 Task: Find connections with filter location Goribidnūr with filter topic #Affiliationwith filter profile language Potuguese with filter current company MathWorks with filter school Bharati Vidyapeeth University College Of Engineering, Pune with filter industry Trusts and Estates with filter service category Immigration Law with filter keywords title Foreman
Action: Mouse moved to (634, 105)
Screenshot: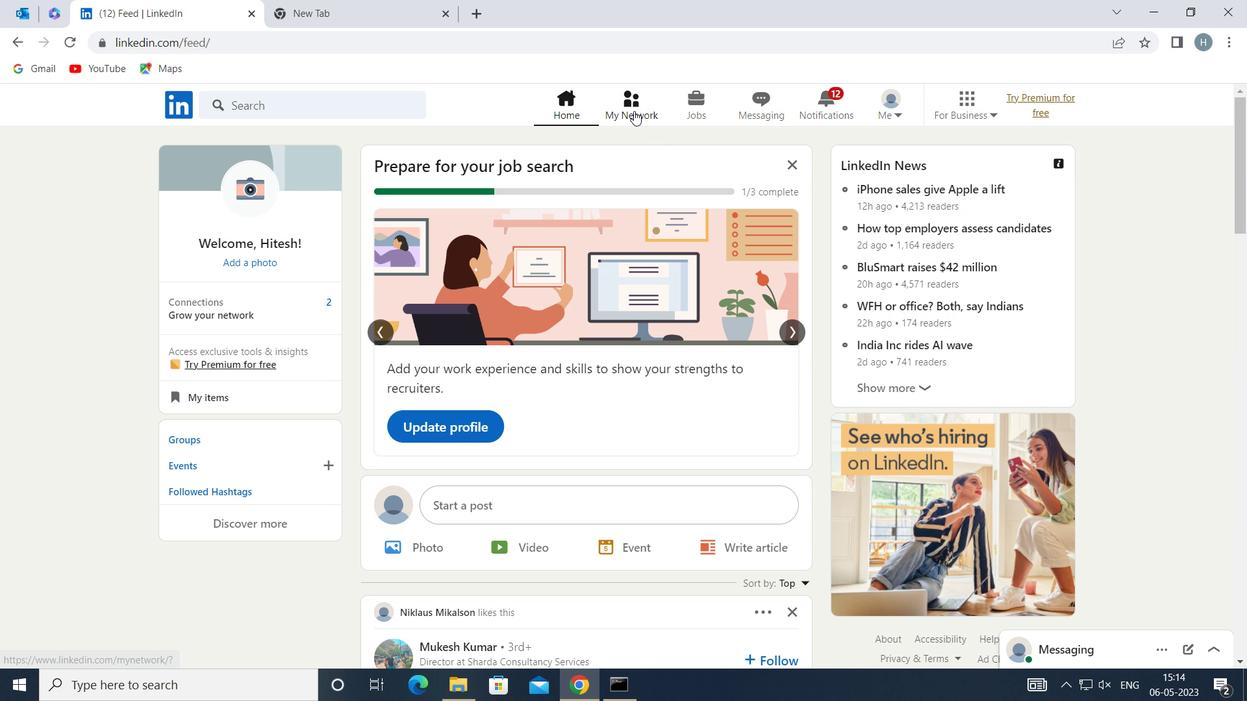 
Action: Mouse pressed left at (634, 105)
Screenshot: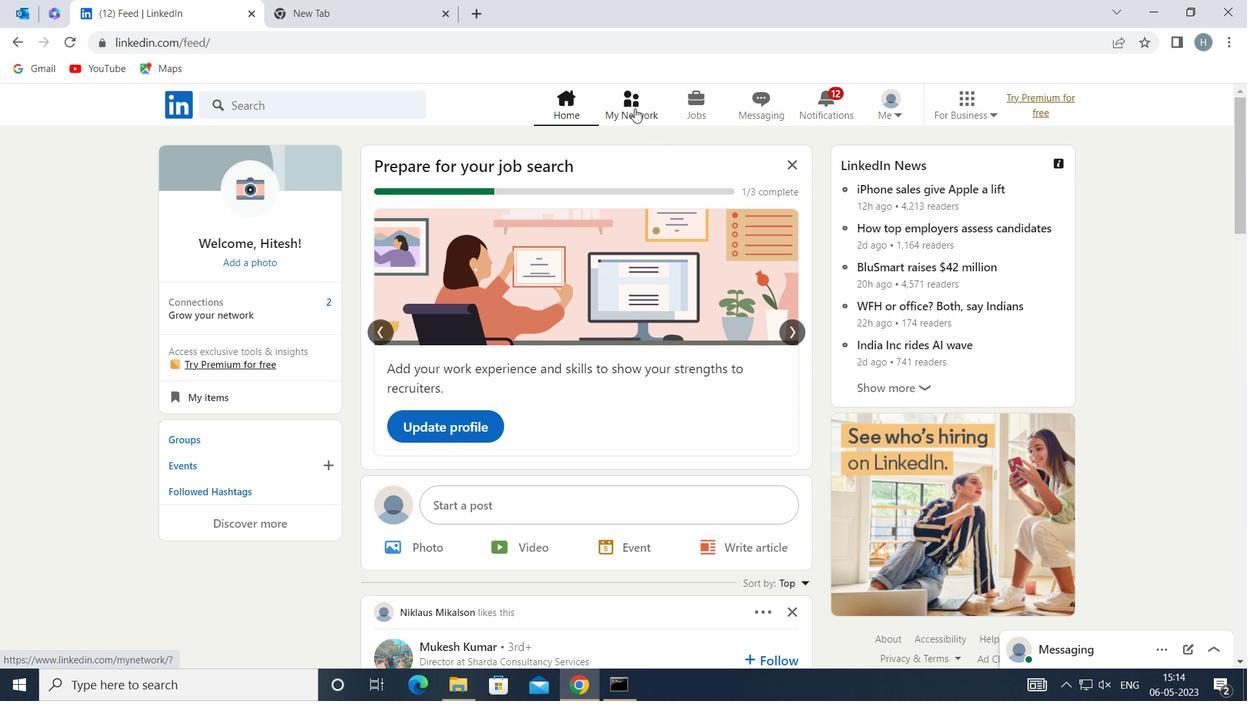 
Action: Mouse moved to (336, 187)
Screenshot: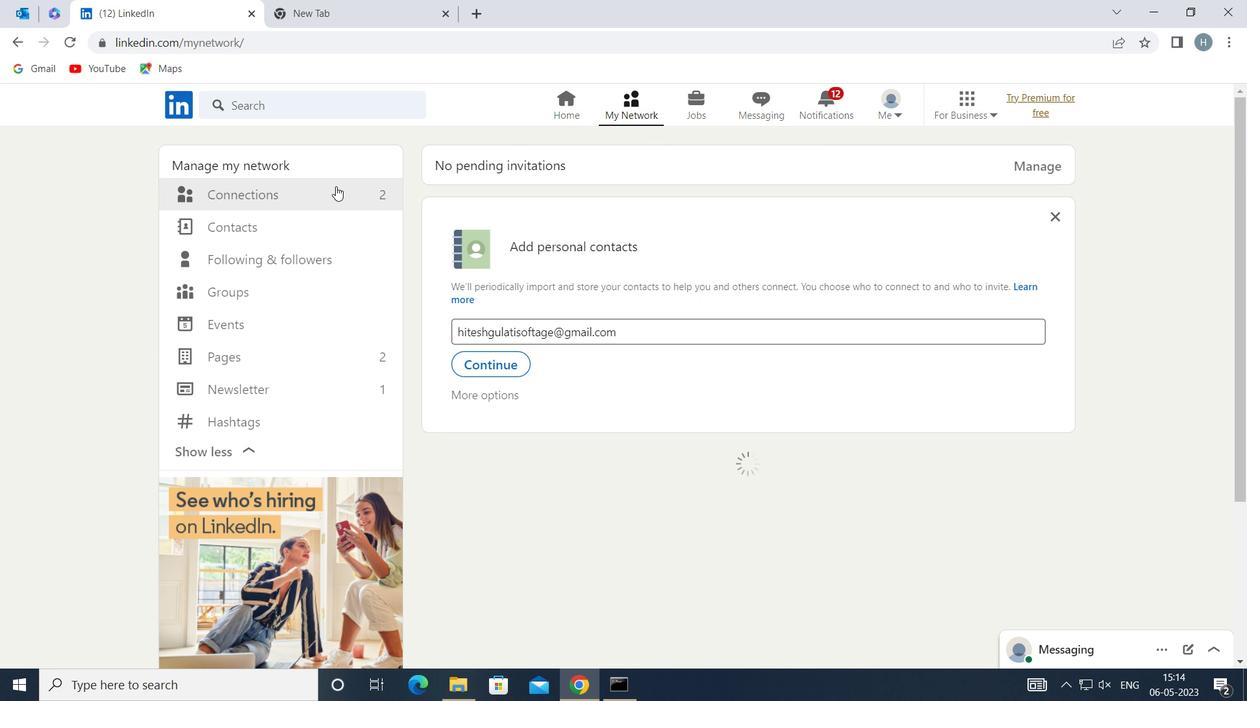 
Action: Mouse pressed left at (336, 187)
Screenshot: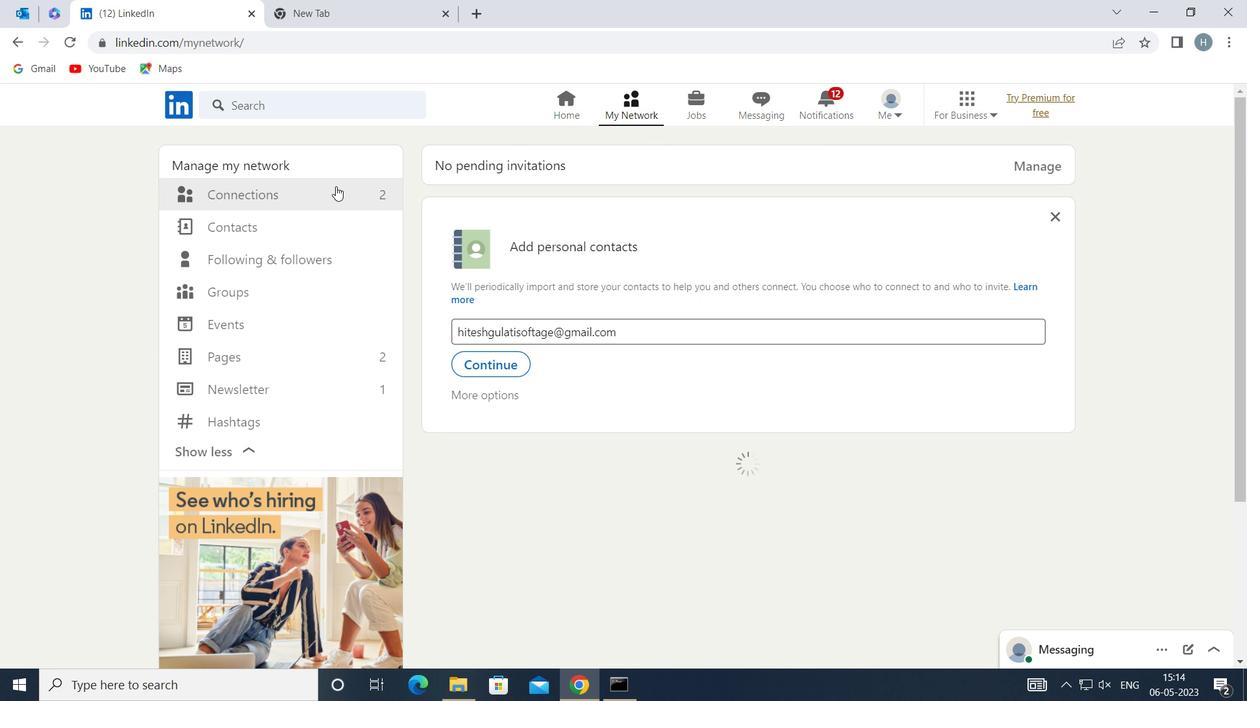 
Action: Mouse moved to (762, 195)
Screenshot: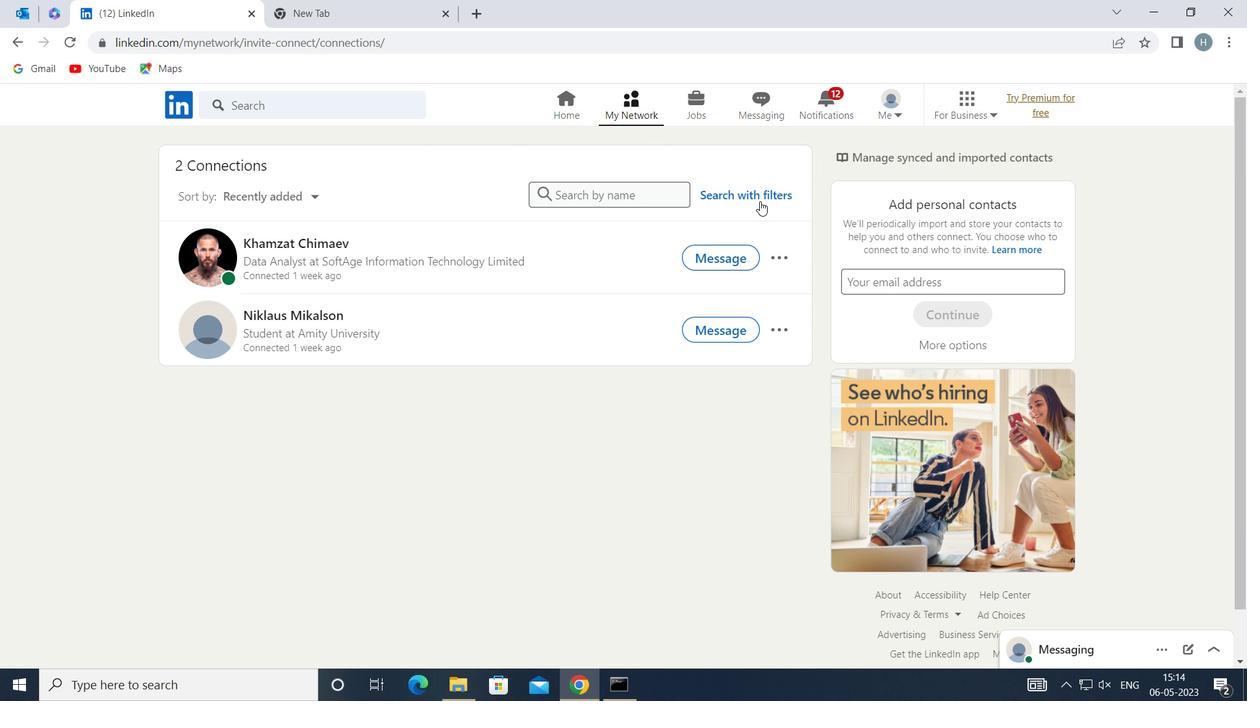 
Action: Mouse pressed left at (762, 195)
Screenshot: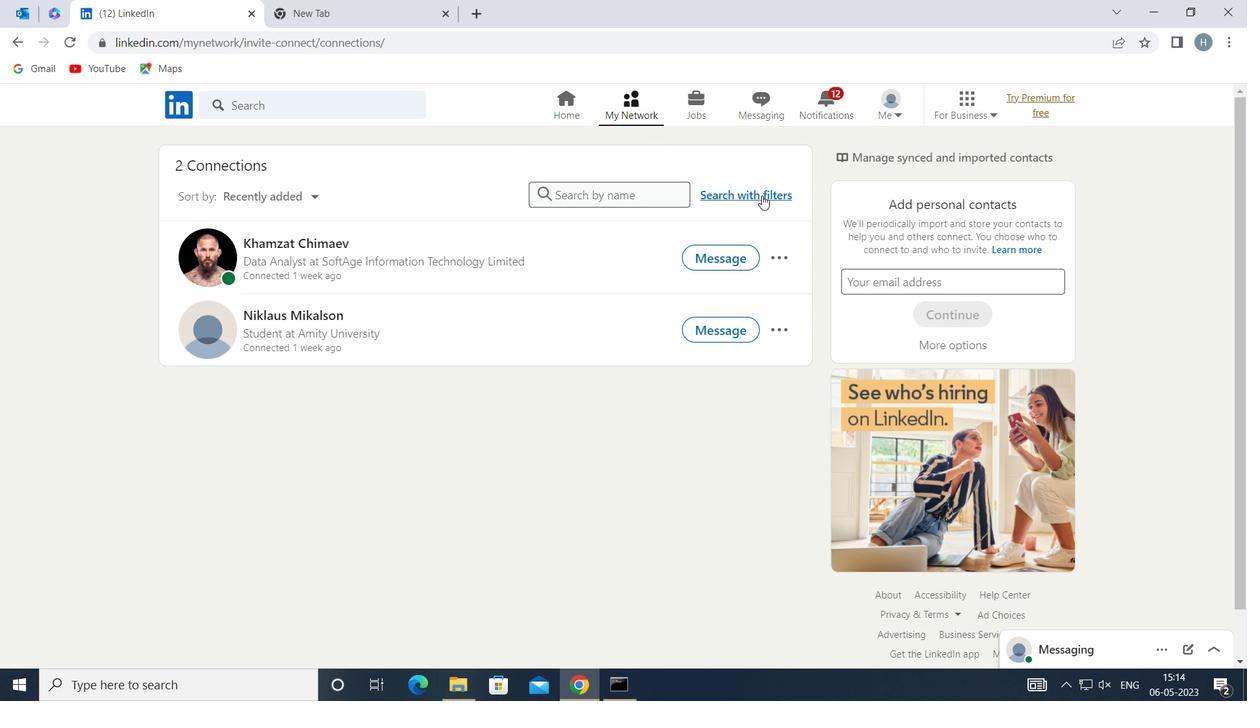 
Action: Mouse moved to (681, 146)
Screenshot: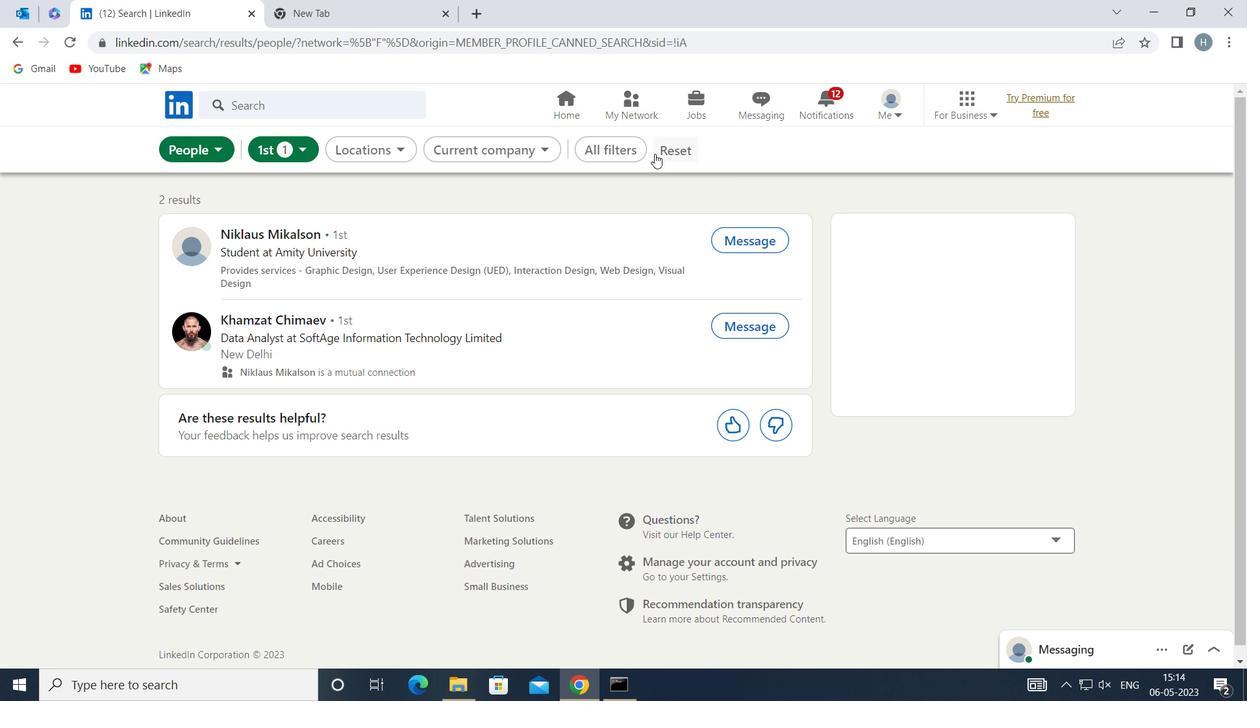 
Action: Mouse pressed left at (681, 146)
Screenshot: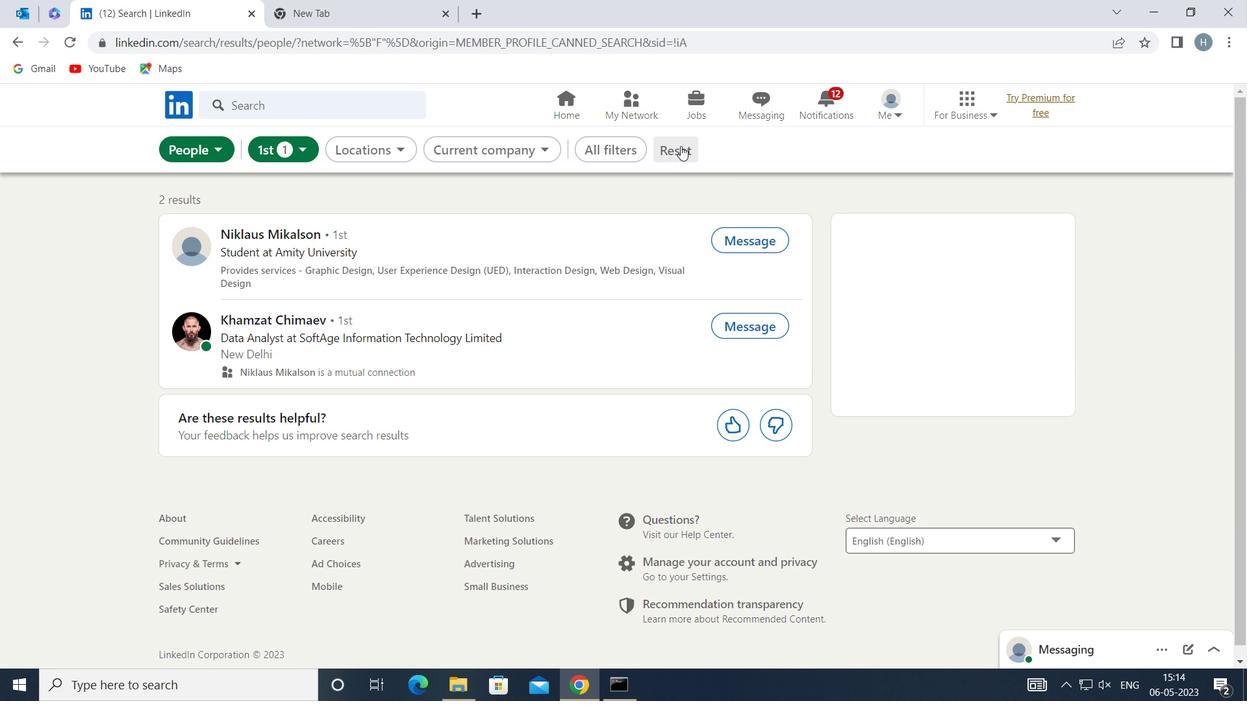 
Action: Mouse moved to (666, 147)
Screenshot: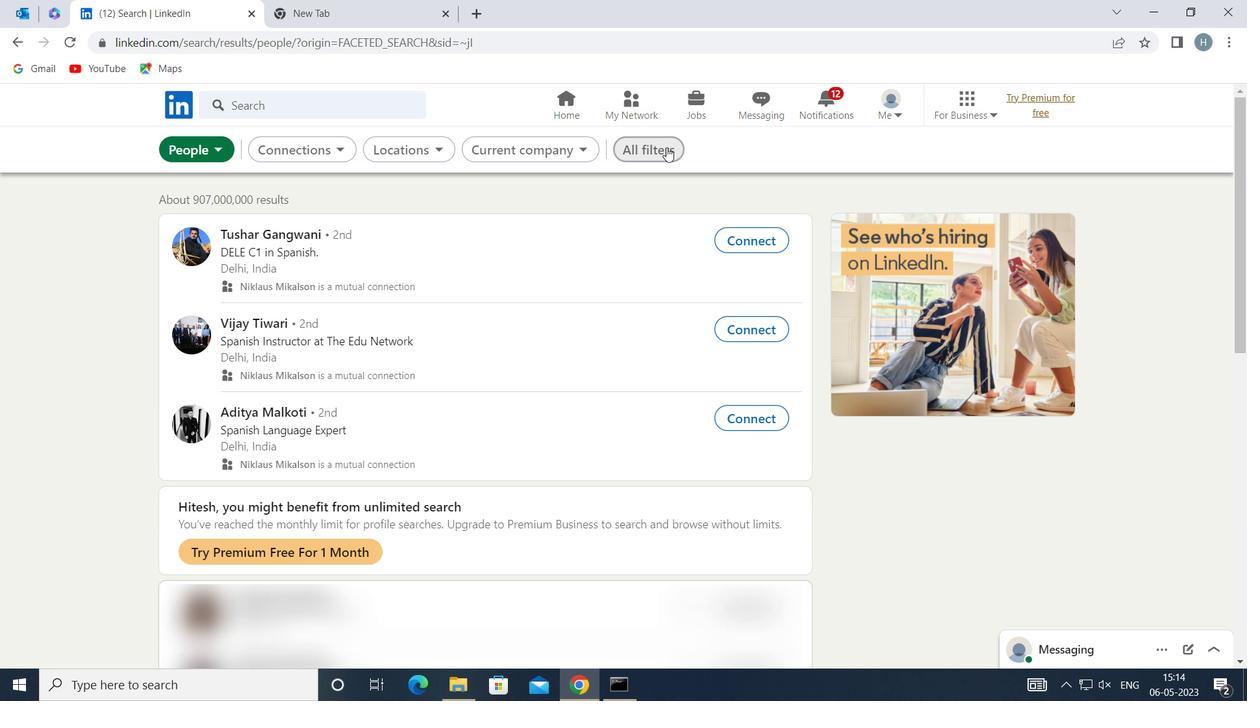
Action: Mouse pressed left at (666, 147)
Screenshot: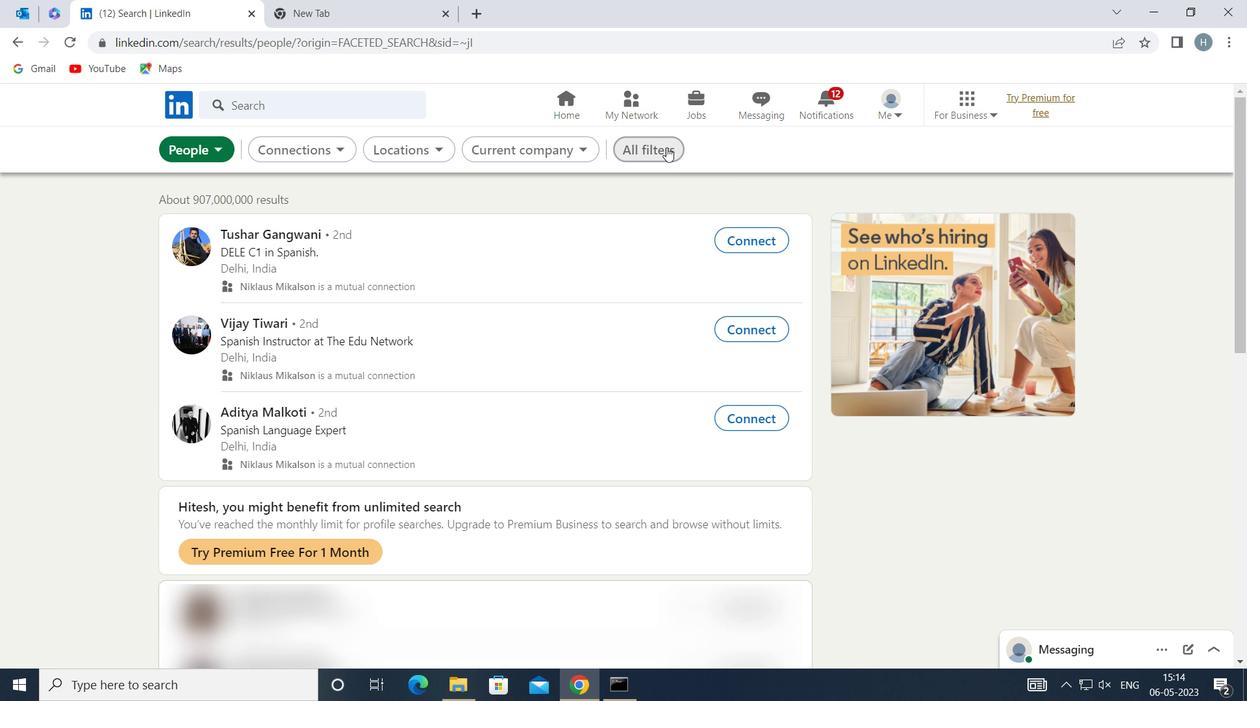 
Action: Mouse moved to (1026, 362)
Screenshot: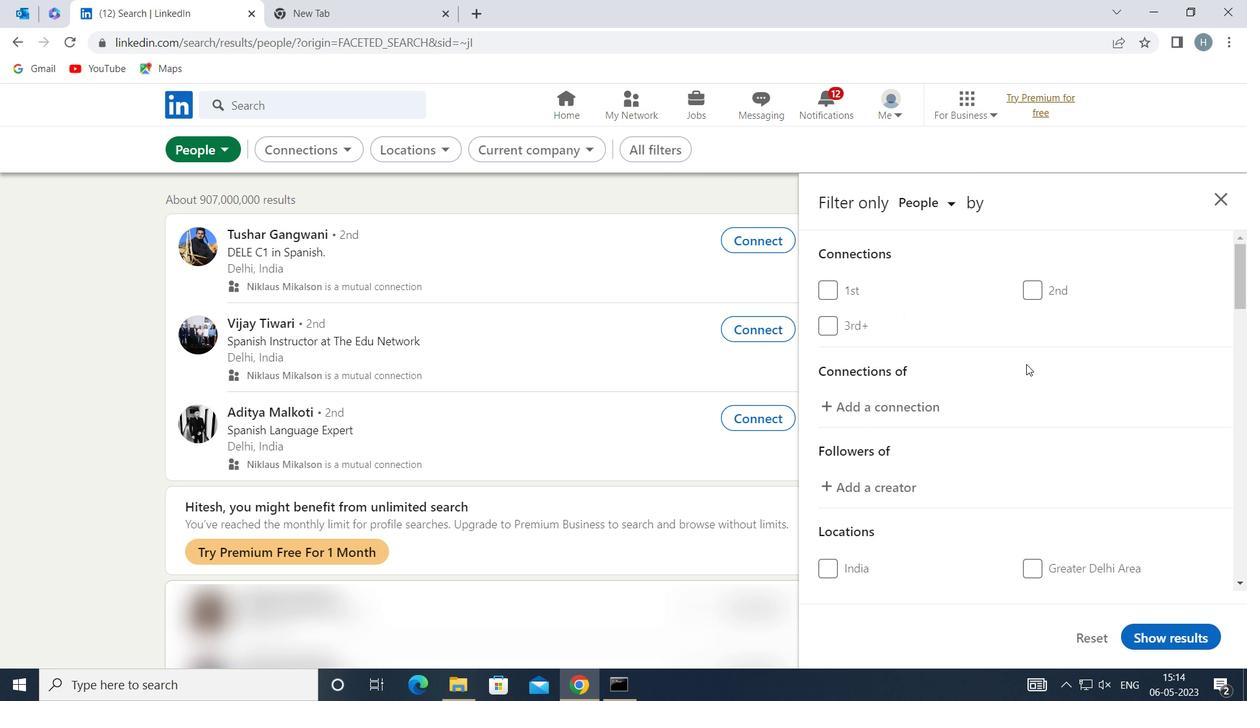 
Action: Mouse scrolled (1026, 361) with delta (0, 0)
Screenshot: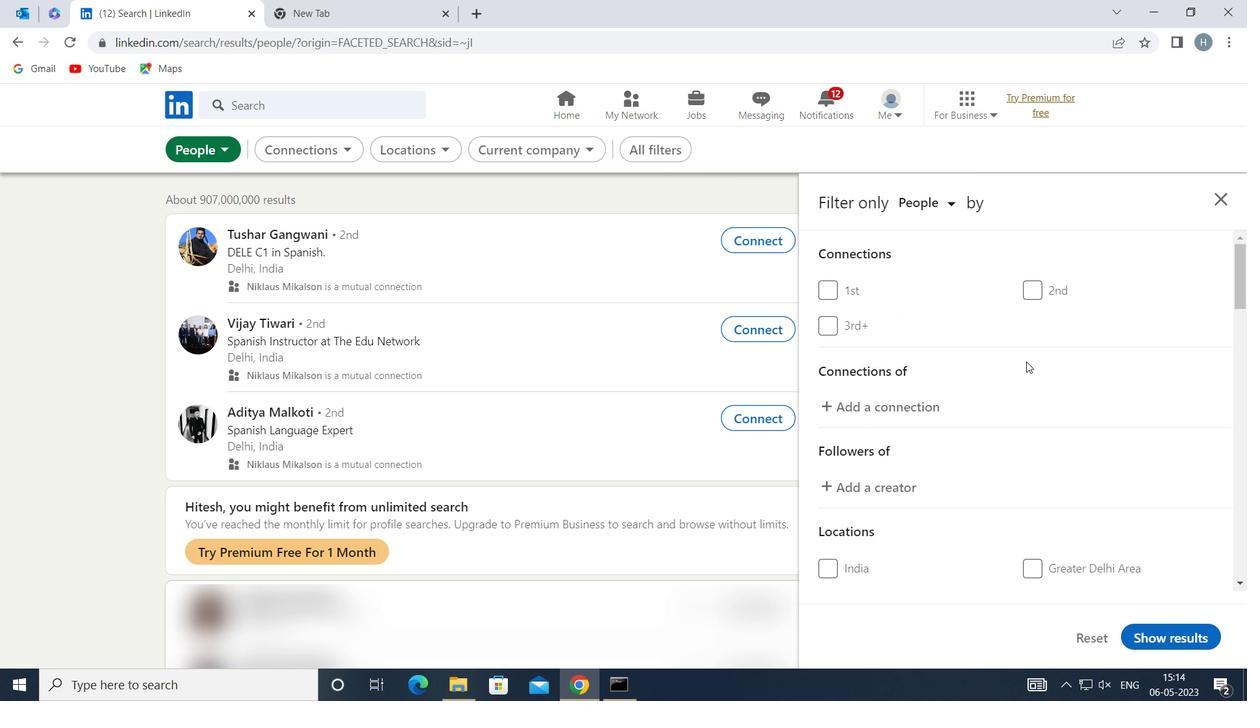 
Action: Mouse moved to (1028, 362)
Screenshot: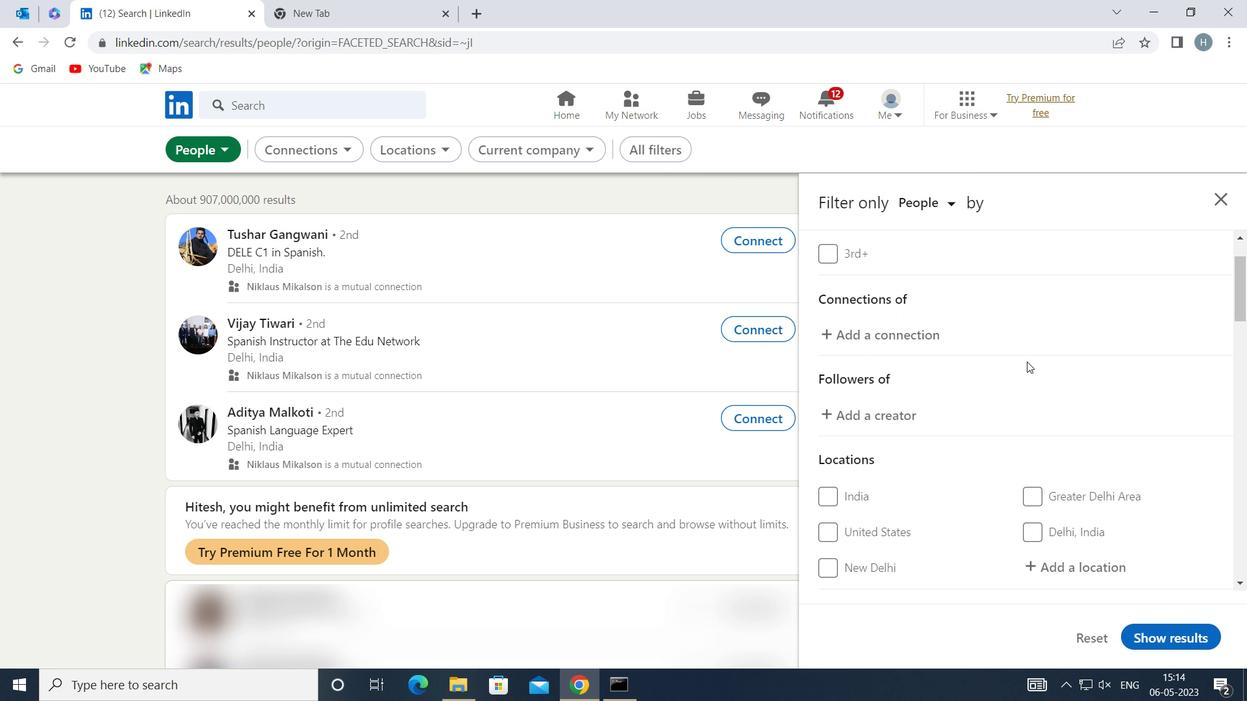 
Action: Mouse scrolled (1028, 361) with delta (0, 0)
Screenshot: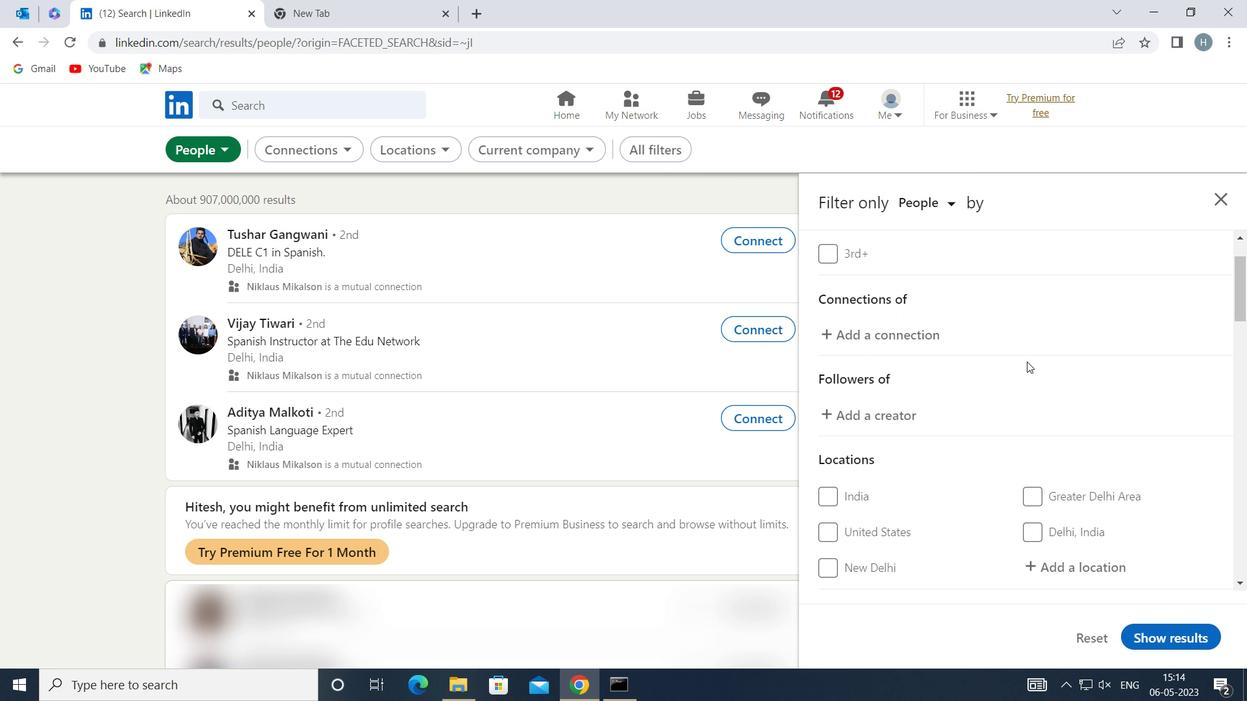 
Action: Mouse moved to (1064, 469)
Screenshot: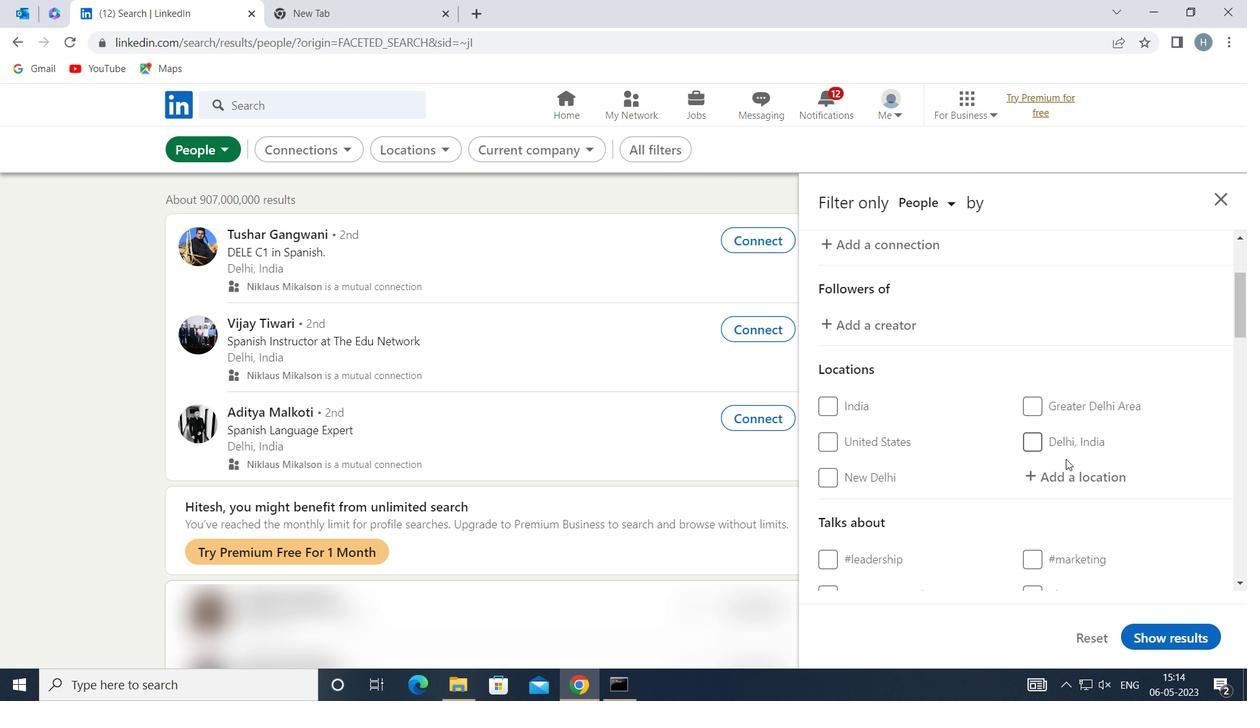 
Action: Mouse pressed left at (1064, 469)
Screenshot: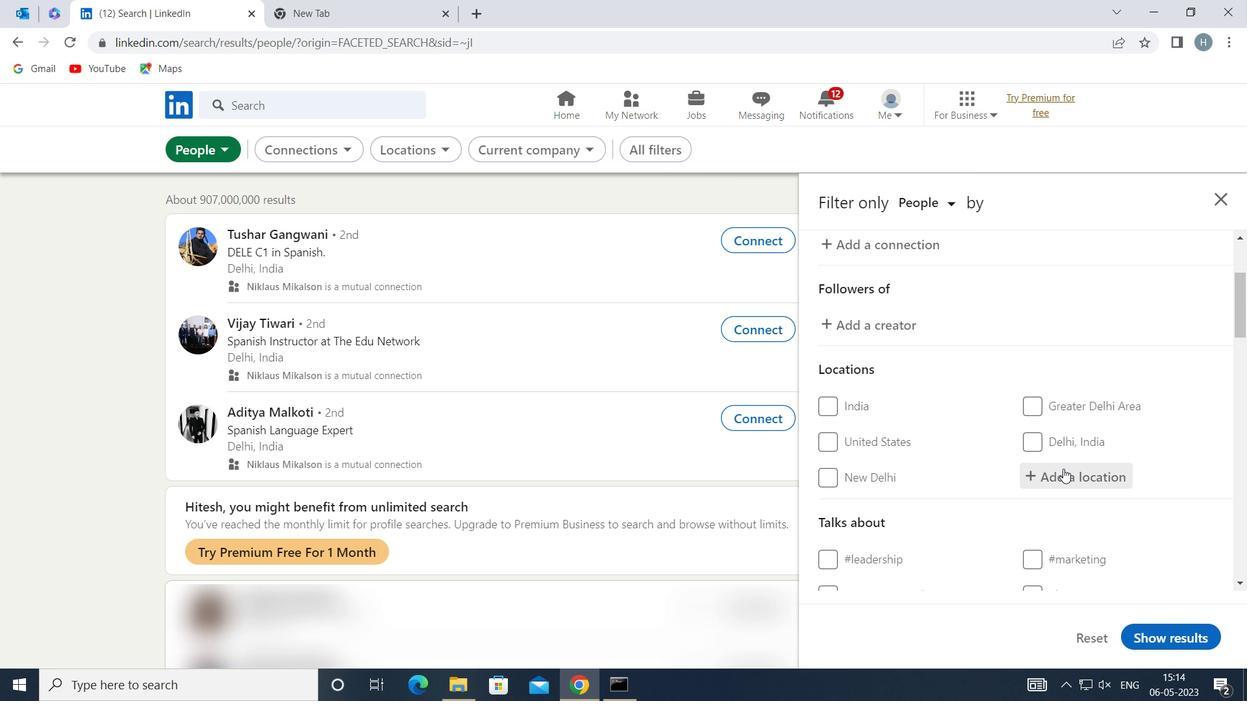 
Action: Mouse moved to (1037, 433)
Screenshot: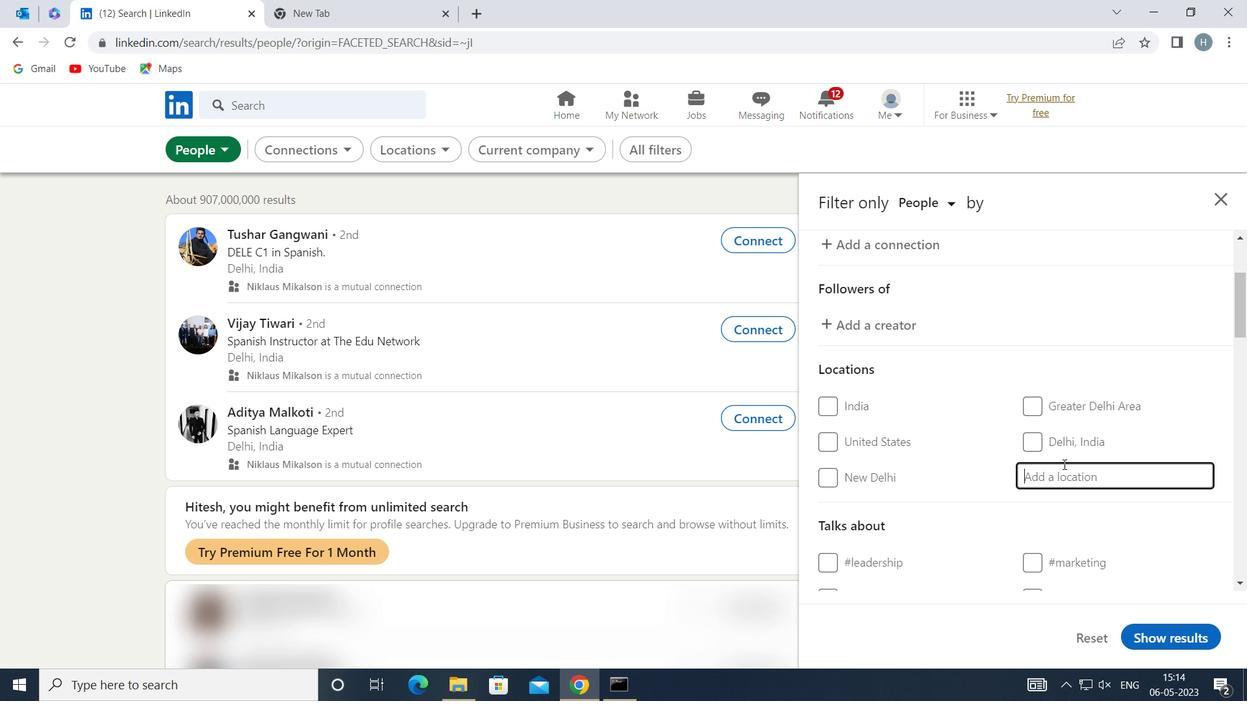 
Action: Key pressed <Key.shift><Key.shift><Key.shift><Key.shift><Key.shift><Key.shift><Key.shift><Key.shift><Key.shift><Key.shift><Key.shift><Key.shift>GORIBIDNUR
Screenshot: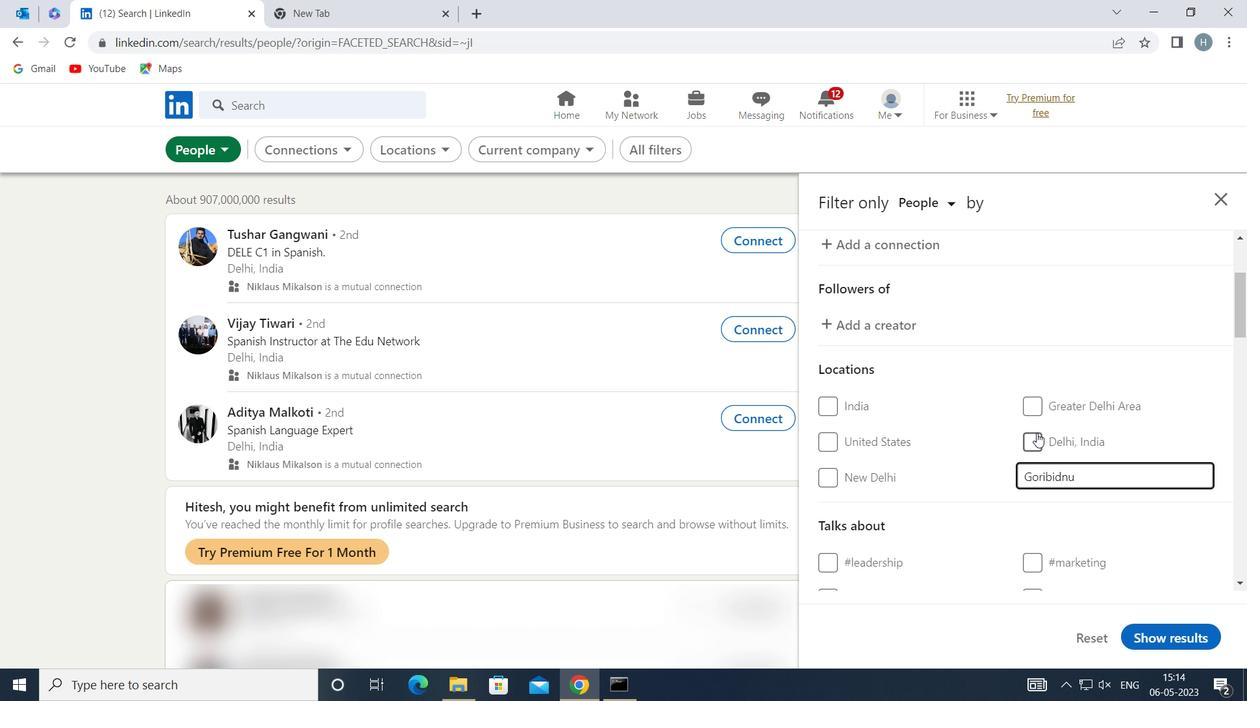 
Action: Mouse moved to (1100, 518)
Screenshot: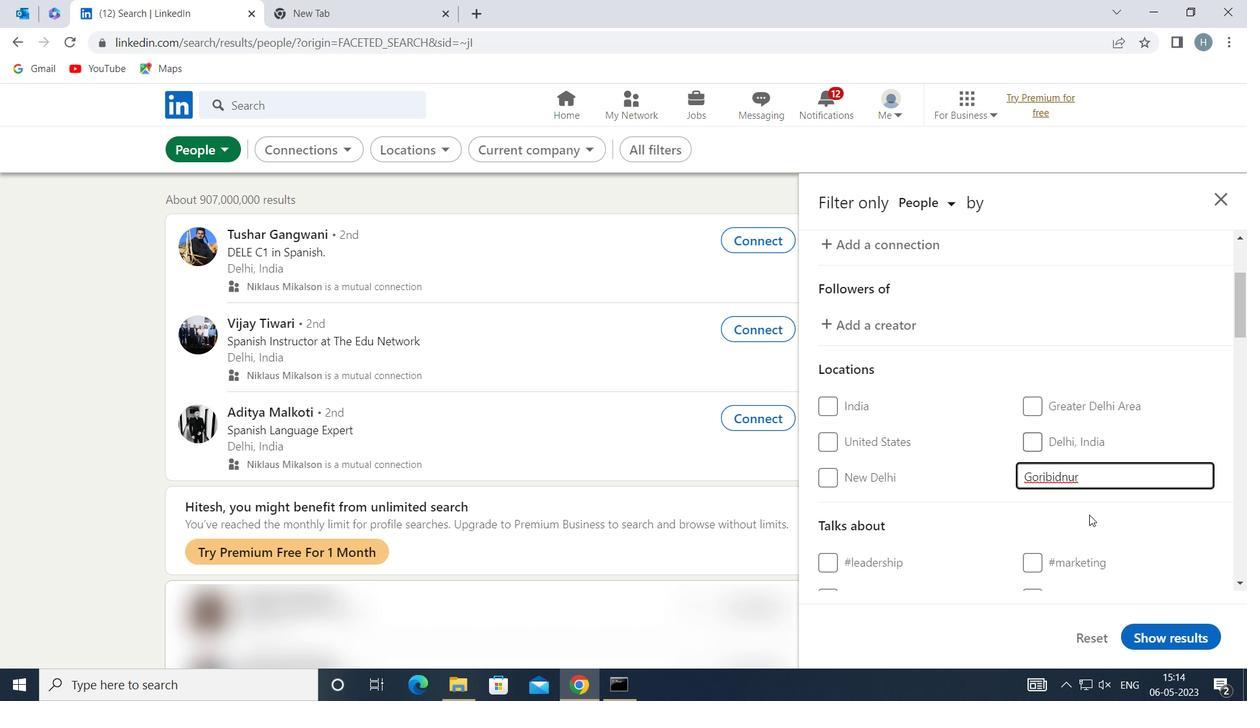 
Action: Mouse pressed left at (1100, 518)
Screenshot: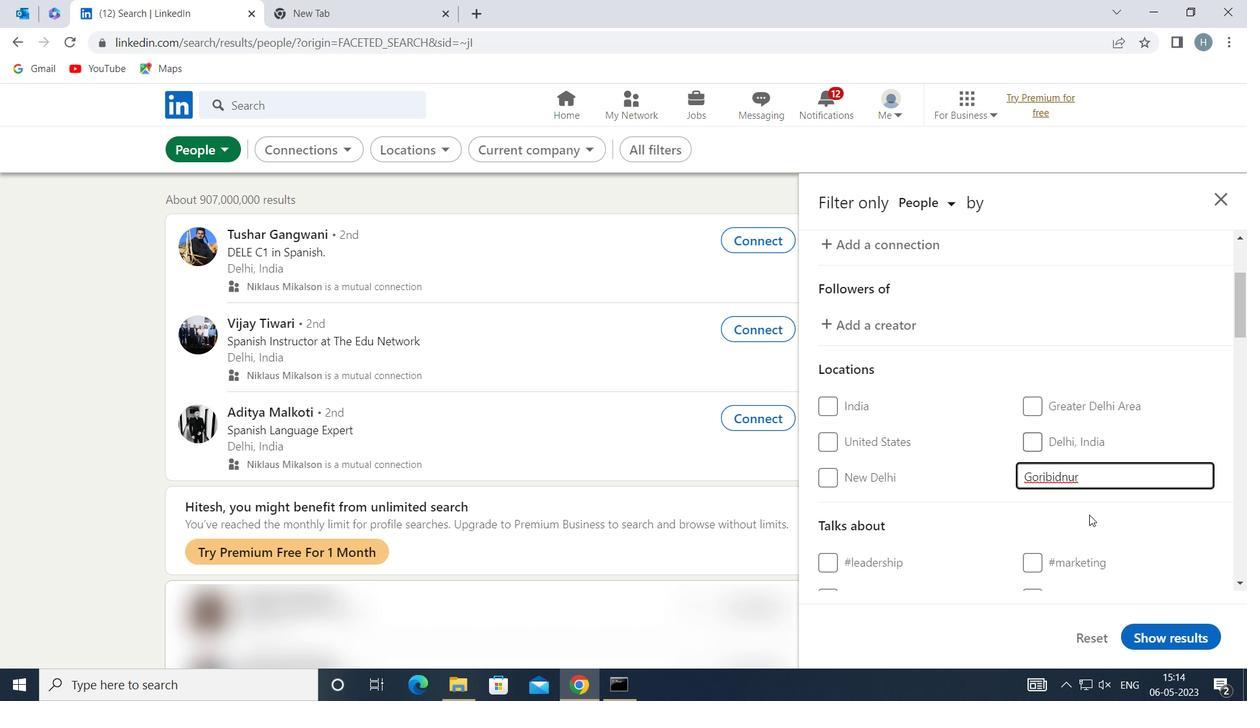 
Action: Mouse moved to (1106, 487)
Screenshot: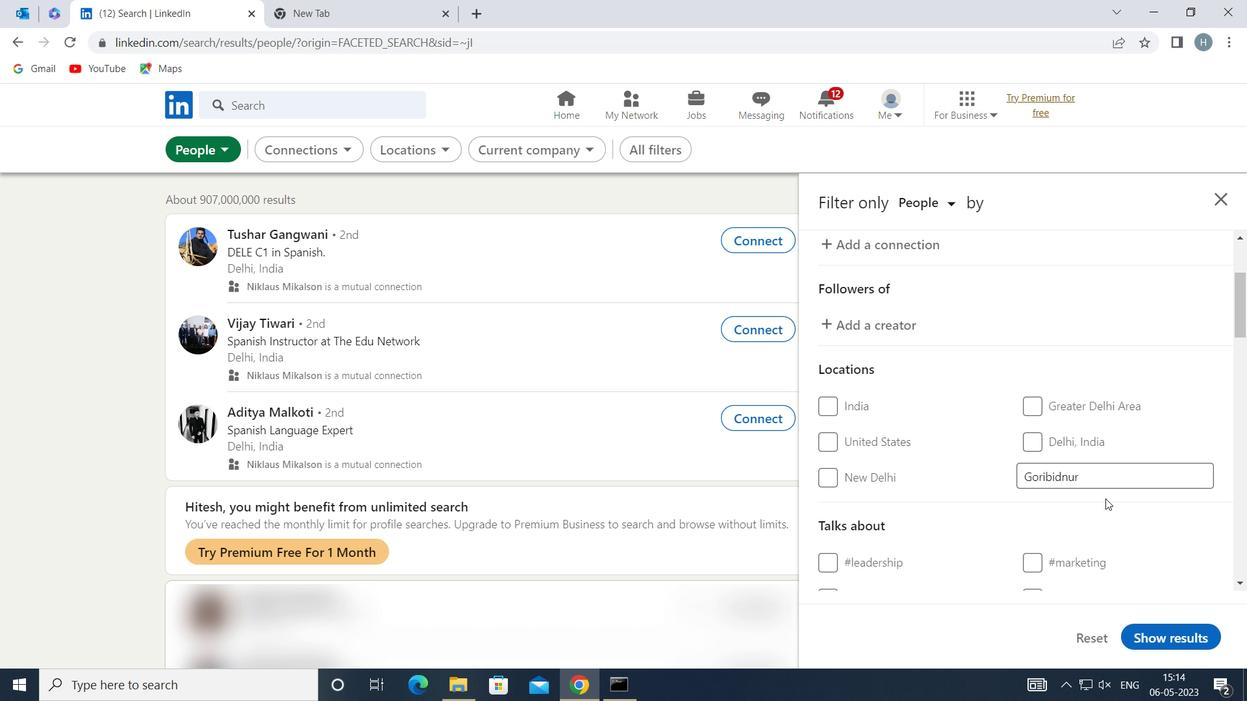 
Action: Mouse scrolled (1106, 486) with delta (0, 0)
Screenshot: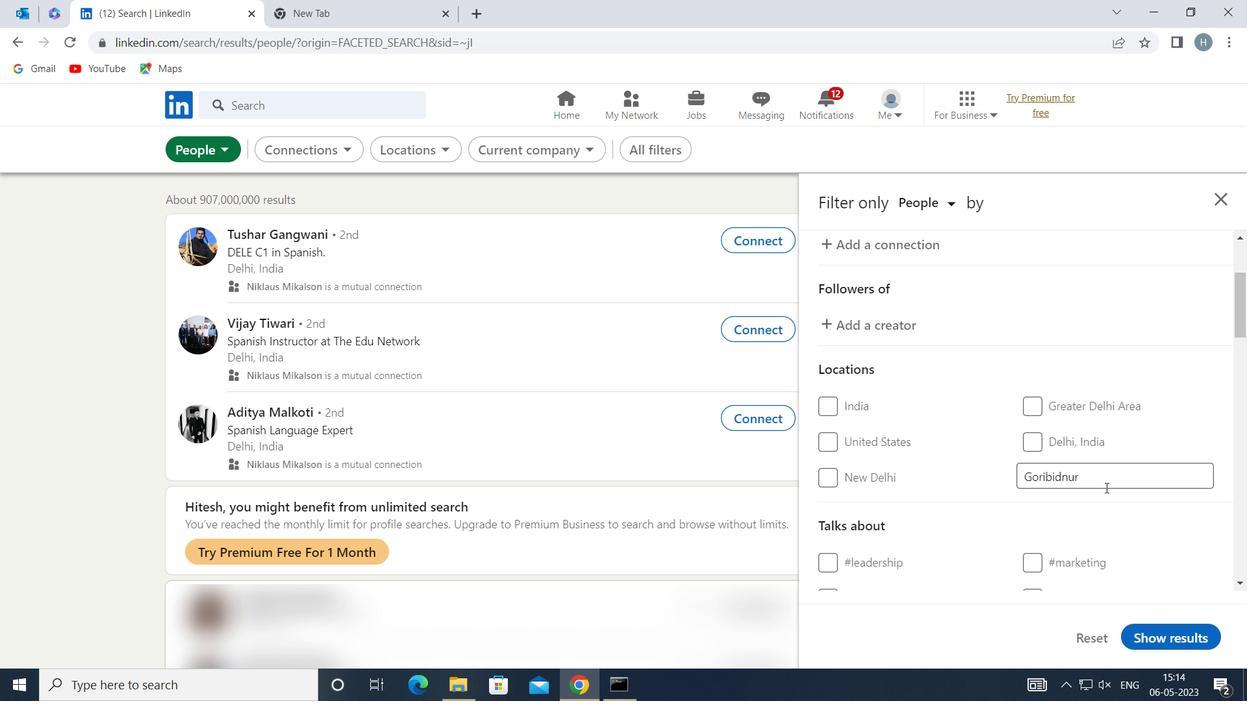 
Action: Mouse moved to (1104, 486)
Screenshot: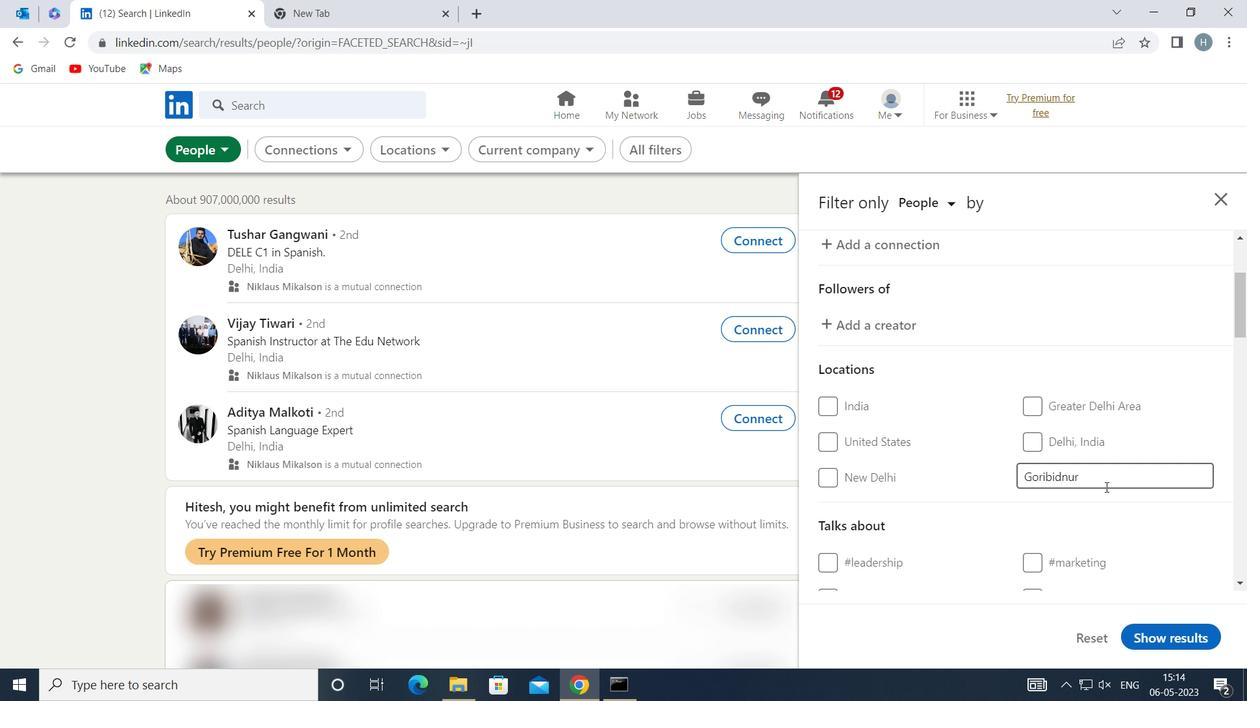 
Action: Mouse scrolled (1104, 485) with delta (0, 0)
Screenshot: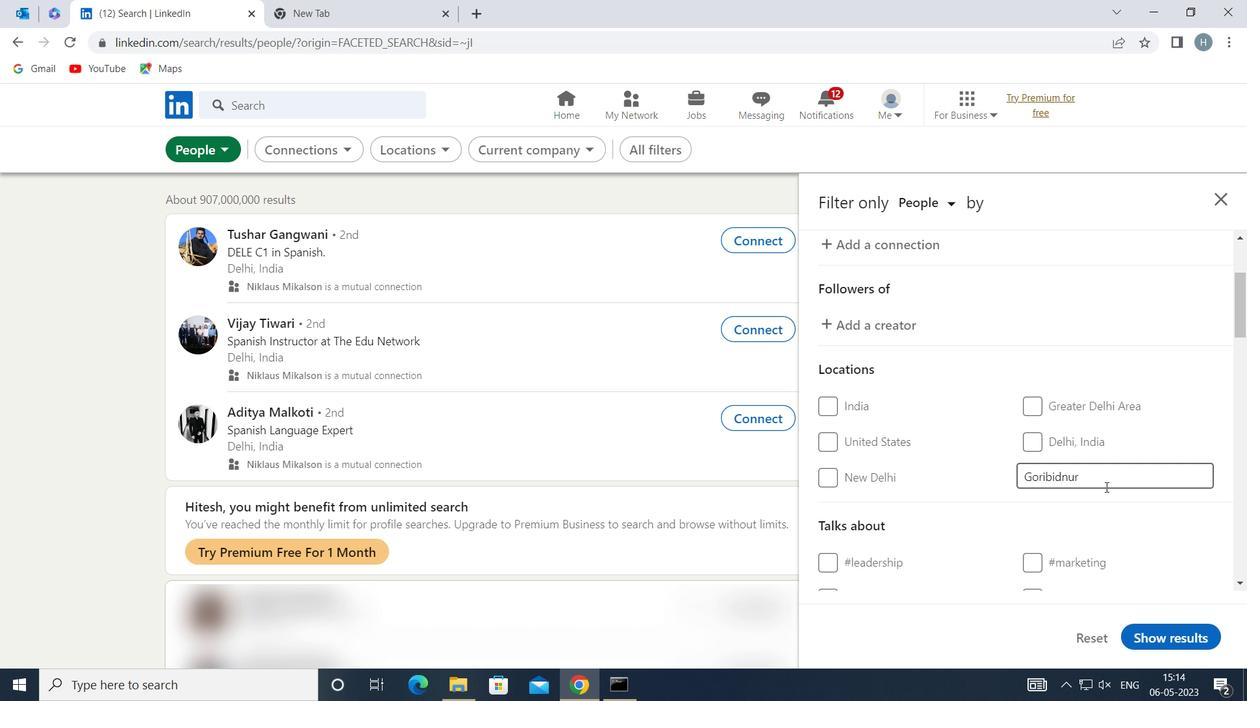 
Action: Mouse moved to (1100, 474)
Screenshot: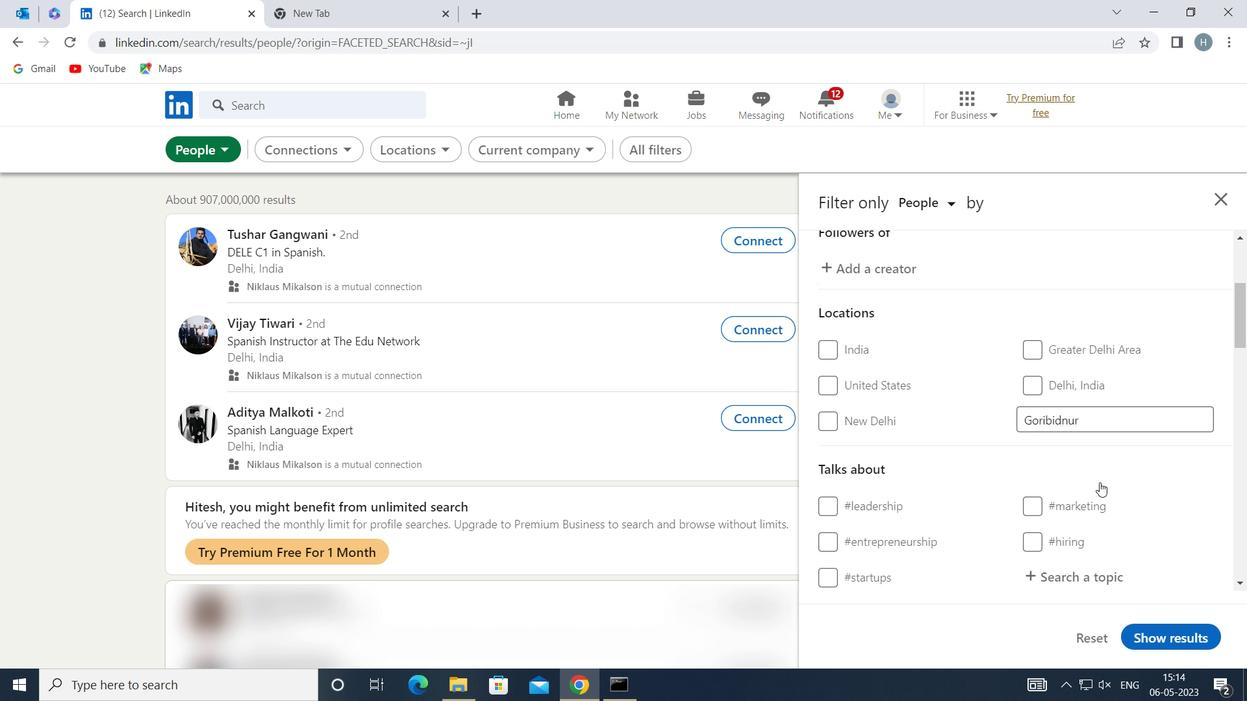 
Action: Mouse scrolled (1100, 473) with delta (0, 0)
Screenshot: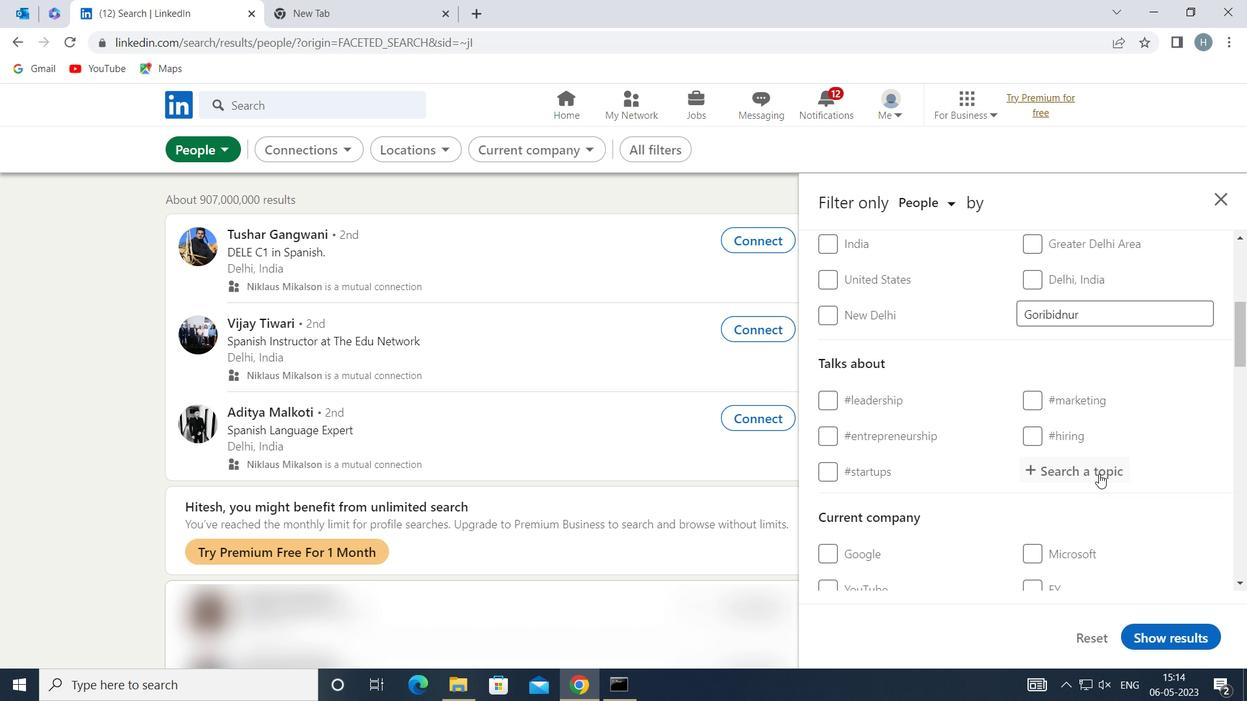 
Action: Mouse moved to (1103, 384)
Screenshot: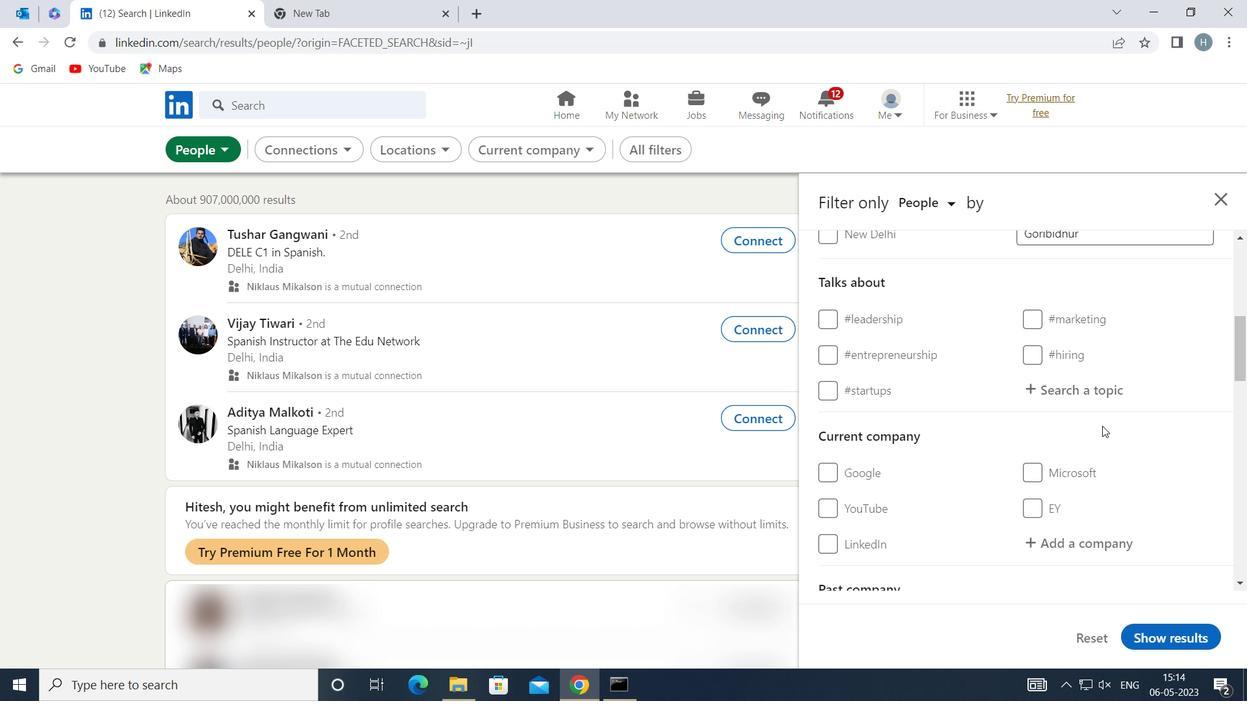 
Action: Mouse pressed left at (1103, 384)
Screenshot: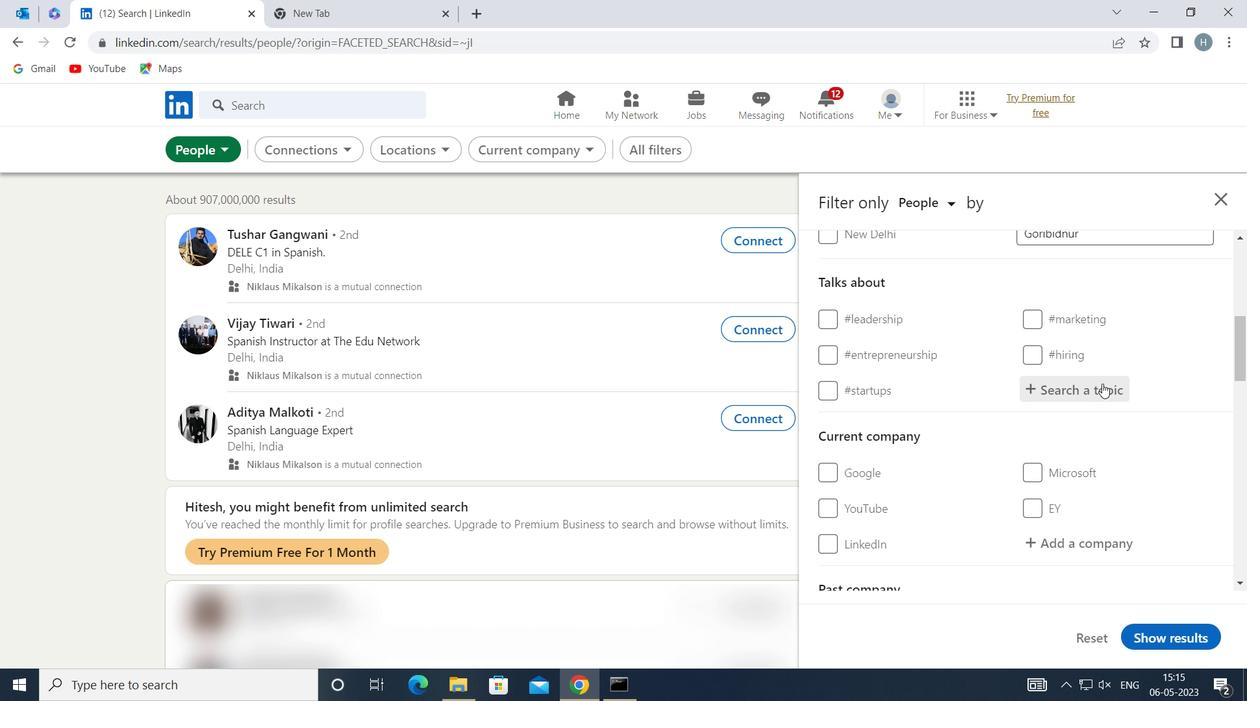
Action: Mouse moved to (1103, 384)
Screenshot: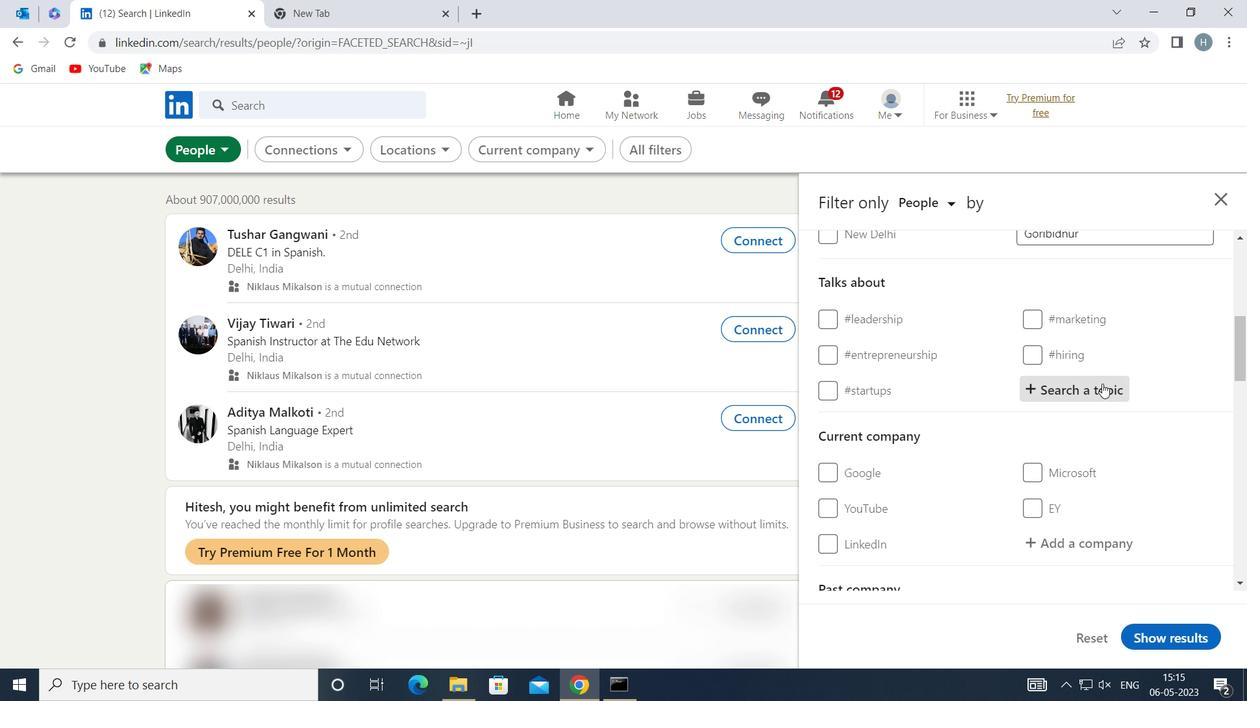 
Action: Key pressed <Key.shift>AFFILIA
Screenshot: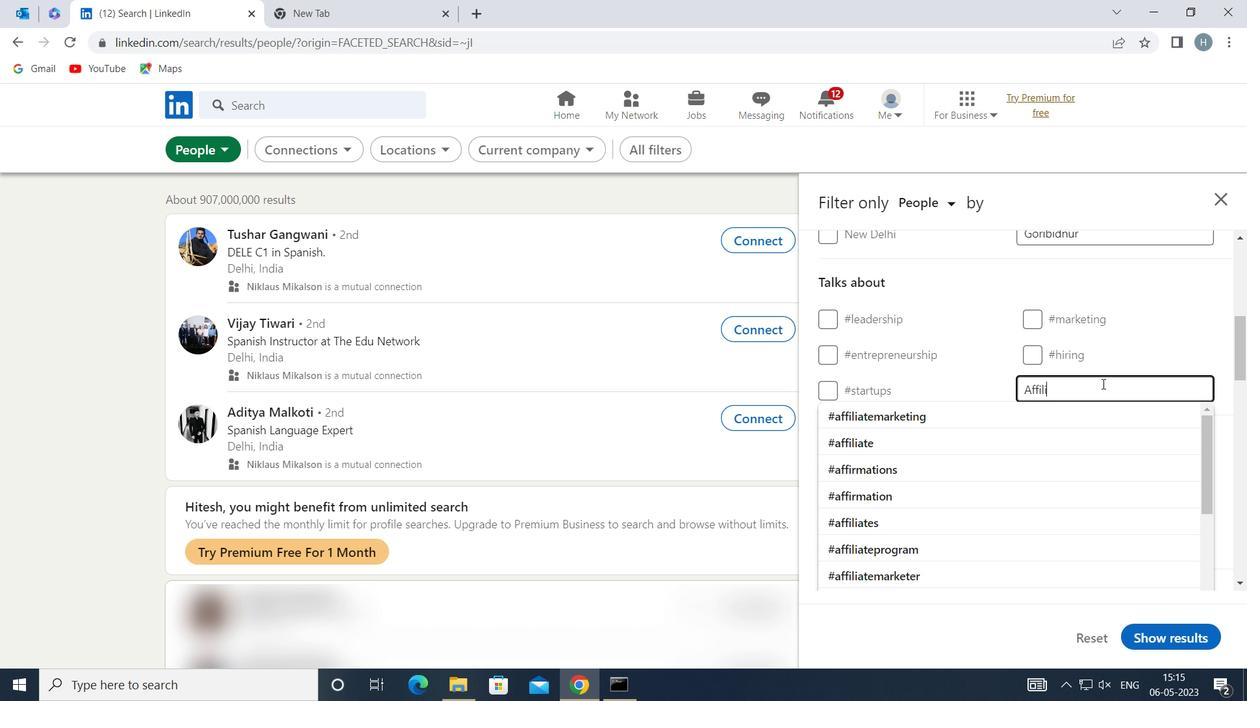 
Action: Mouse moved to (1103, 383)
Screenshot: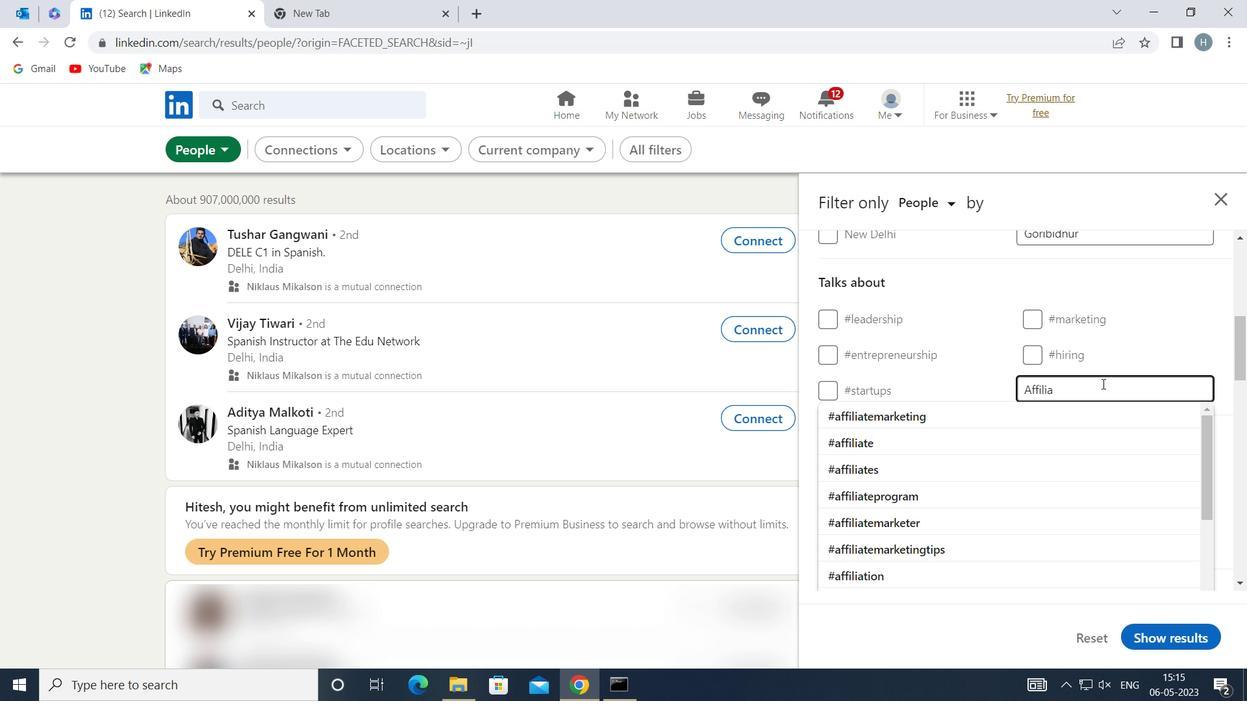 
Action: Key pressed TION
Screenshot: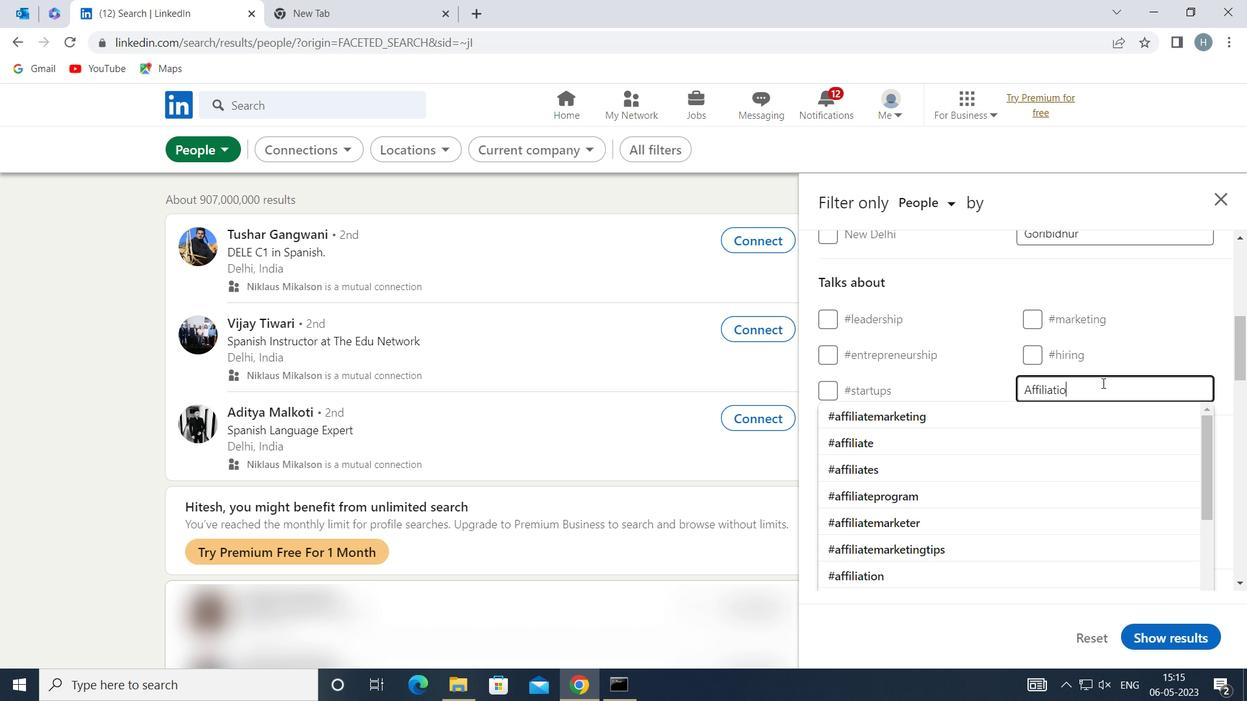
Action: Mouse moved to (1029, 414)
Screenshot: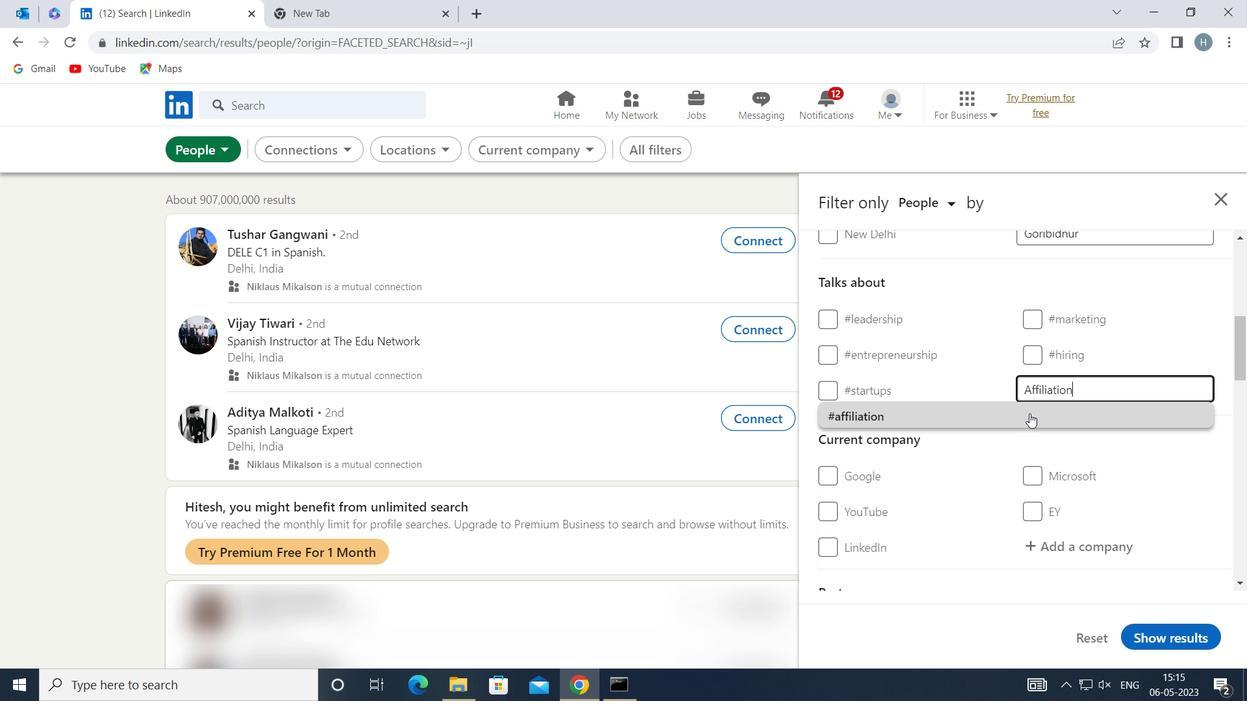 
Action: Mouse pressed left at (1029, 414)
Screenshot: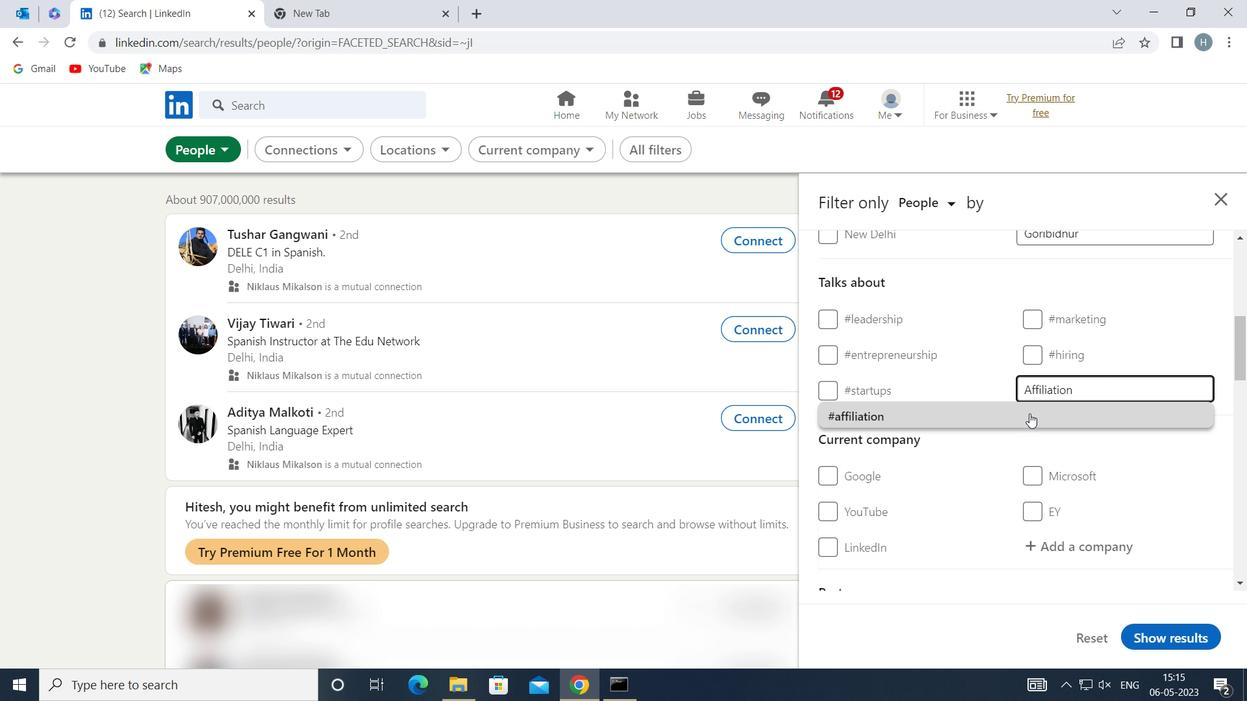 
Action: Mouse moved to (999, 420)
Screenshot: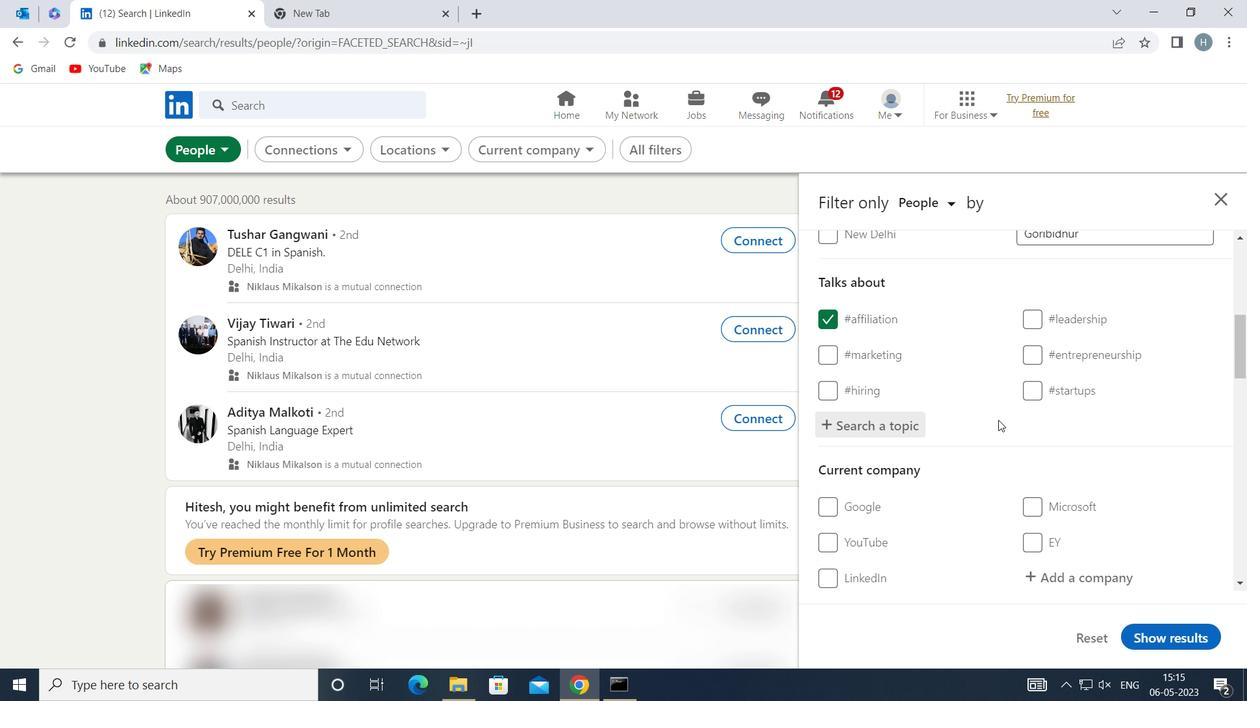 
Action: Mouse scrolled (999, 419) with delta (0, 0)
Screenshot: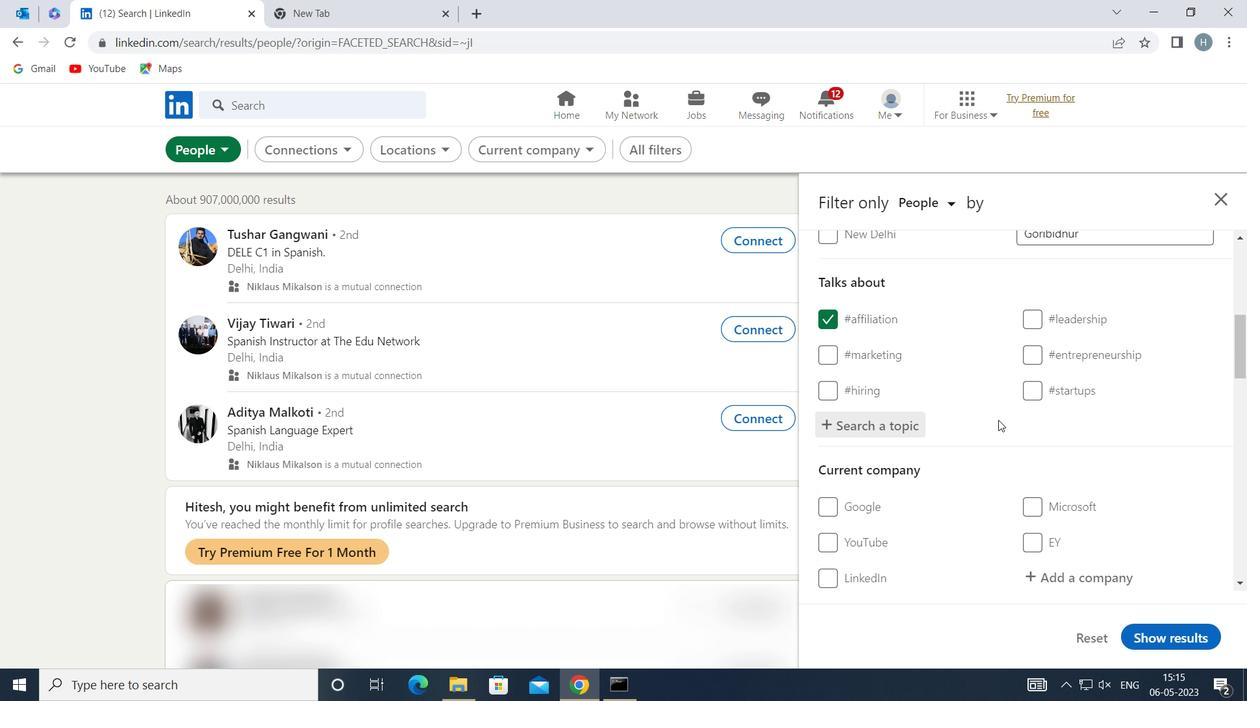 
Action: Mouse moved to (999, 411)
Screenshot: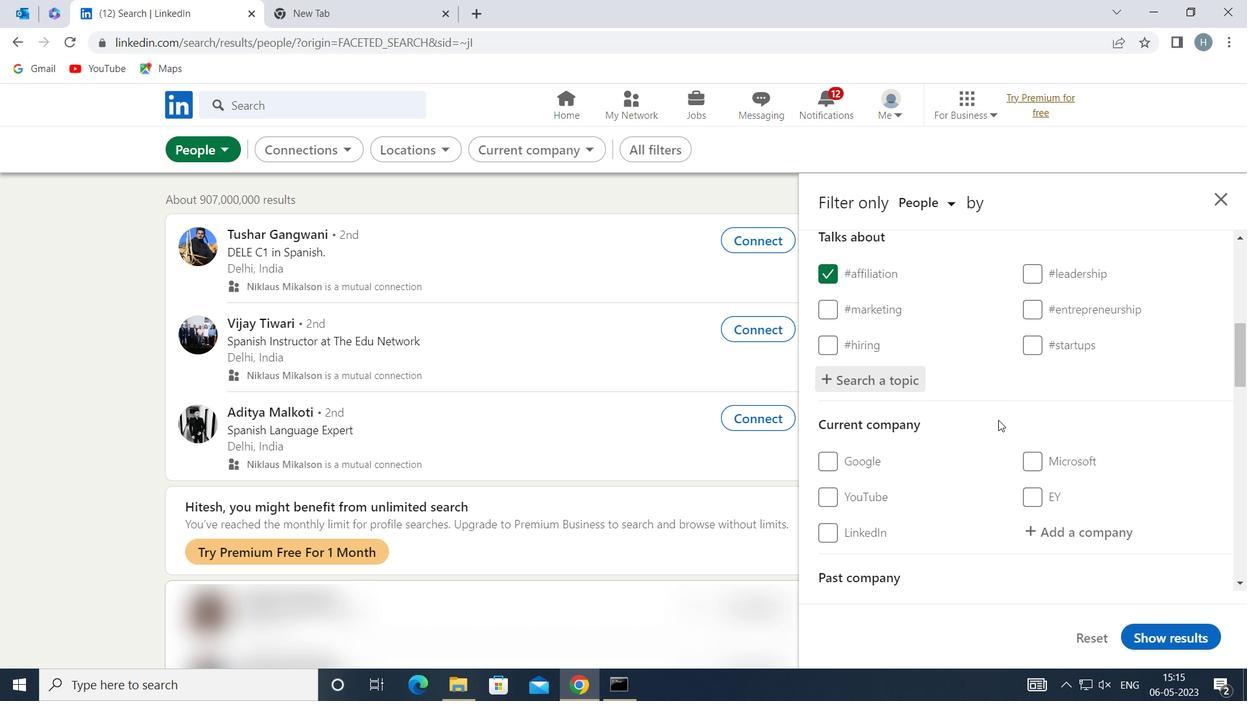 
Action: Mouse scrolled (999, 410) with delta (0, 0)
Screenshot: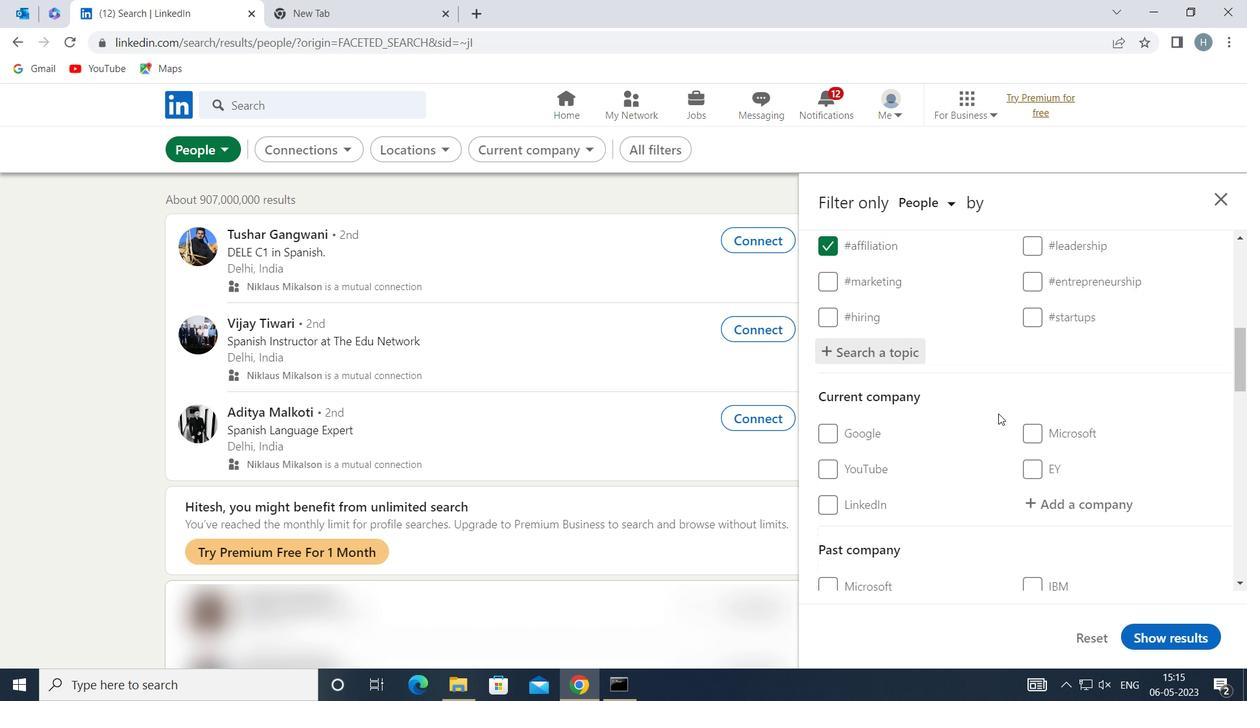 
Action: Mouse scrolled (999, 410) with delta (0, 0)
Screenshot: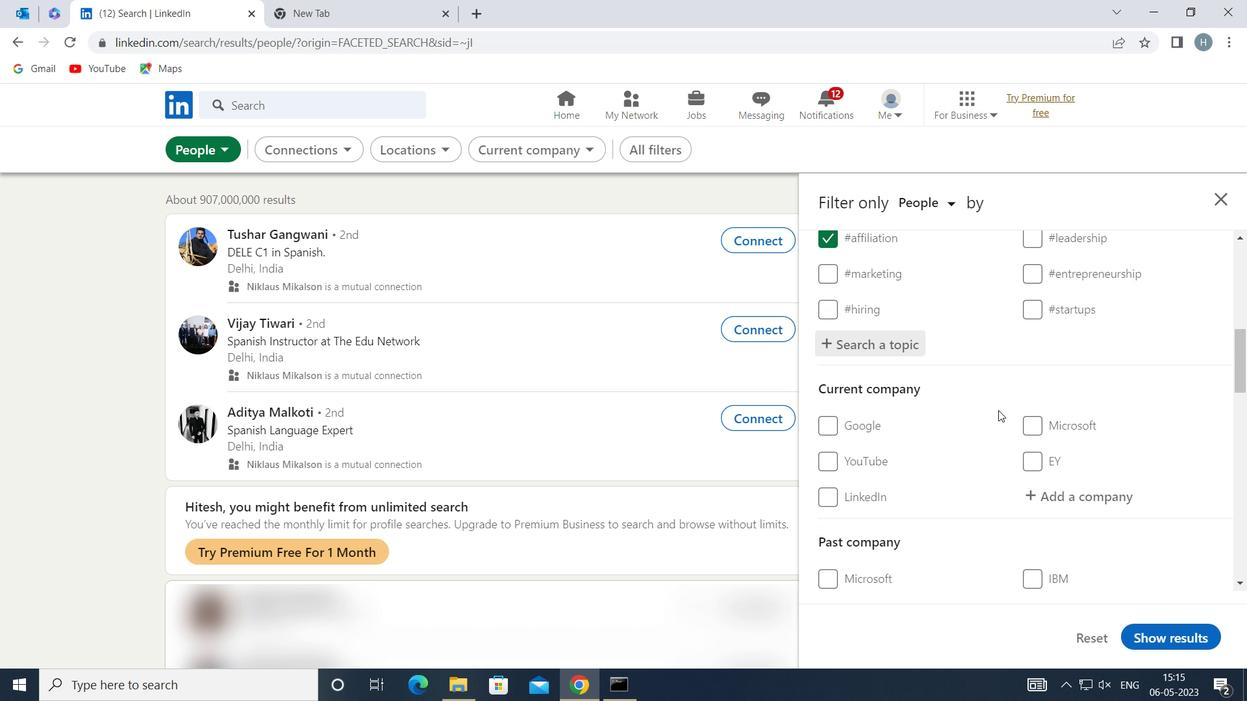 
Action: Mouse scrolled (999, 410) with delta (0, 0)
Screenshot: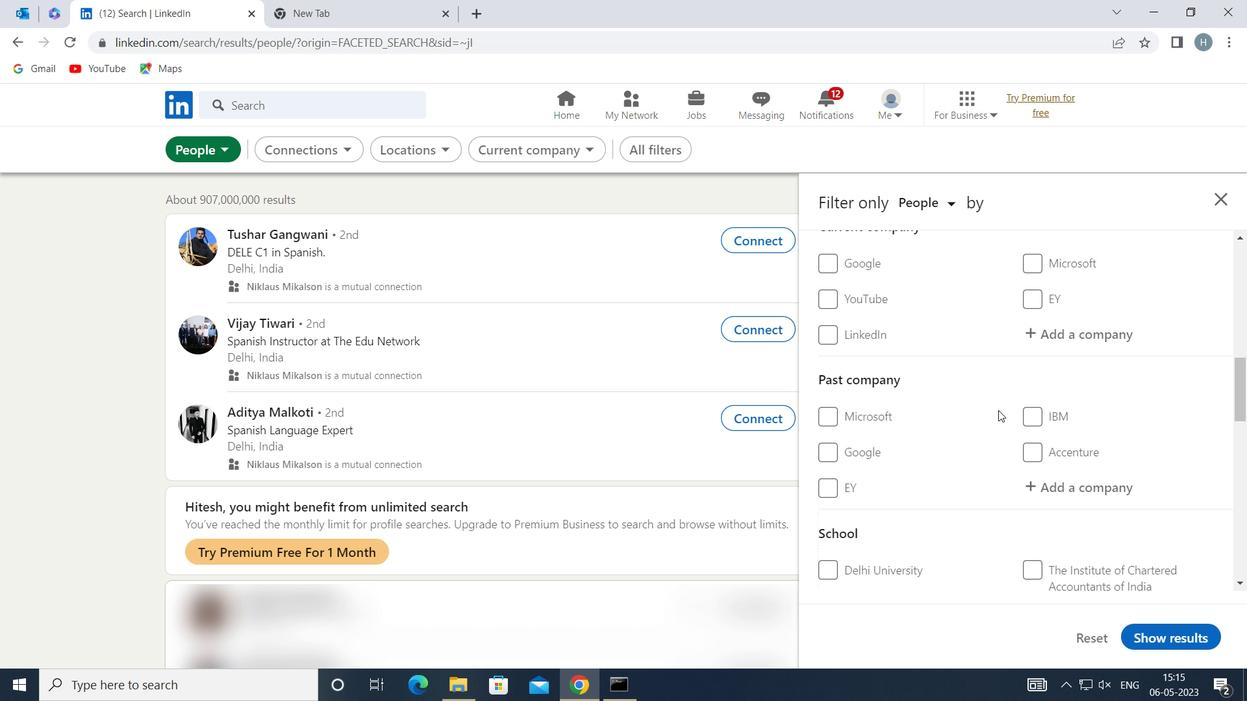 
Action: Mouse scrolled (999, 410) with delta (0, 0)
Screenshot: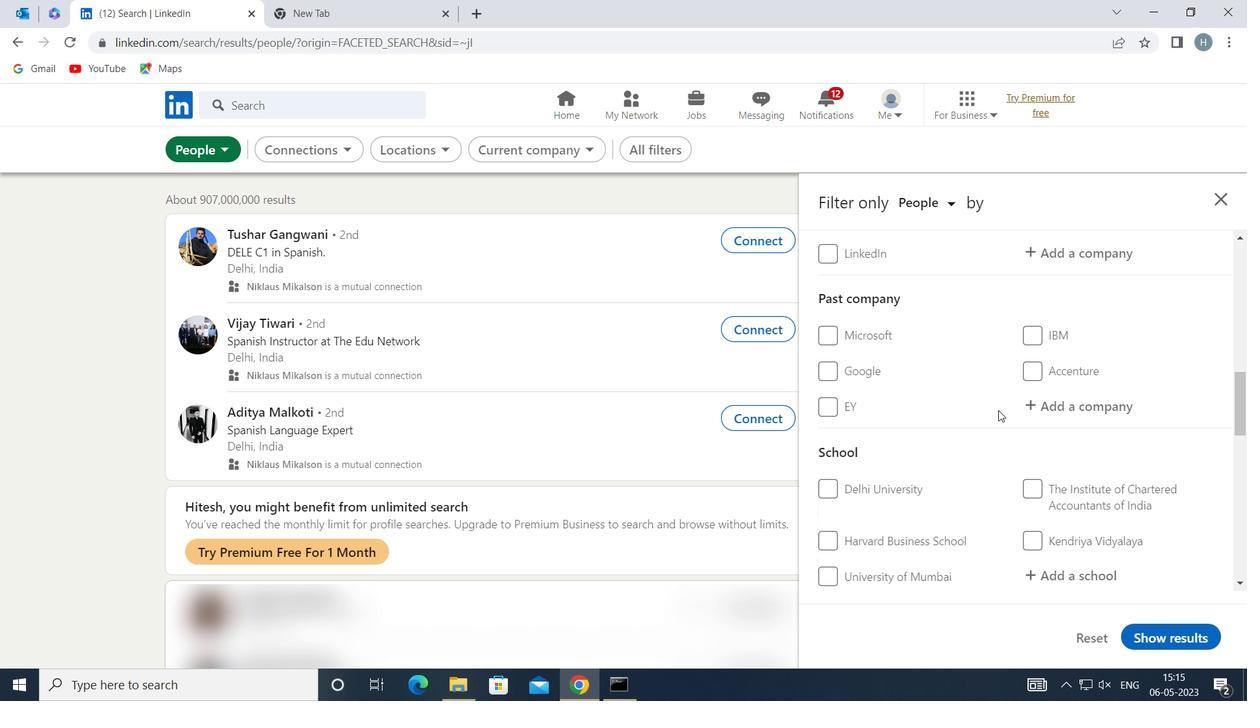 
Action: Mouse scrolled (999, 410) with delta (0, 0)
Screenshot: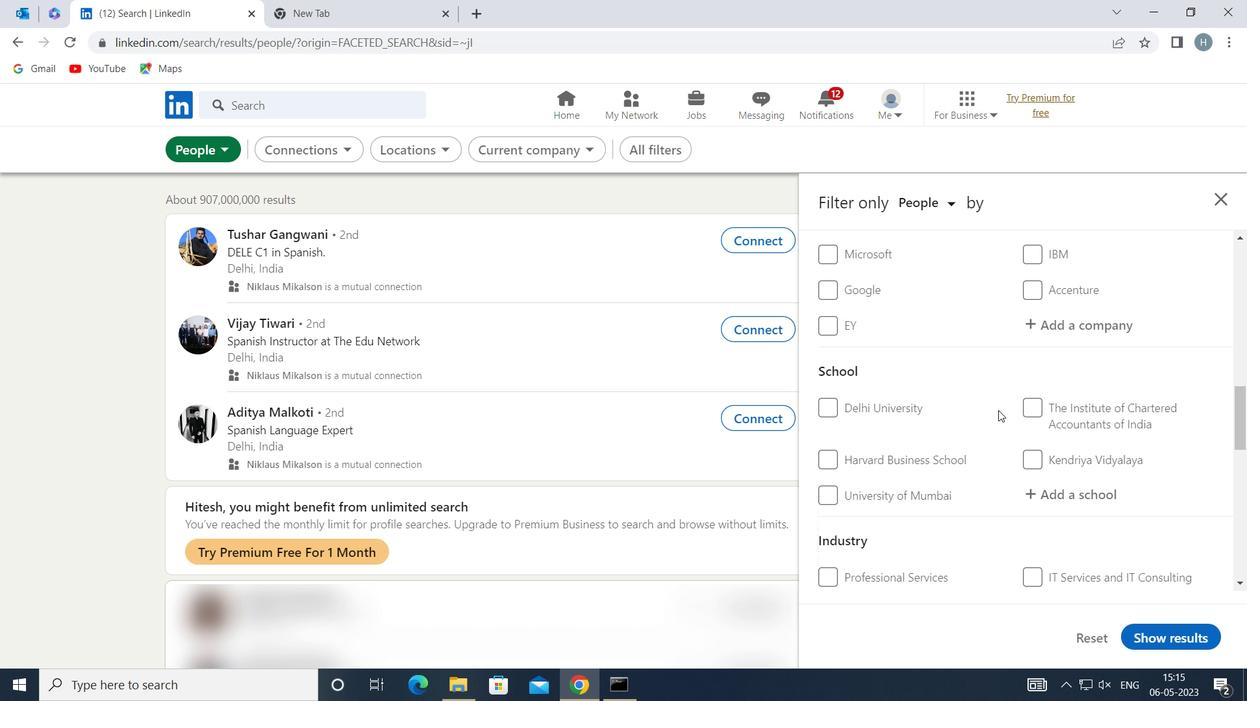 
Action: Mouse scrolled (999, 410) with delta (0, 0)
Screenshot: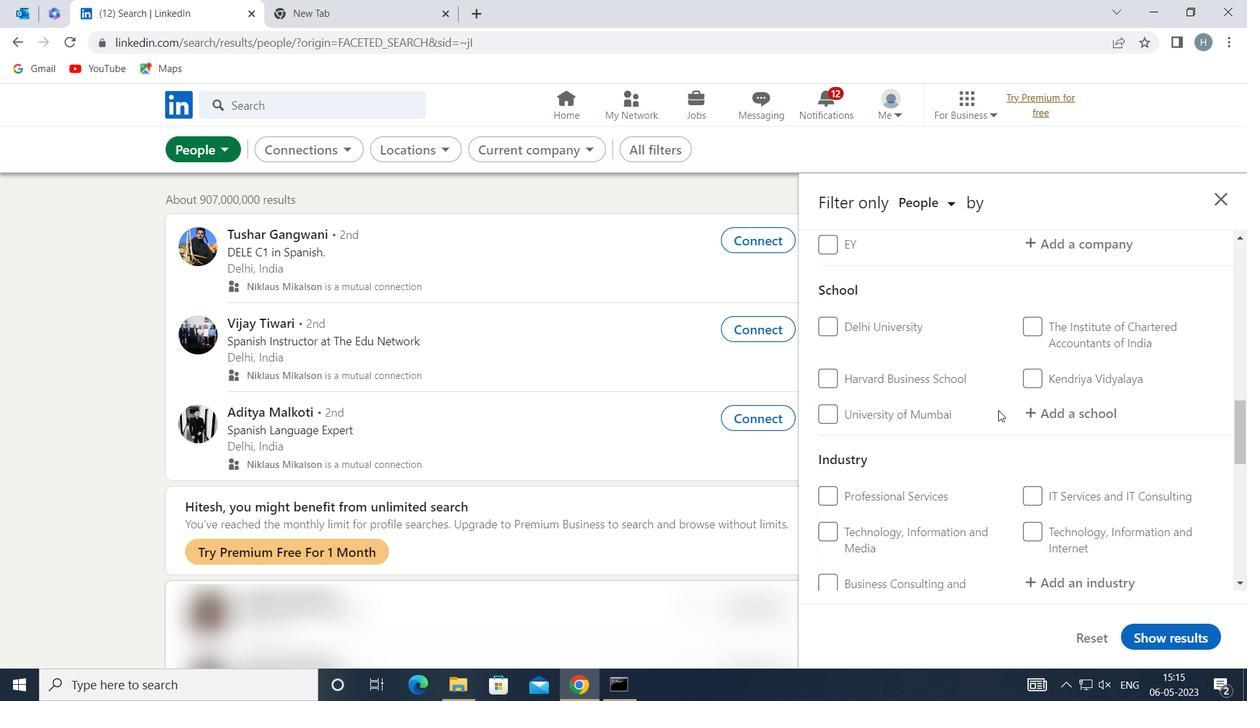 
Action: Mouse scrolled (999, 410) with delta (0, 0)
Screenshot: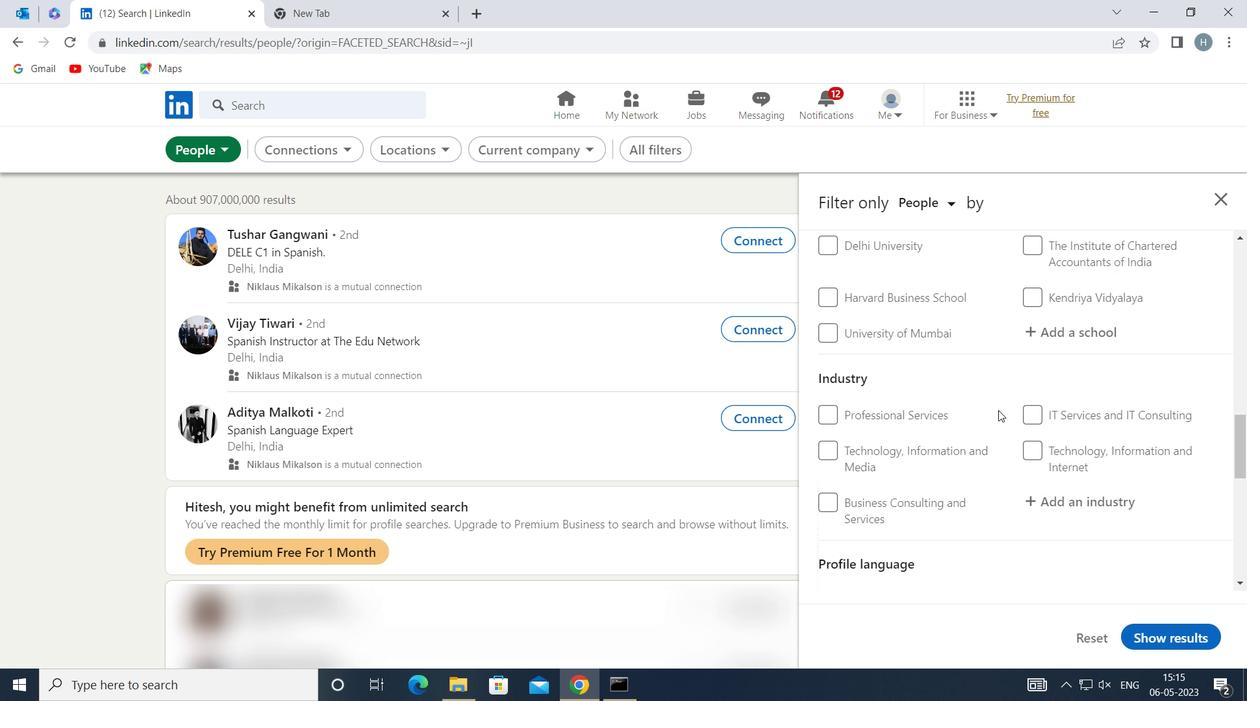
Action: Mouse scrolled (999, 410) with delta (0, 0)
Screenshot: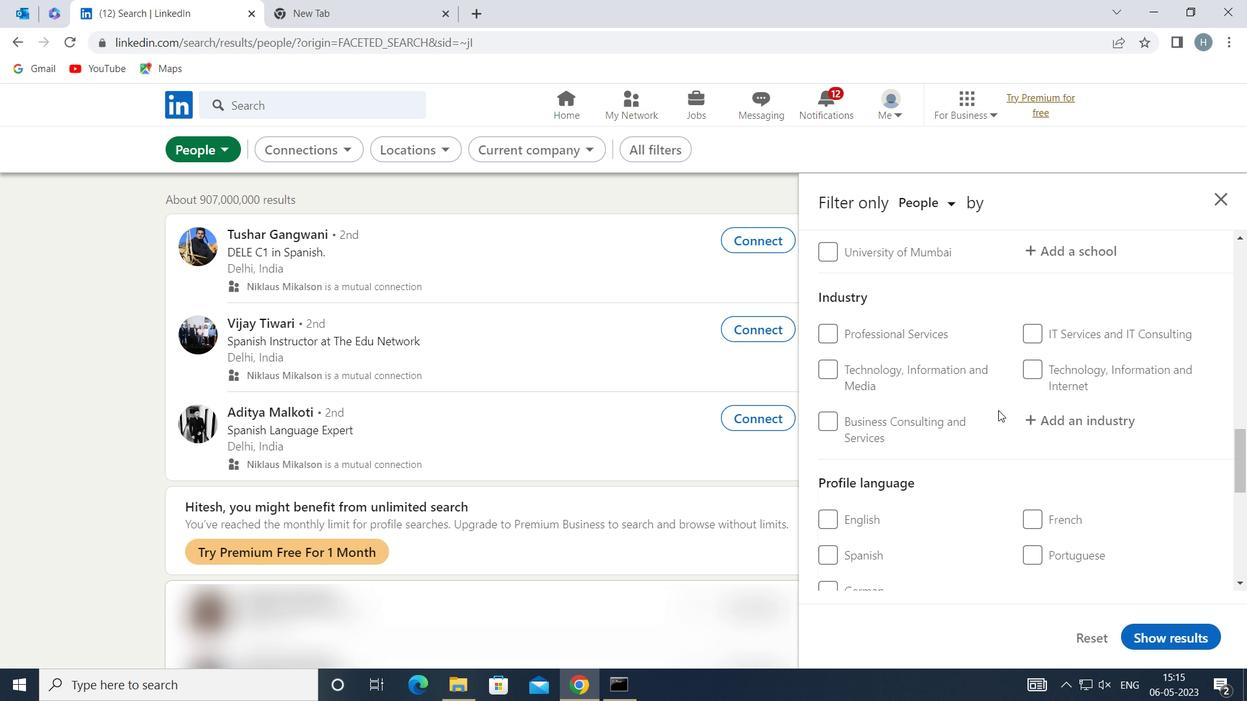 
Action: Mouse scrolled (999, 410) with delta (0, 0)
Screenshot: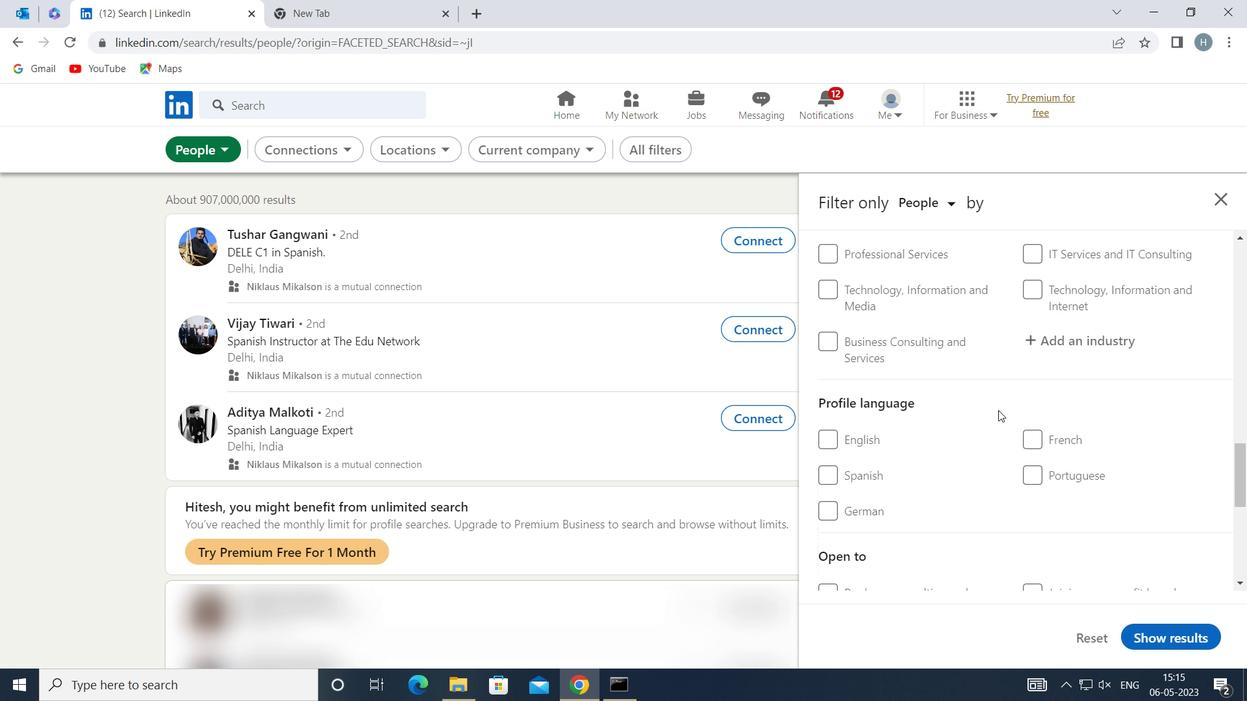 
Action: Mouse moved to (1033, 394)
Screenshot: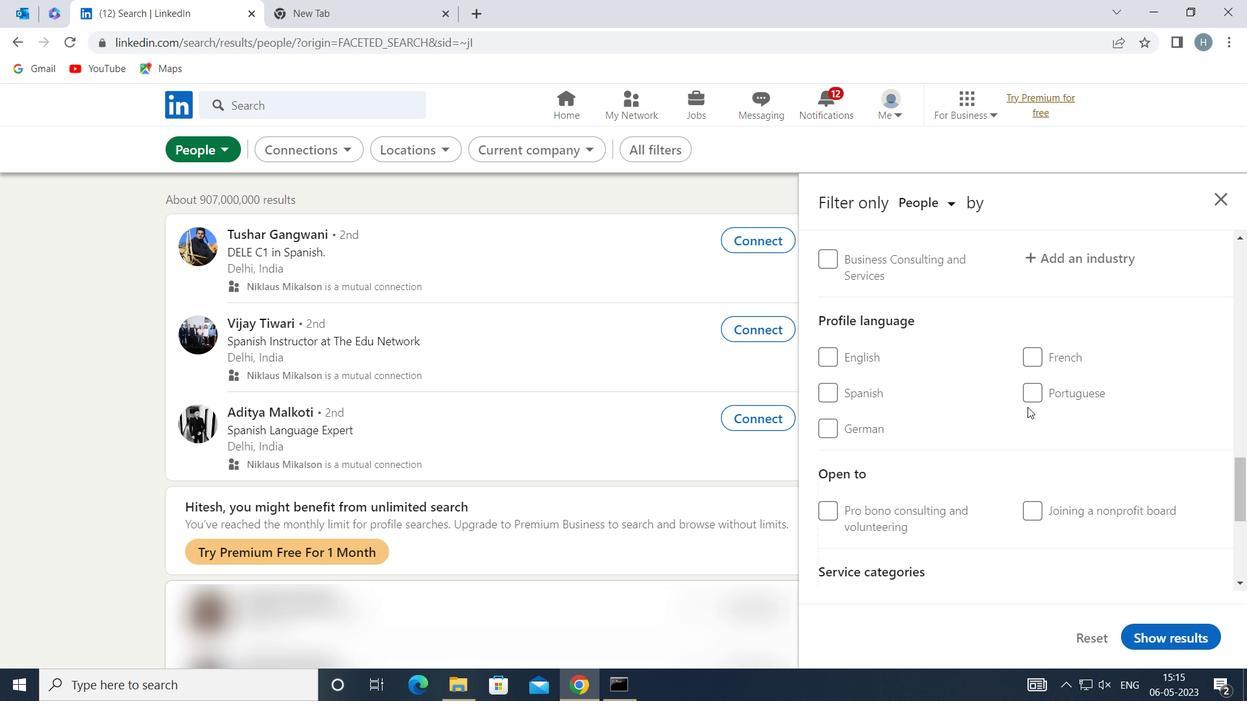 
Action: Mouse pressed left at (1033, 394)
Screenshot: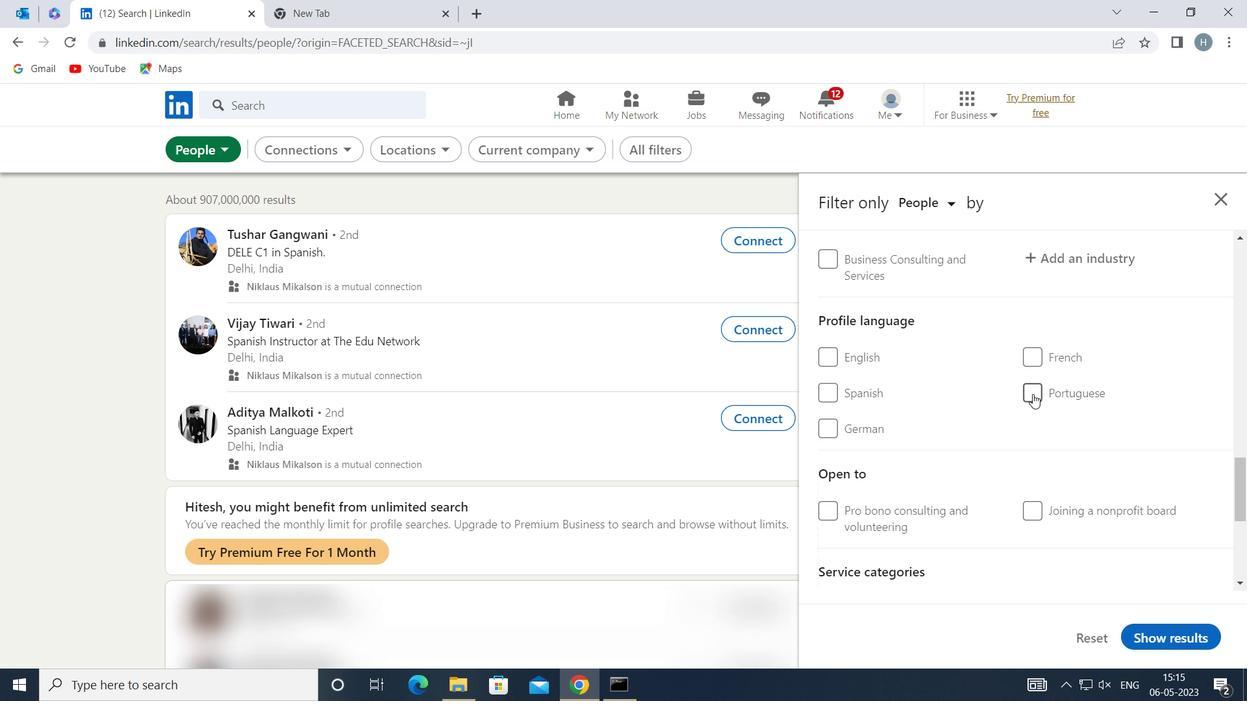 
Action: Mouse moved to (995, 410)
Screenshot: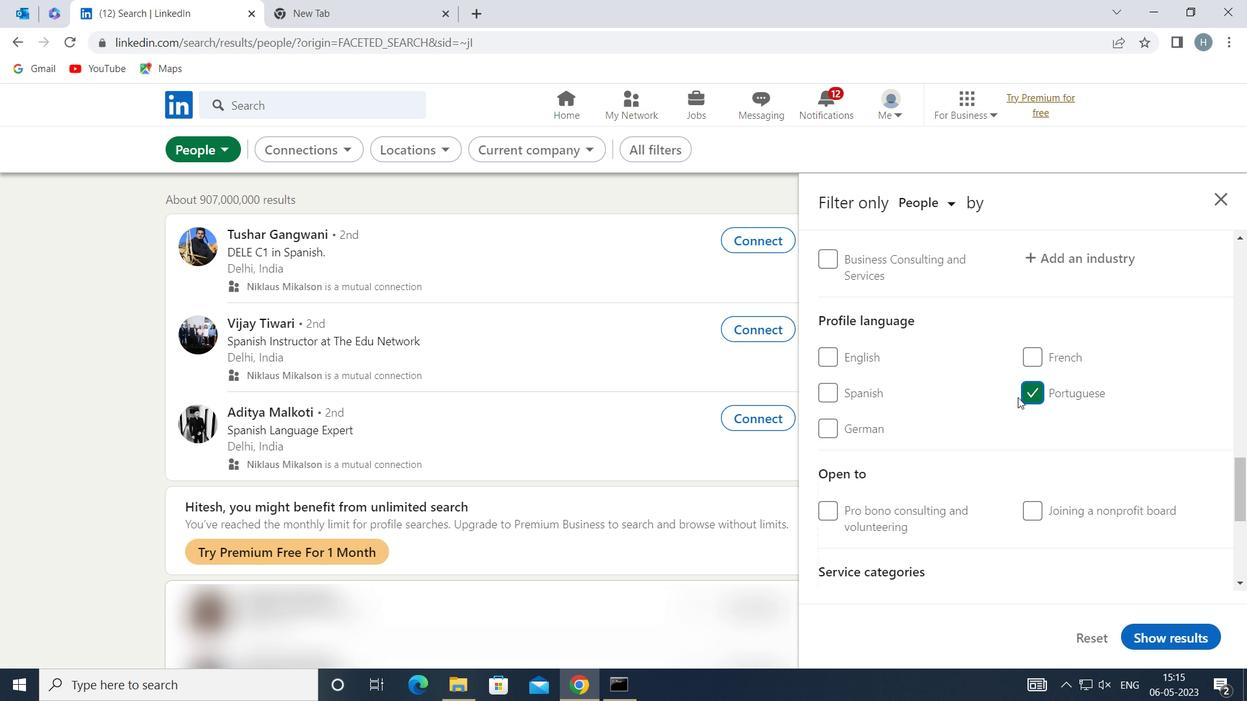 
Action: Mouse scrolled (995, 411) with delta (0, 0)
Screenshot: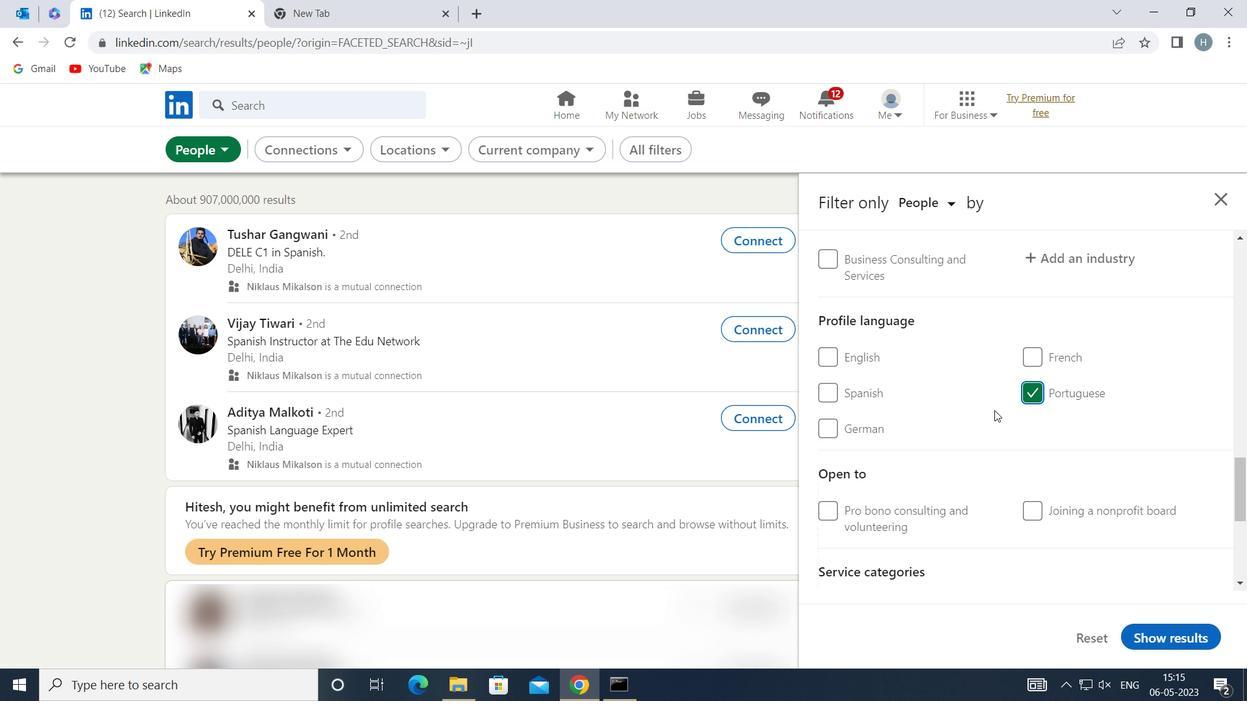 
Action: Mouse moved to (995, 408)
Screenshot: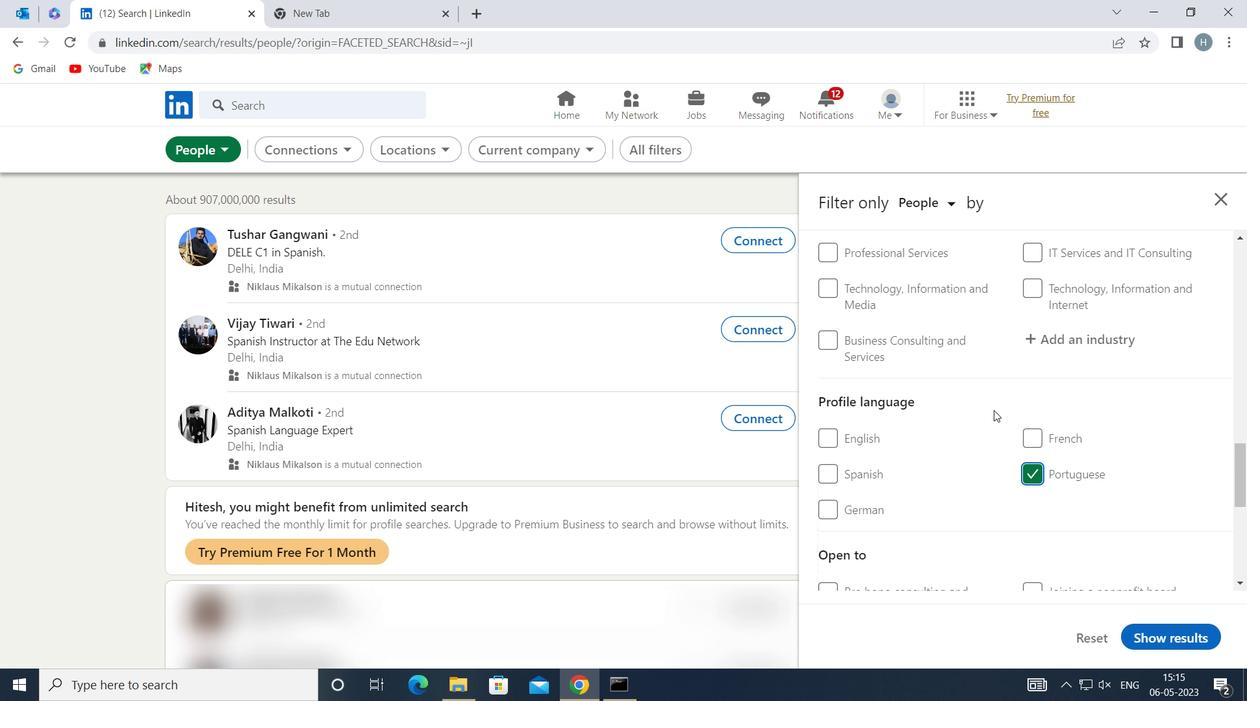 
Action: Mouse scrolled (995, 409) with delta (0, 0)
Screenshot: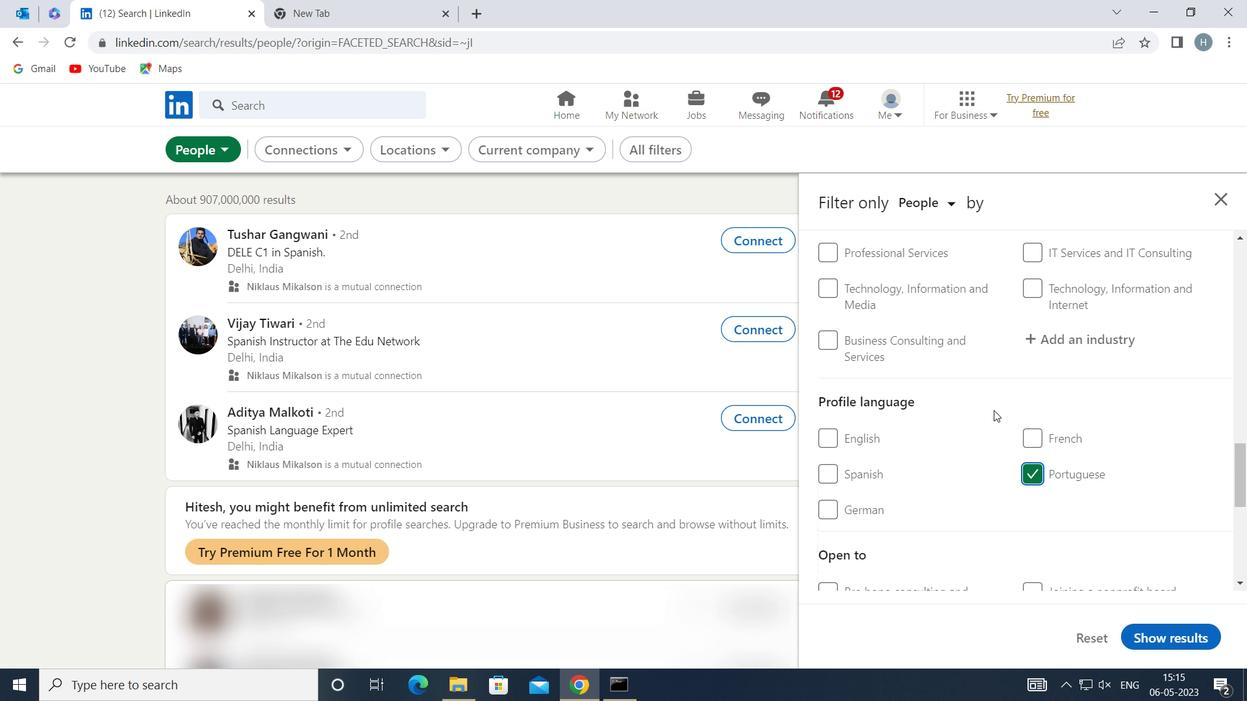
Action: Mouse moved to (996, 403)
Screenshot: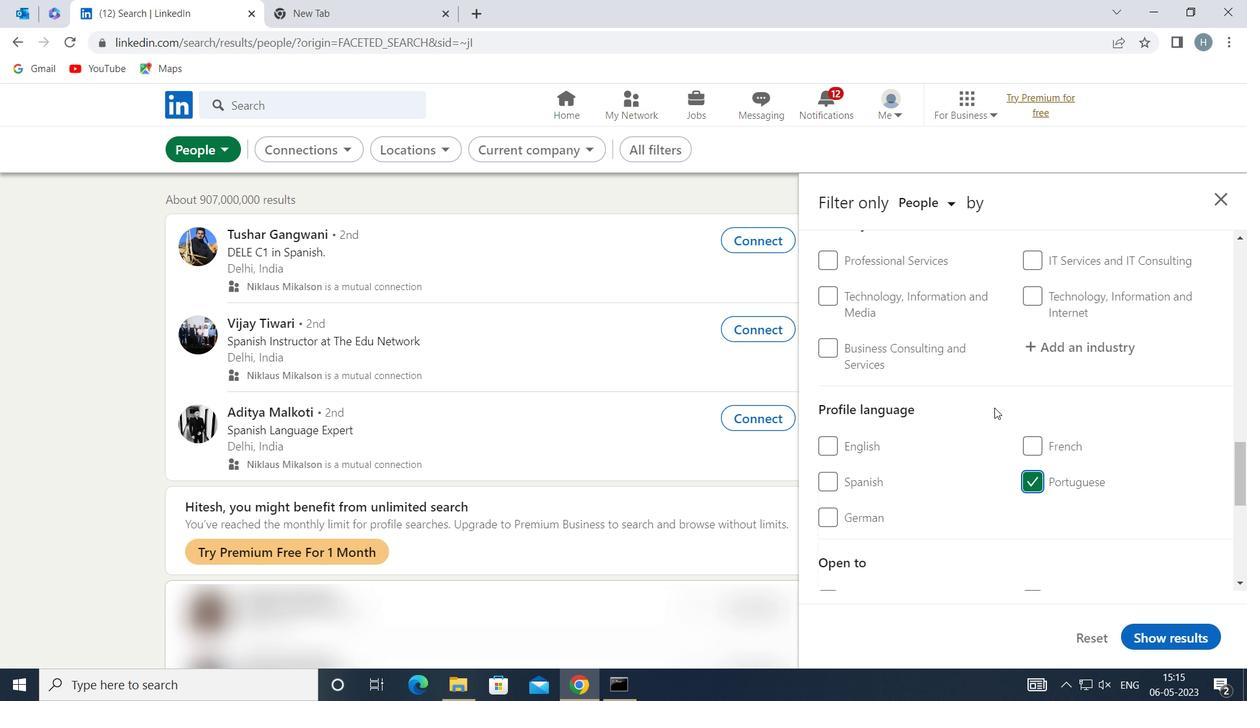 
Action: Mouse scrolled (996, 404) with delta (0, 0)
Screenshot: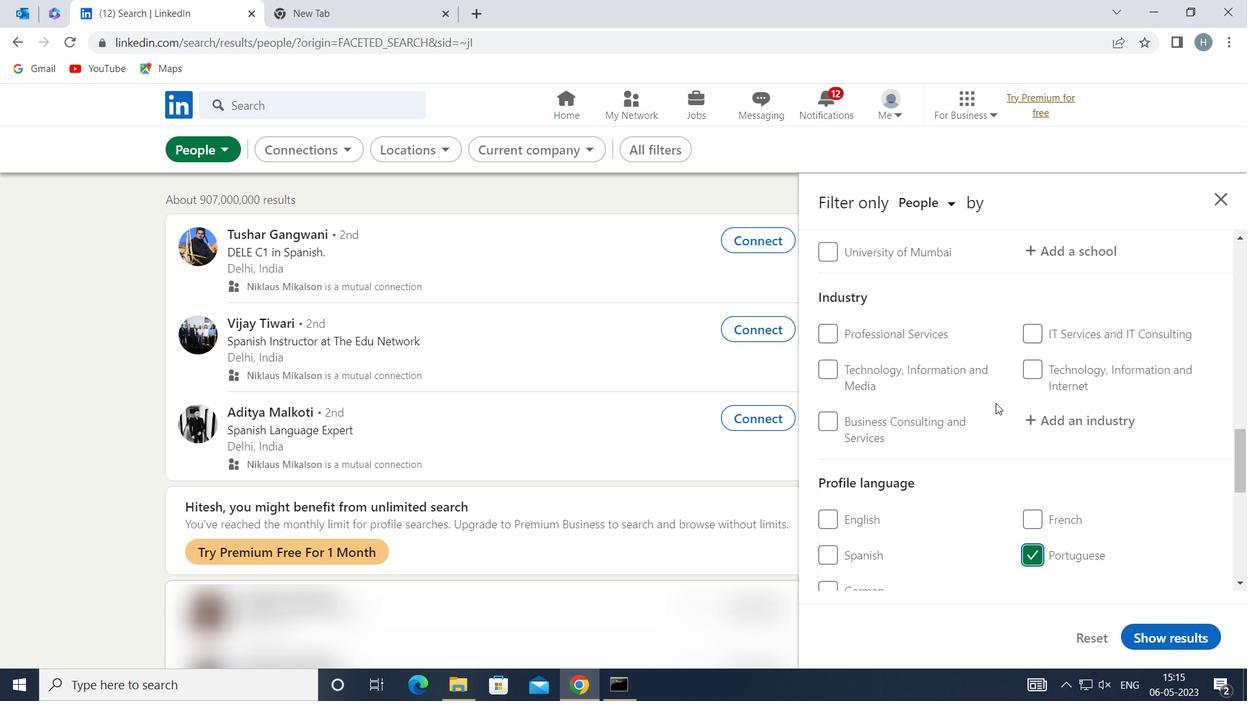 
Action: Mouse scrolled (996, 404) with delta (0, 0)
Screenshot: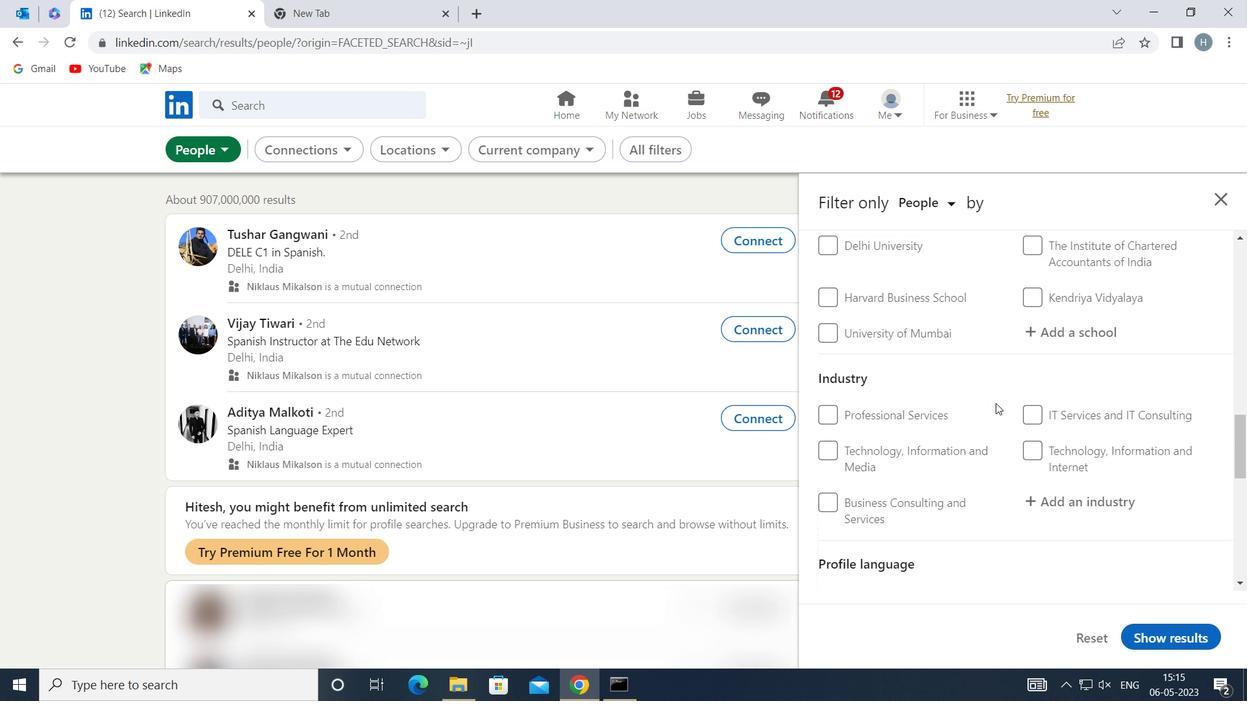 
Action: Mouse moved to (997, 403)
Screenshot: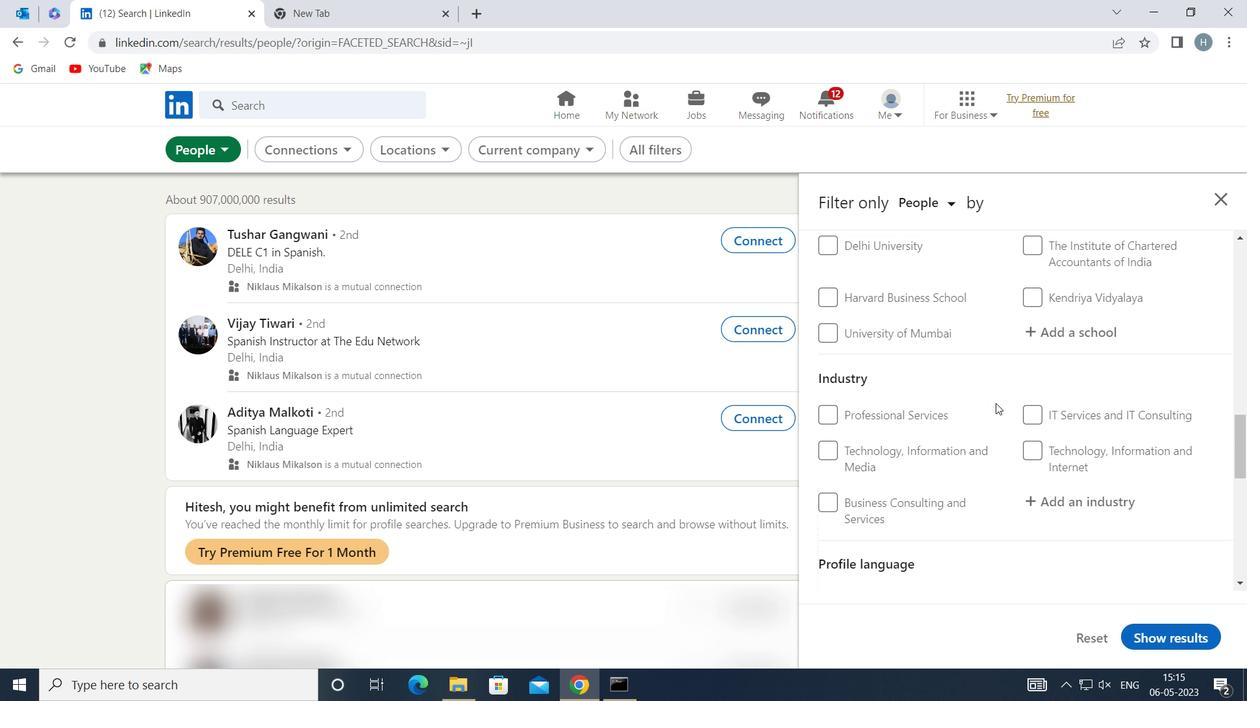 
Action: Mouse scrolled (997, 404) with delta (0, 0)
Screenshot: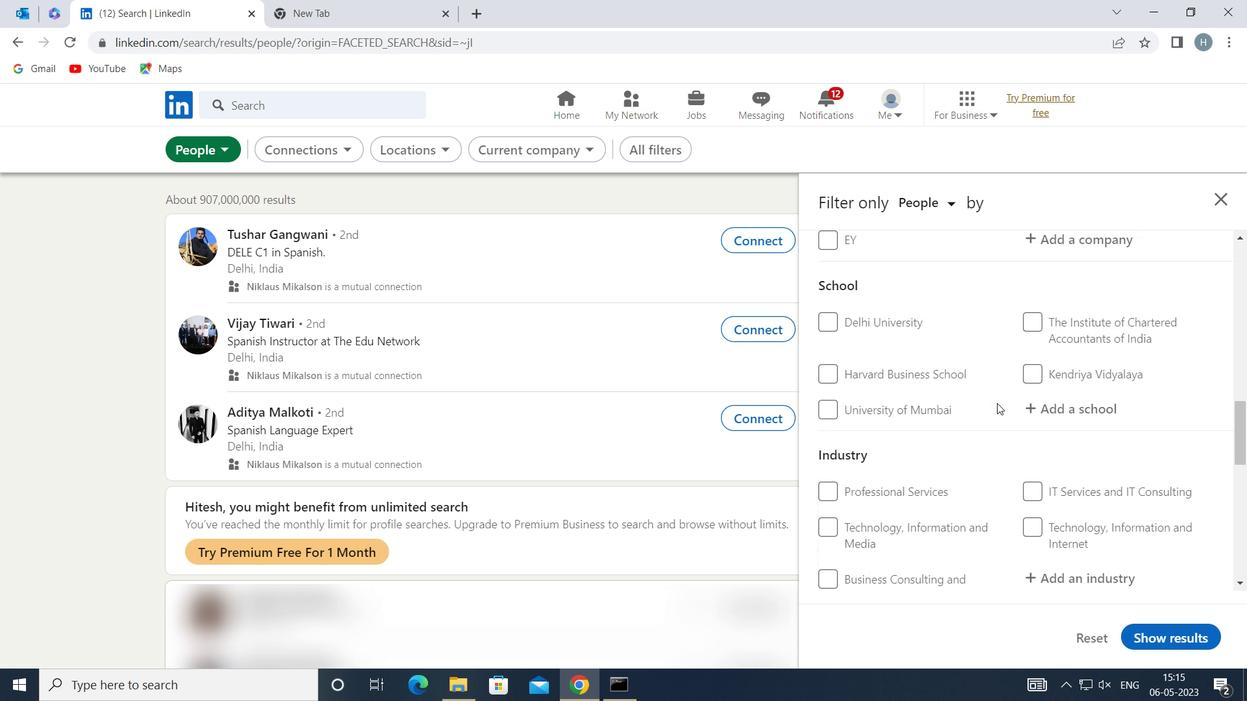 
Action: Mouse moved to (997, 408)
Screenshot: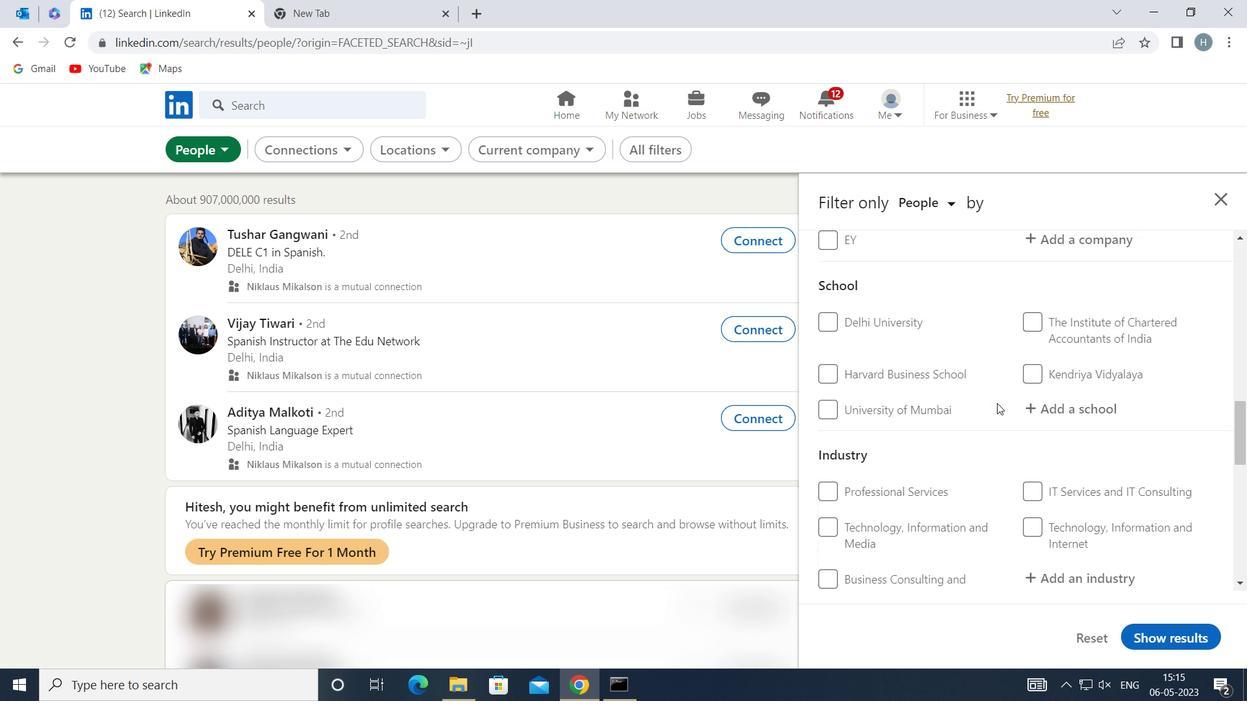 
Action: Mouse scrolled (997, 408) with delta (0, 0)
Screenshot: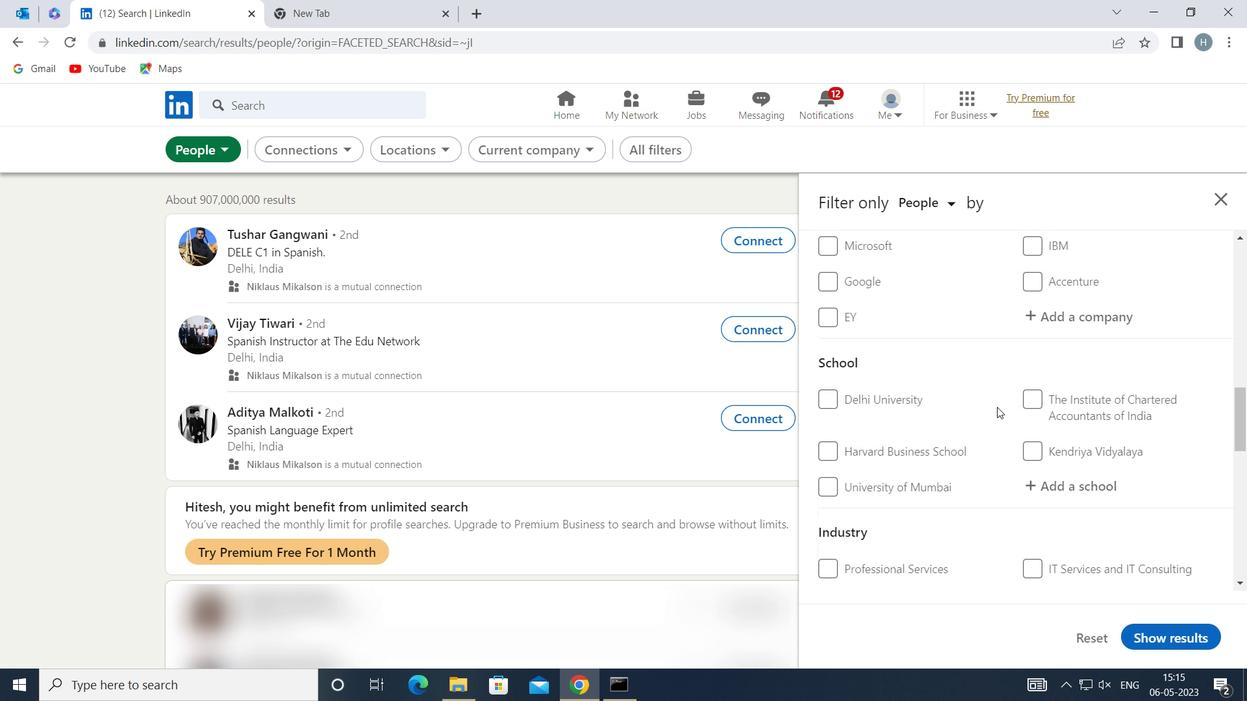 
Action: Mouse moved to (997, 409)
Screenshot: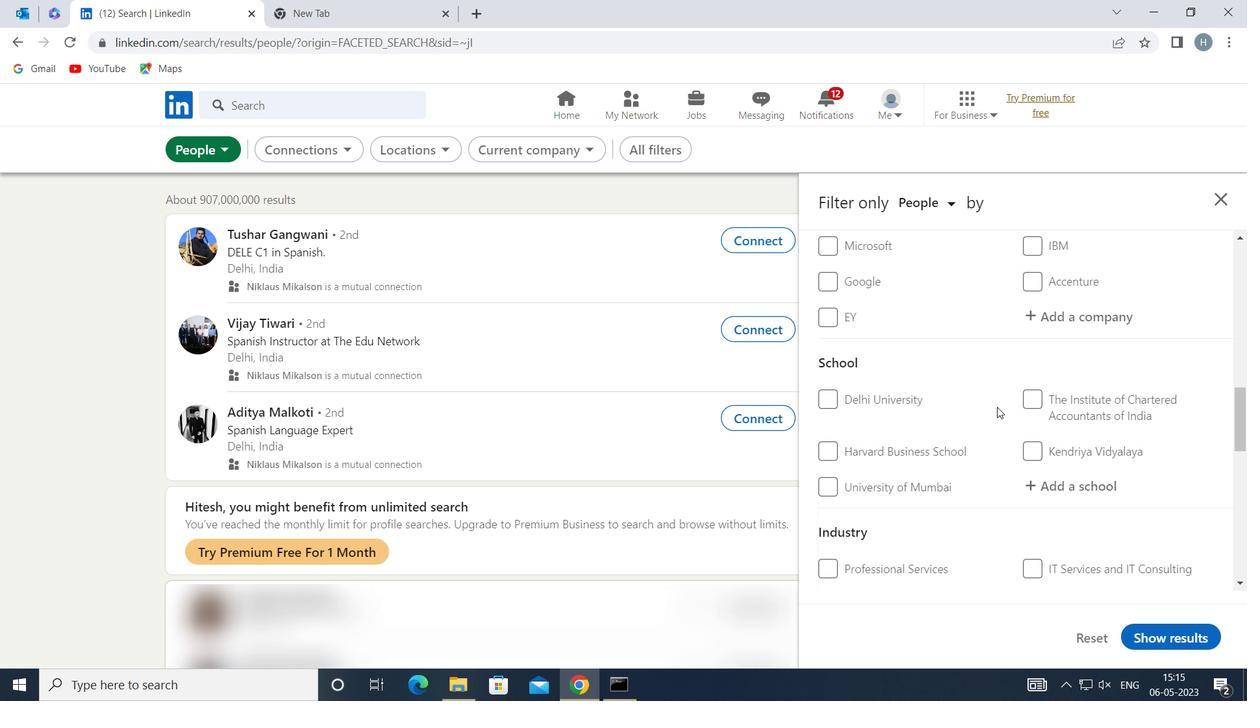 
Action: Mouse scrolled (997, 410) with delta (0, 0)
Screenshot: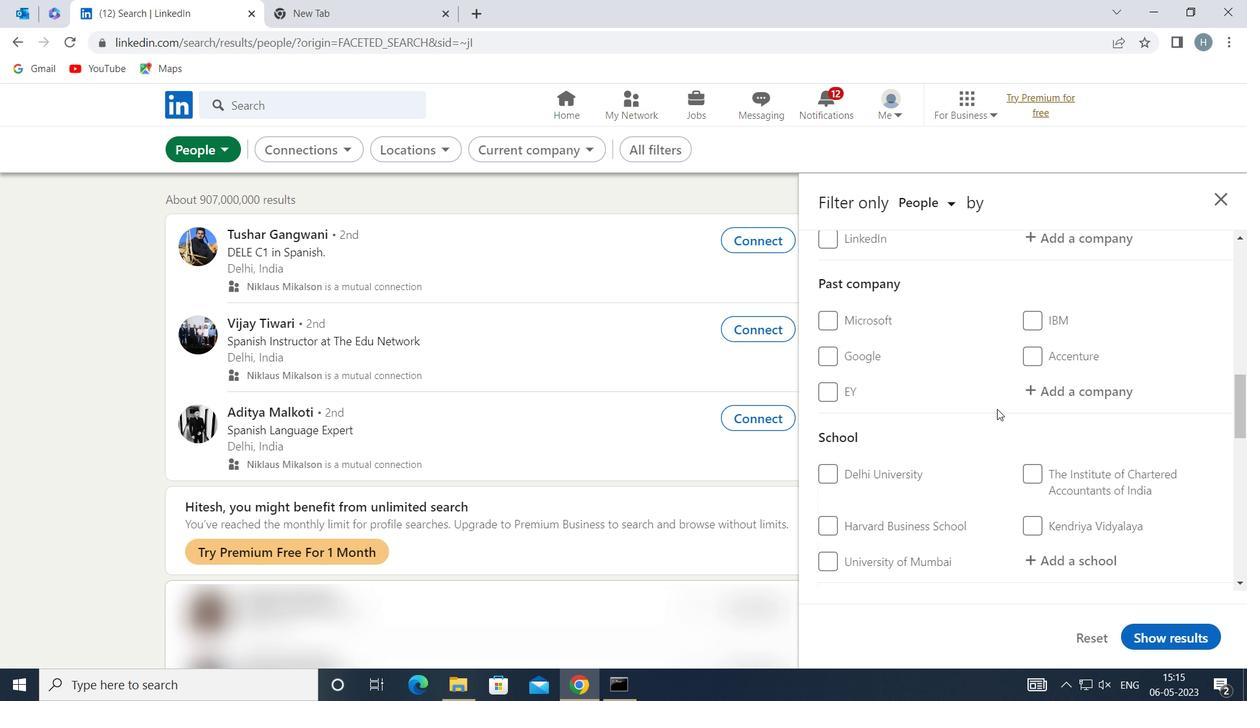
Action: Mouse moved to (997, 410)
Screenshot: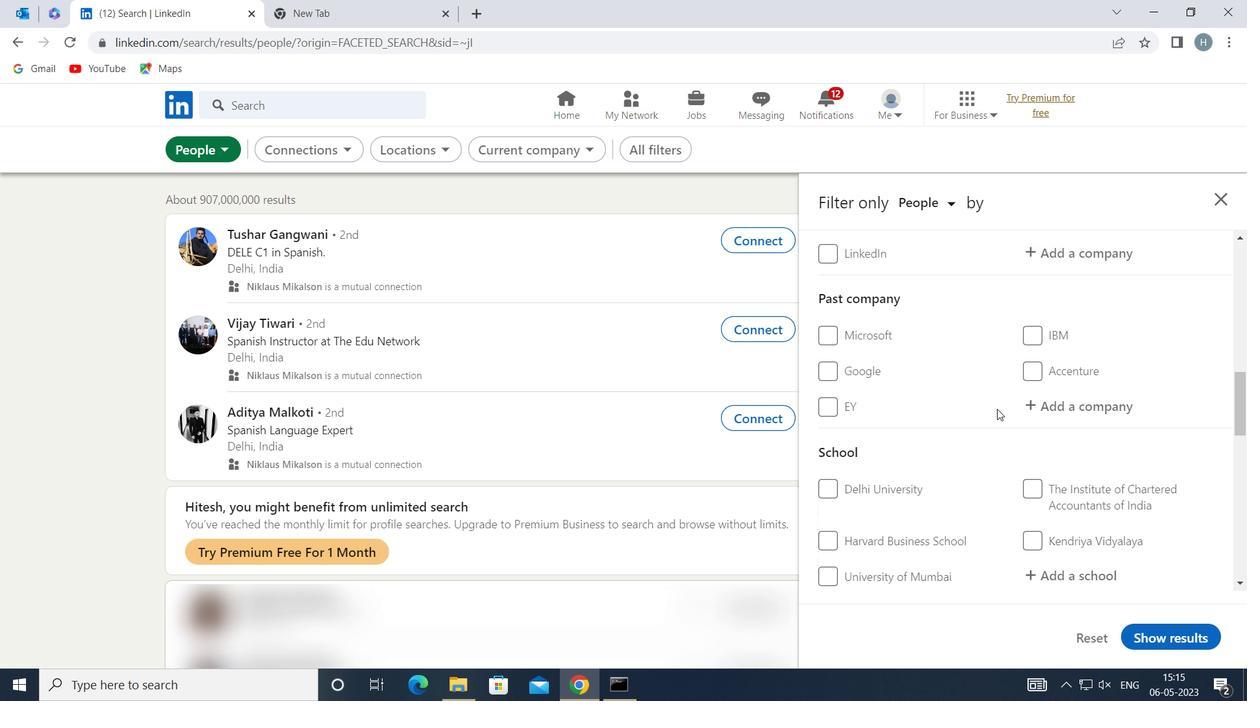 
Action: Mouse scrolled (997, 410) with delta (0, 0)
Screenshot: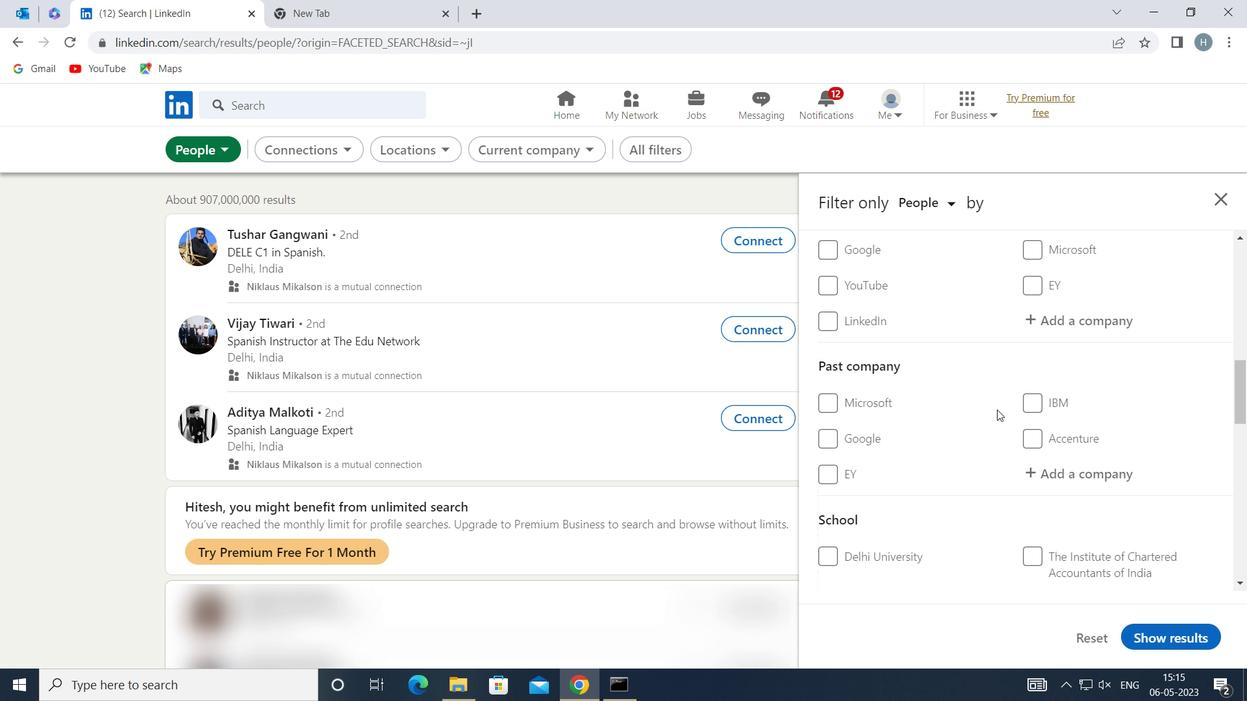 
Action: Mouse scrolled (997, 410) with delta (0, 0)
Screenshot: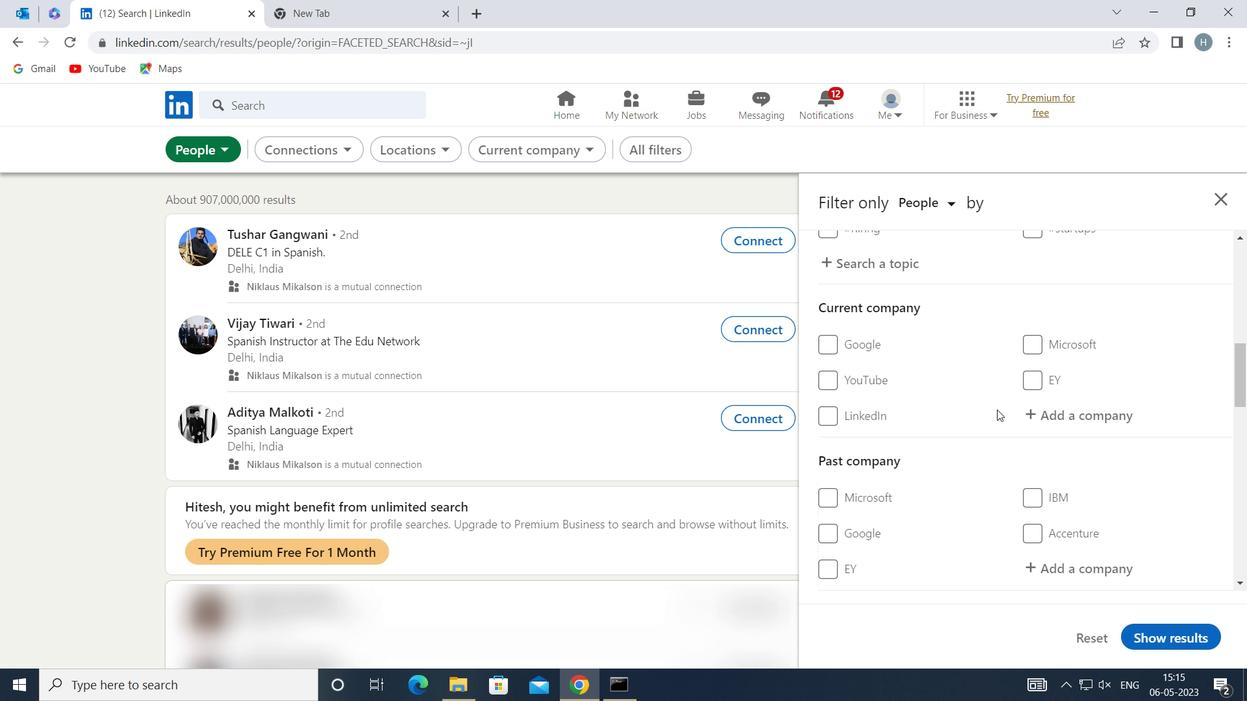 
Action: Mouse moved to (1062, 497)
Screenshot: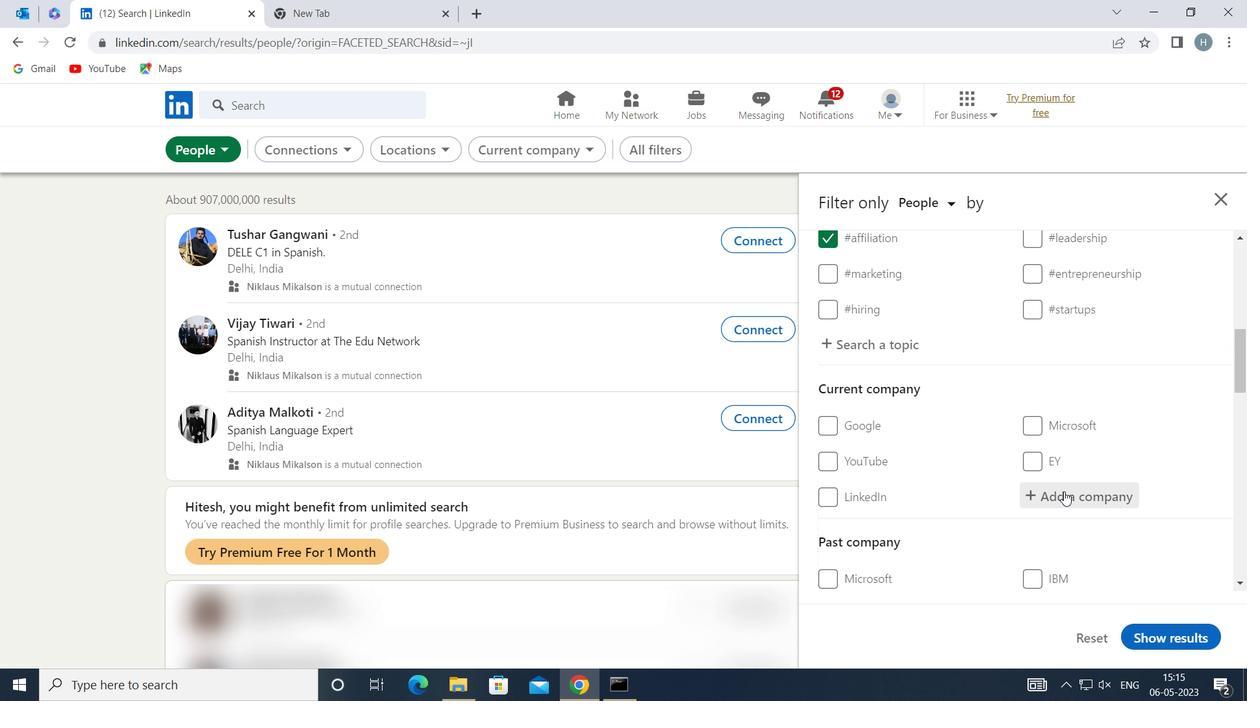 
Action: Mouse pressed left at (1062, 497)
Screenshot: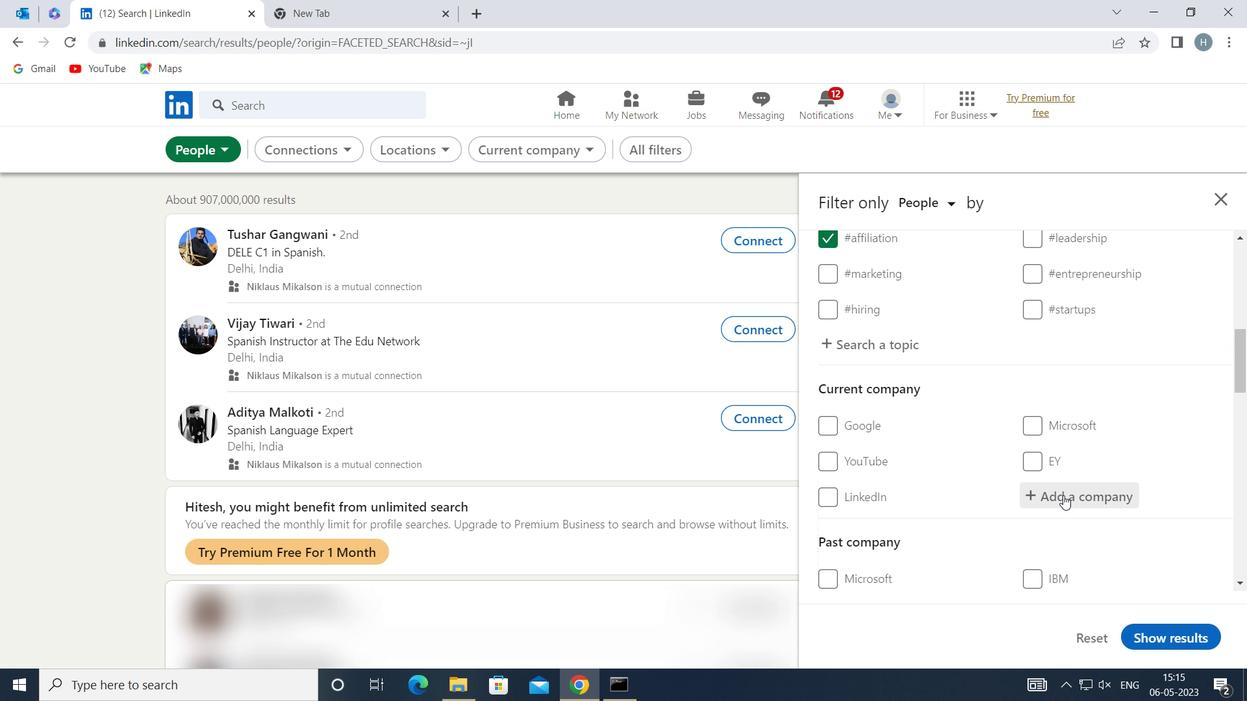 
Action: Mouse moved to (1061, 497)
Screenshot: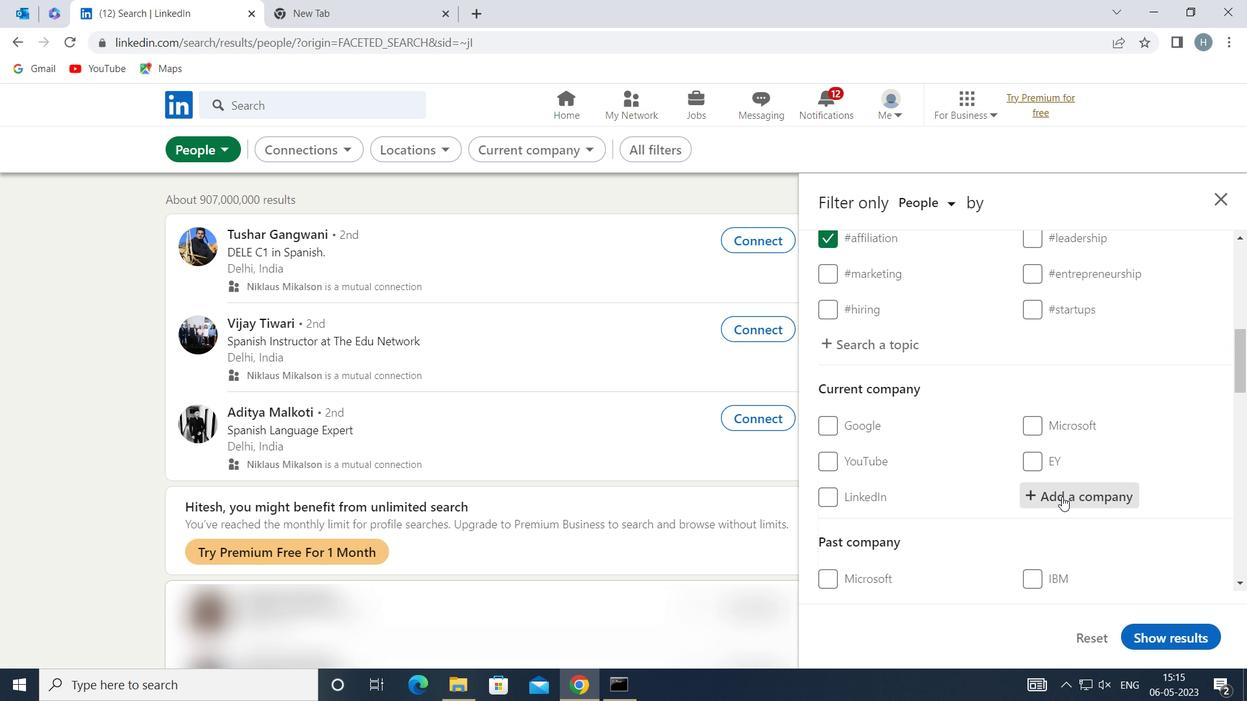 
Action: Key pressed <Key.shift>MATH<Key.shift>W
Screenshot: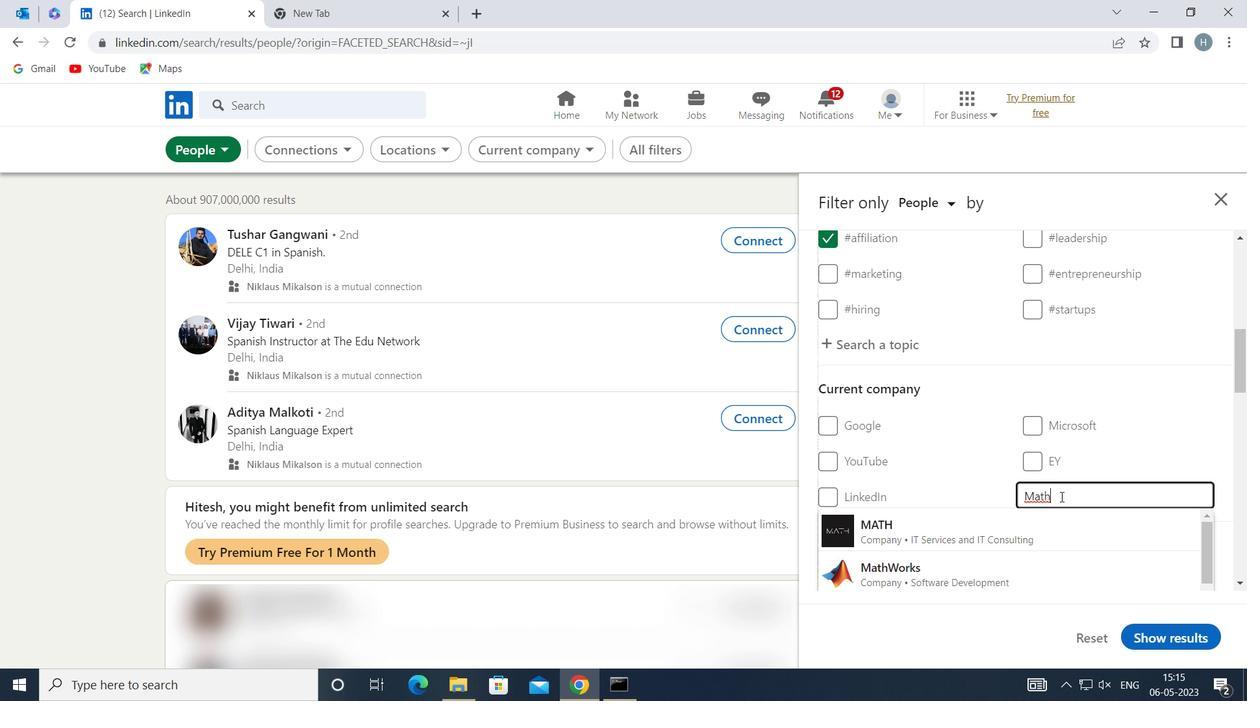 
Action: Mouse moved to (983, 542)
Screenshot: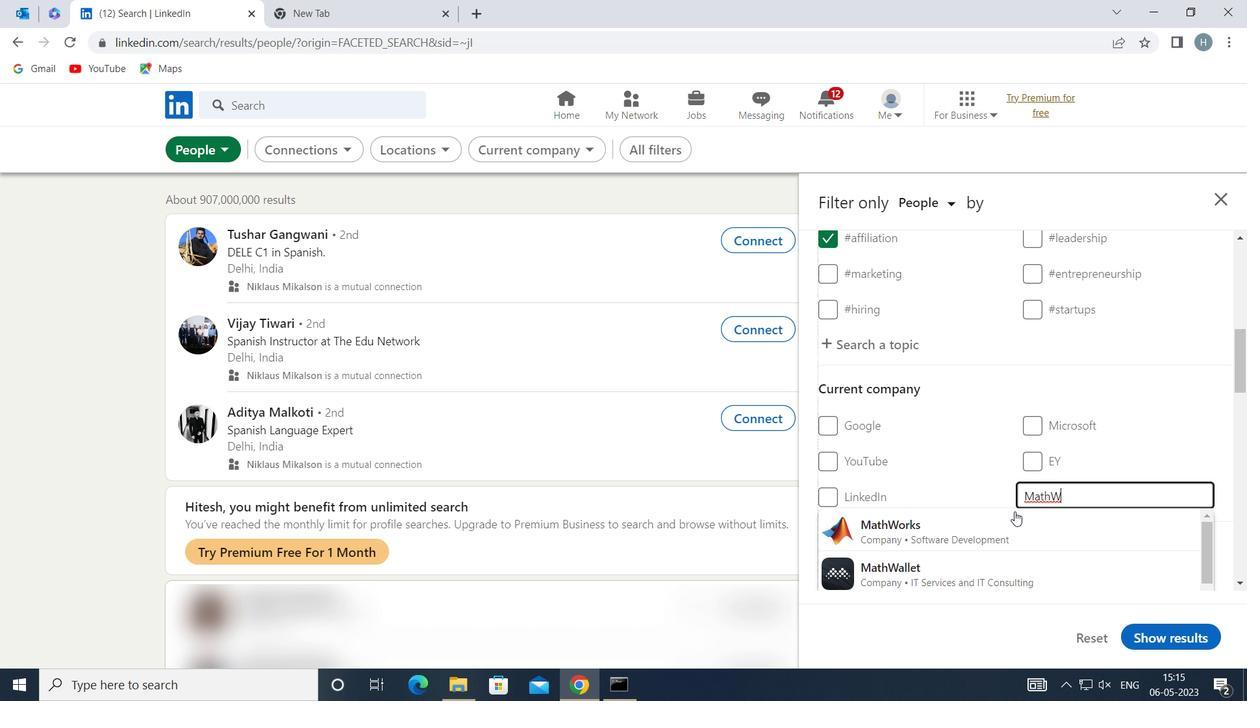 
Action: Mouse pressed left at (983, 542)
Screenshot: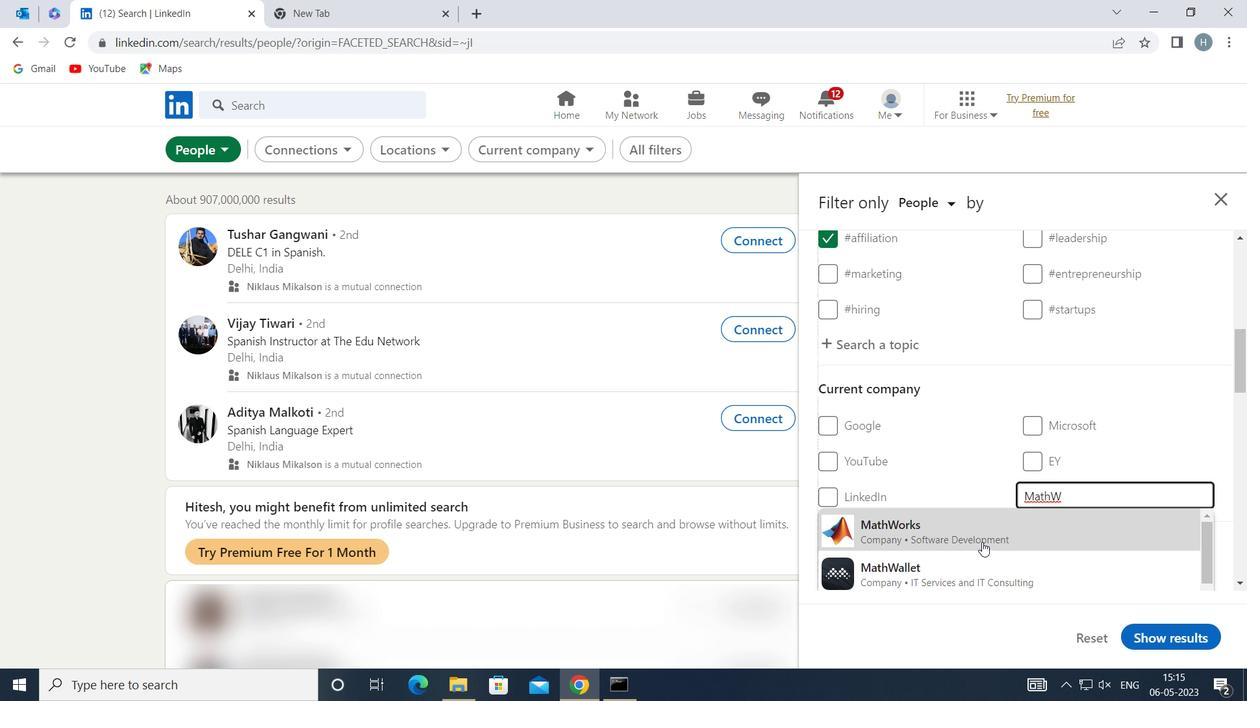 
Action: Mouse moved to (972, 520)
Screenshot: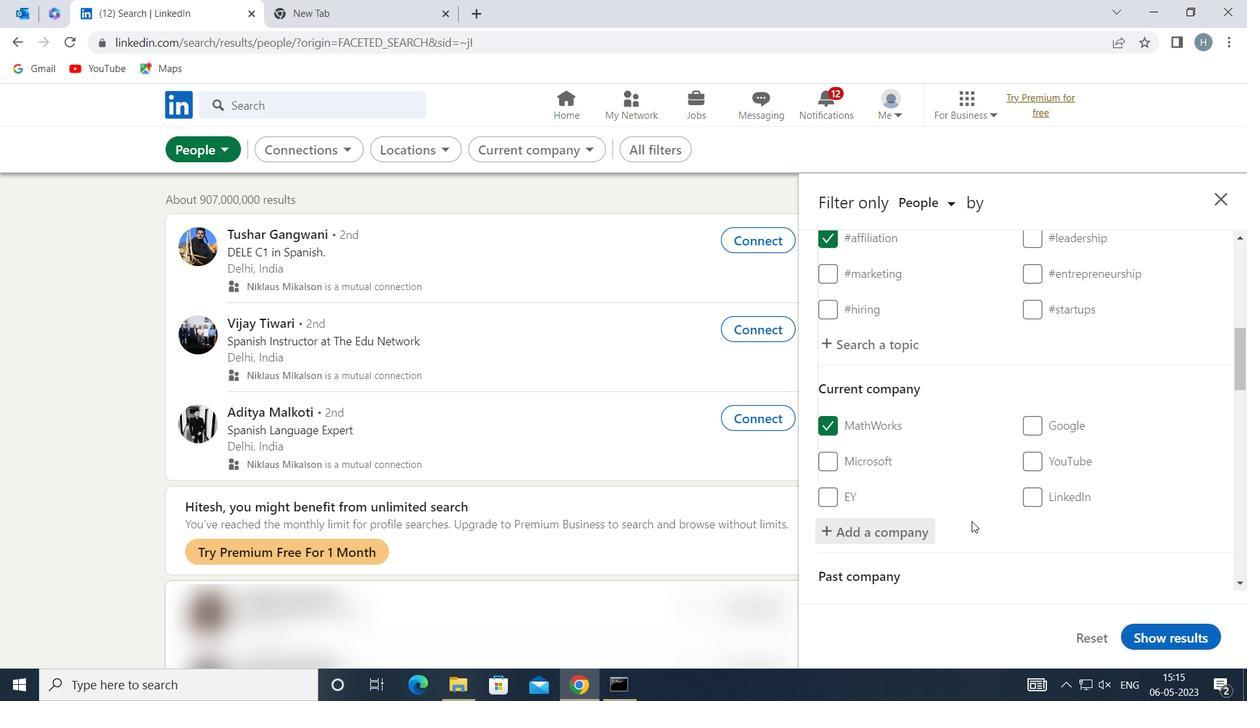 
Action: Mouse scrolled (972, 519) with delta (0, 0)
Screenshot: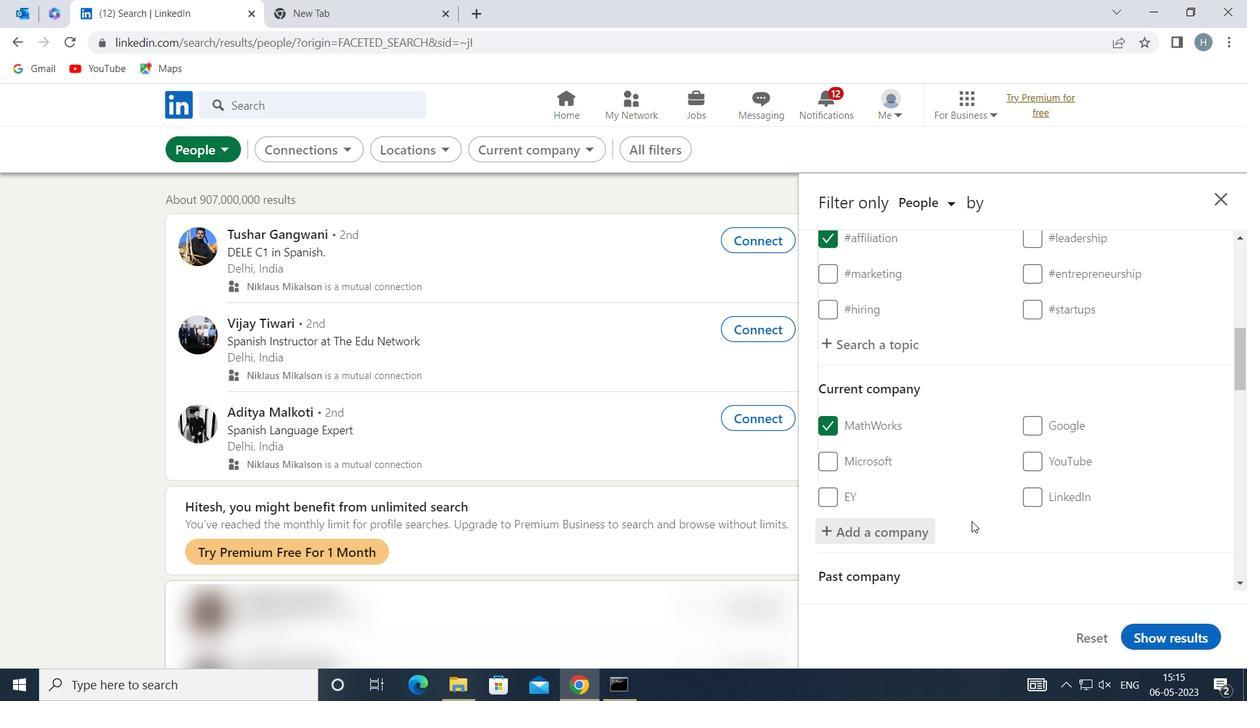 
Action: Mouse moved to (976, 493)
Screenshot: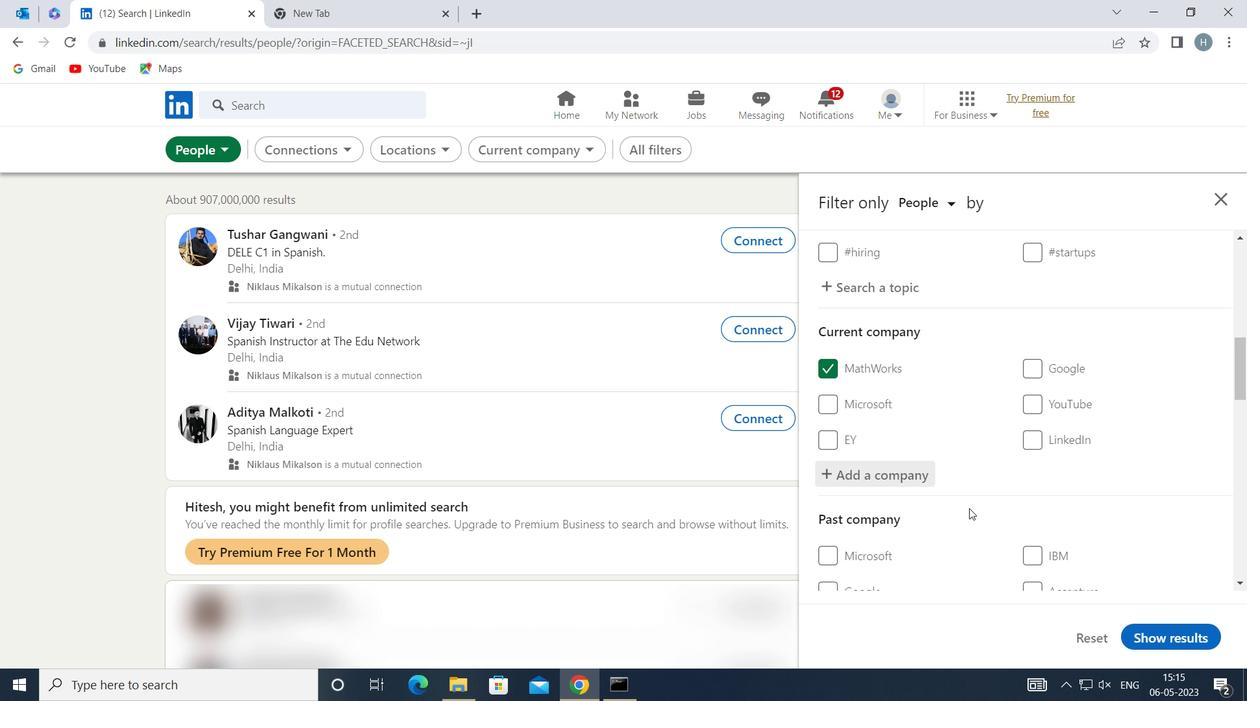 
Action: Mouse scrolled (976, 493) with delta (0, 0)
Screenshot: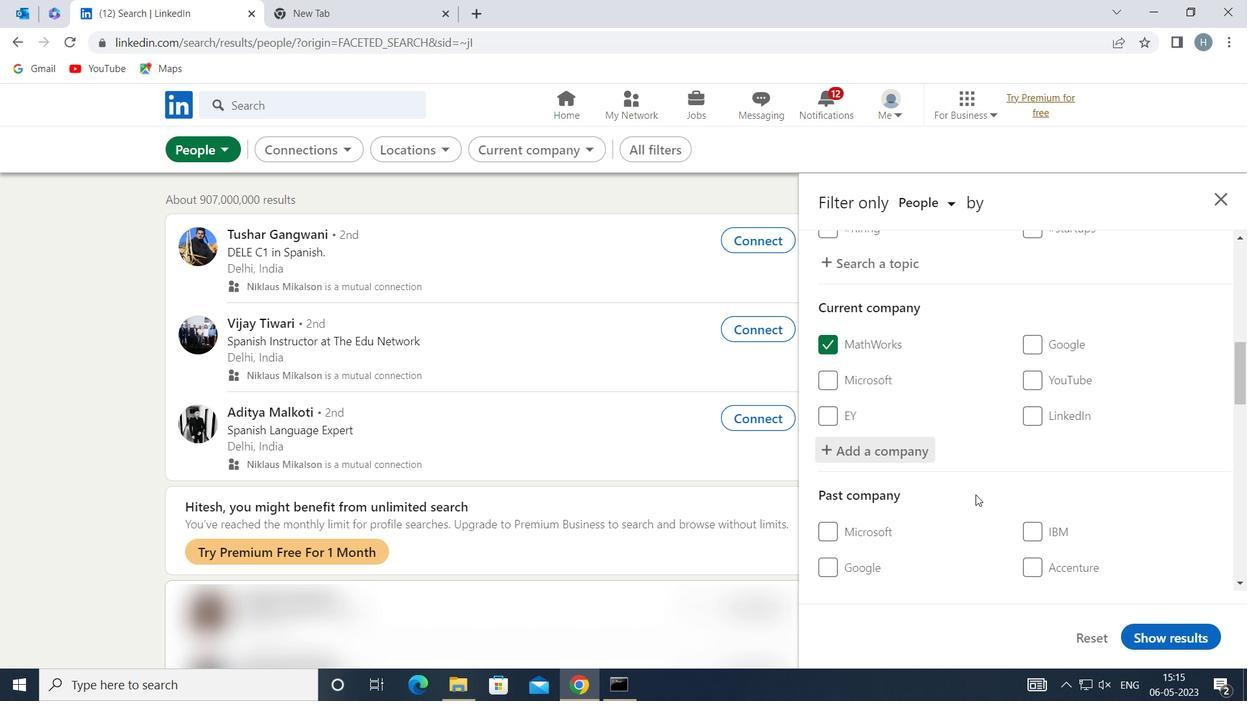 
Action: Mouse scrolled (976, 493) with delta (0, 0)
Screenshot: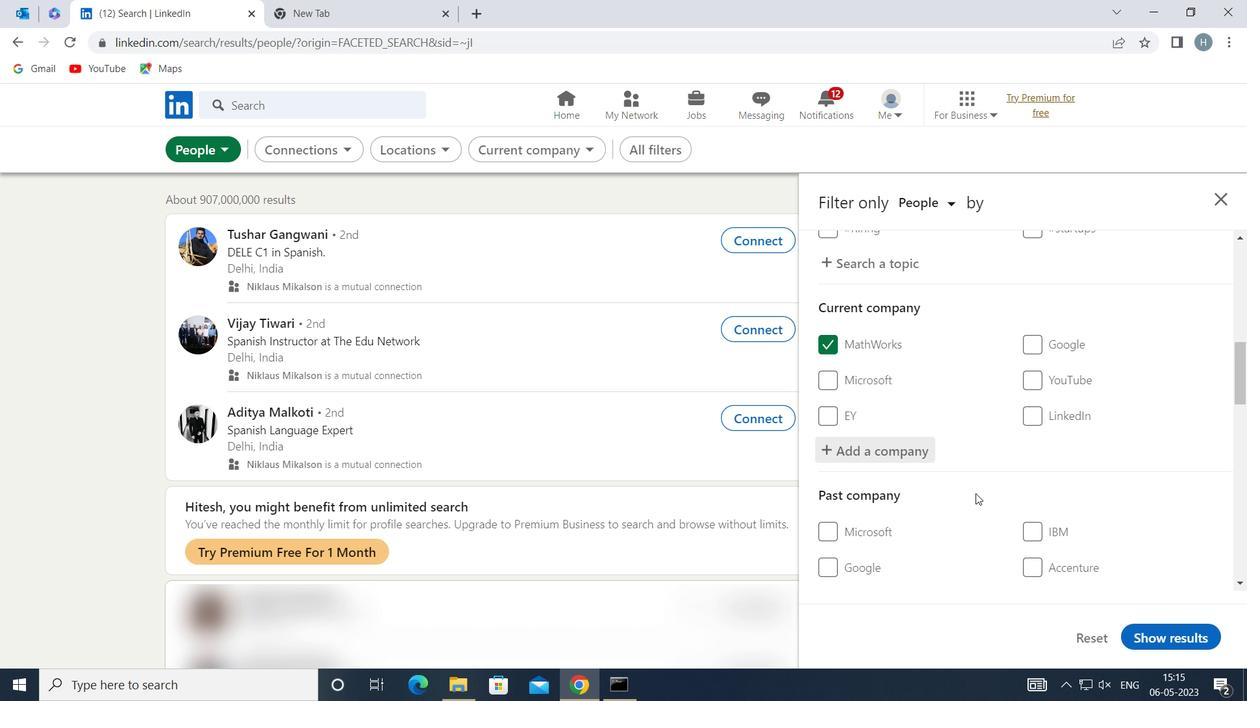 
Action: Mouse moved to (978, 493)
Screenshot: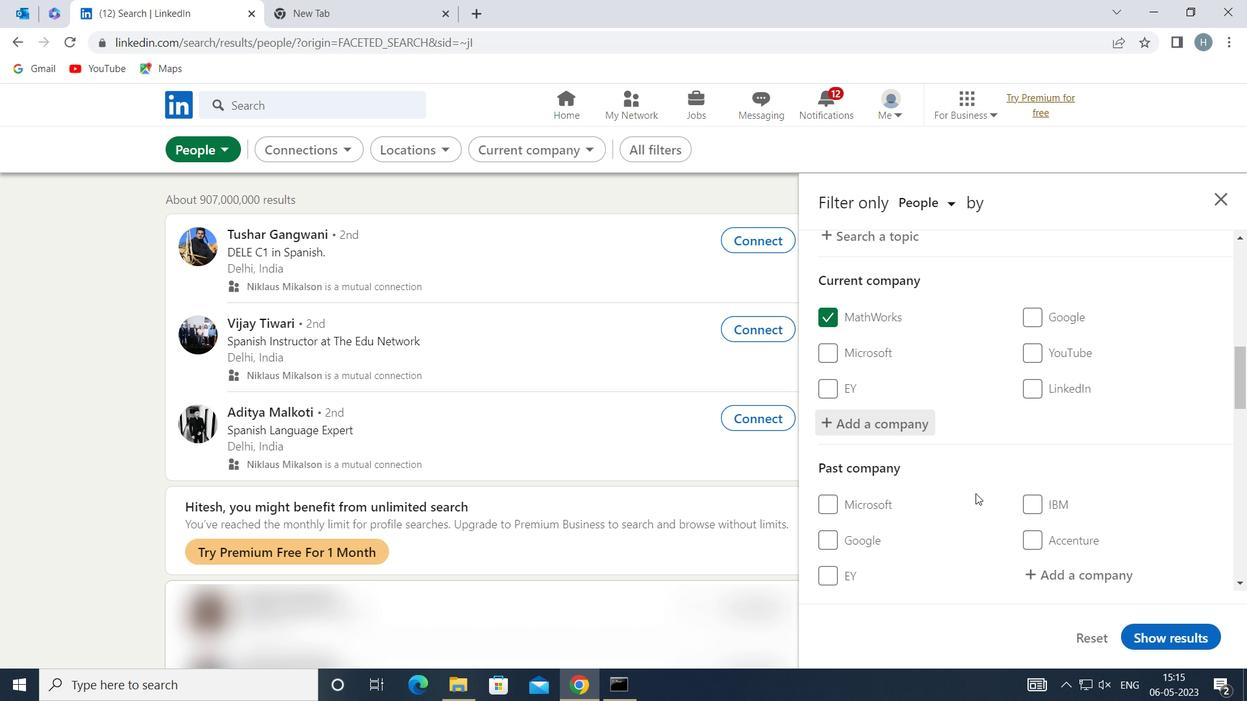 
Action: Mouse scrolled (978, 492) with delta (0, 0)
Screenshot: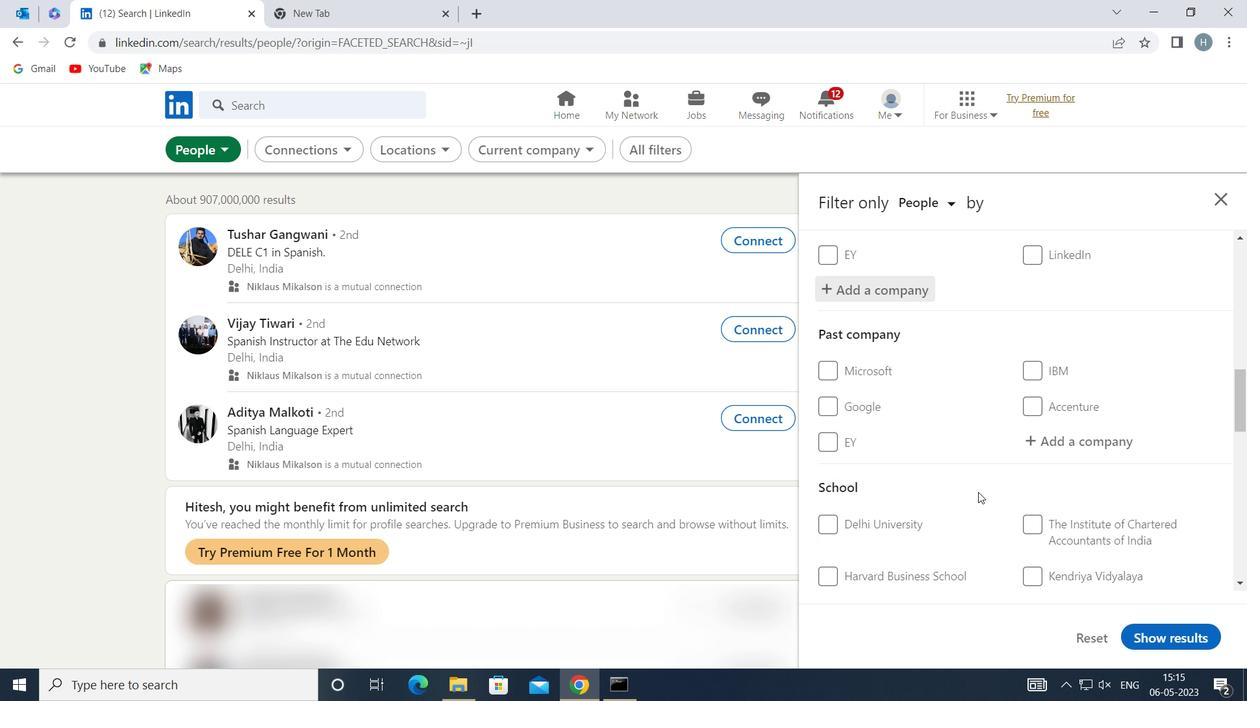 
Action: Mouse moved to (1065, 525)
Screenshot: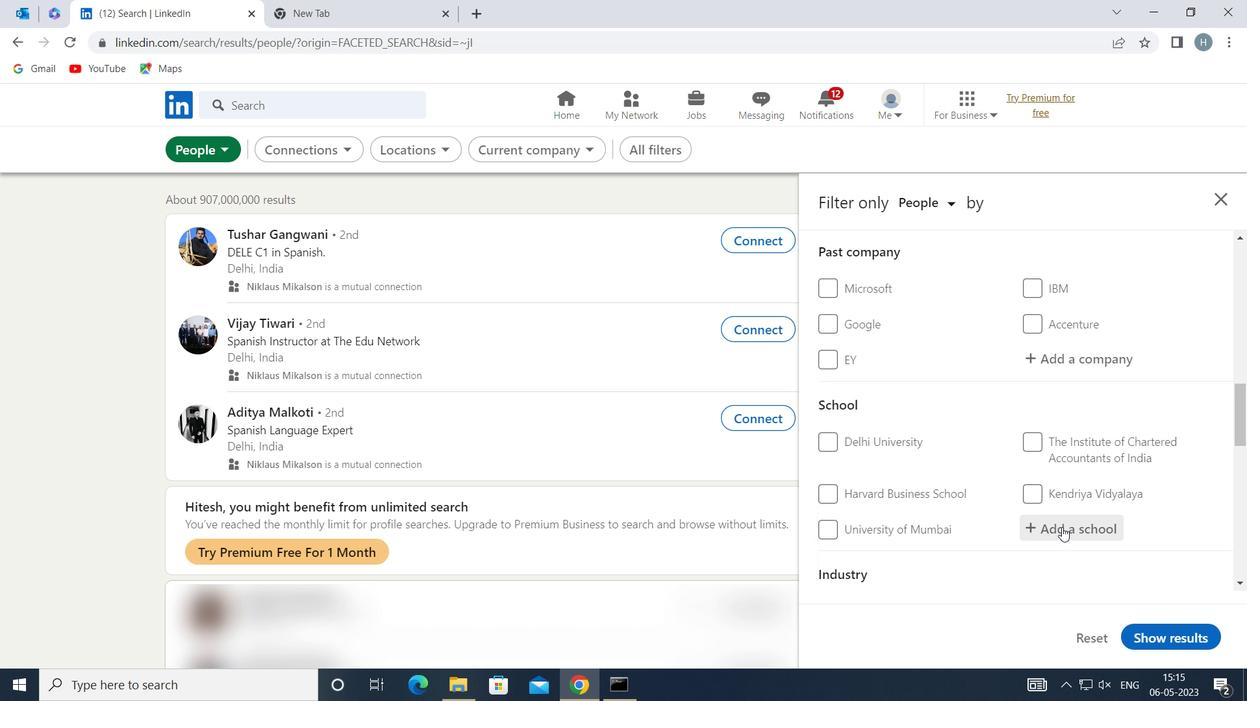 
Action: Mouse pressed left at (1065, 525)
Screenshot: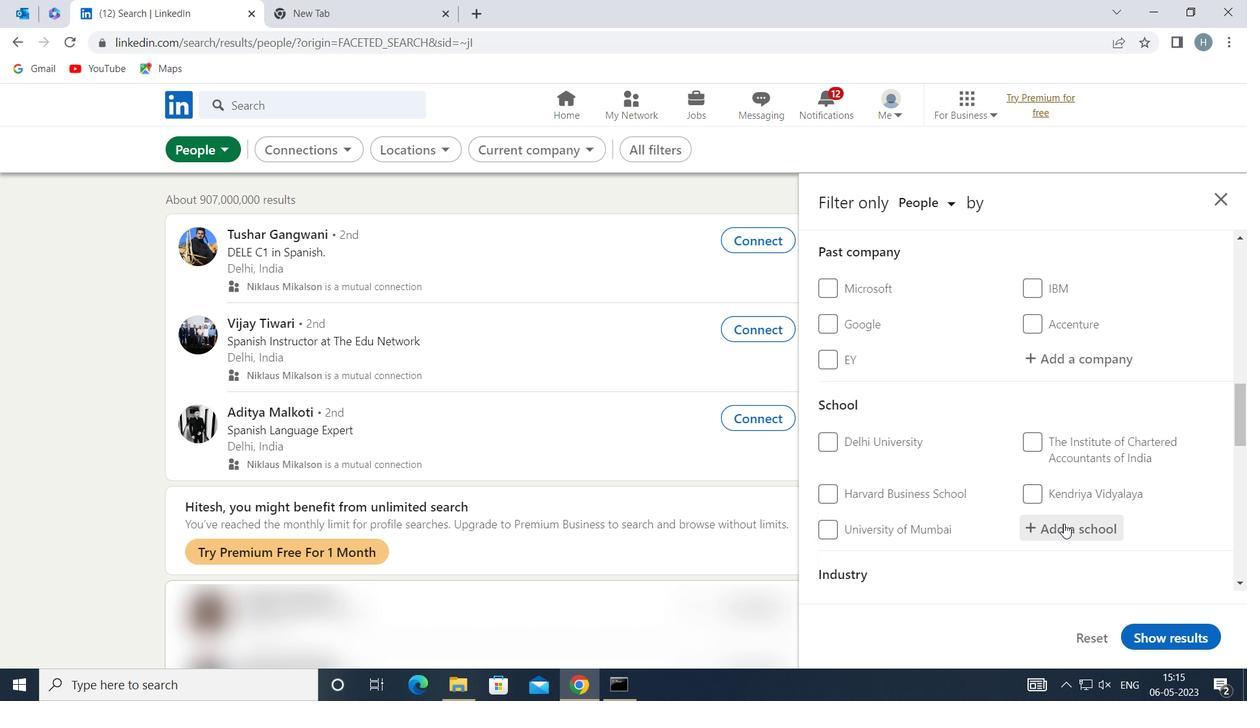 
Action: Mouse moved to (1062, 522)
Screenshot: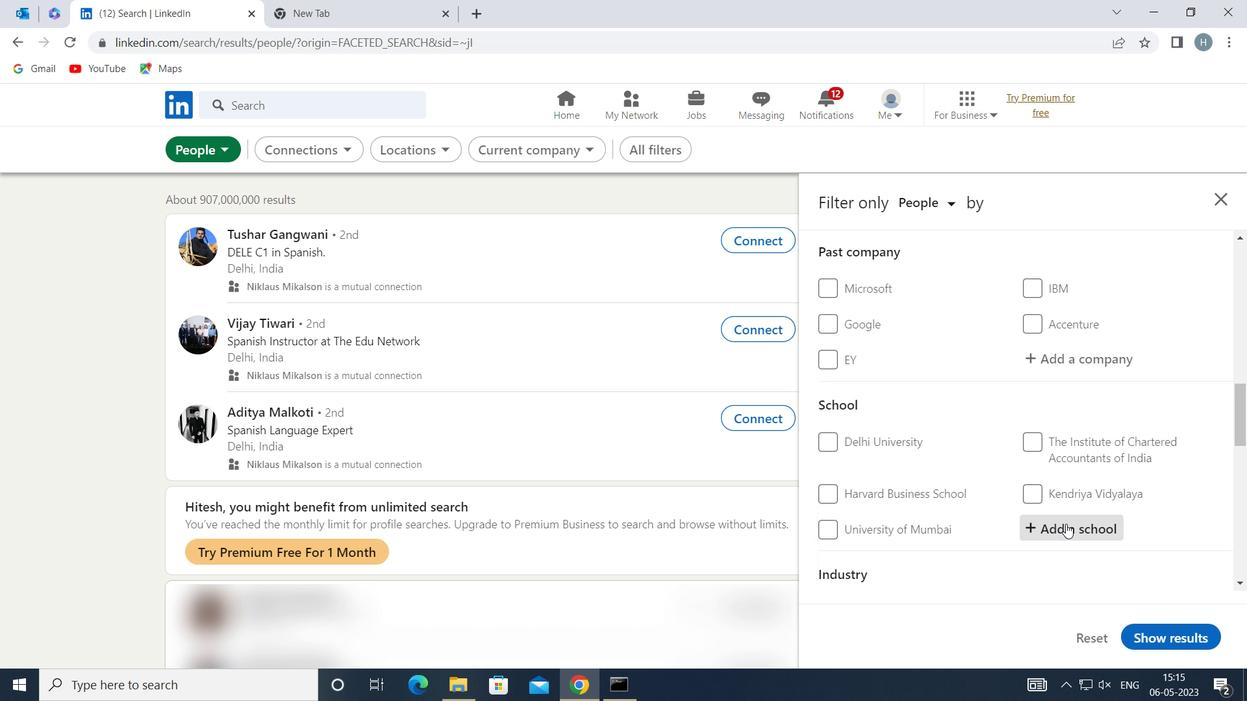 
Action: Key pressed <Key.shift>BHARATI<Key.space><Key.shift>VIDYAPEETH<Key.space><Key.shift>UNI
Screenshot: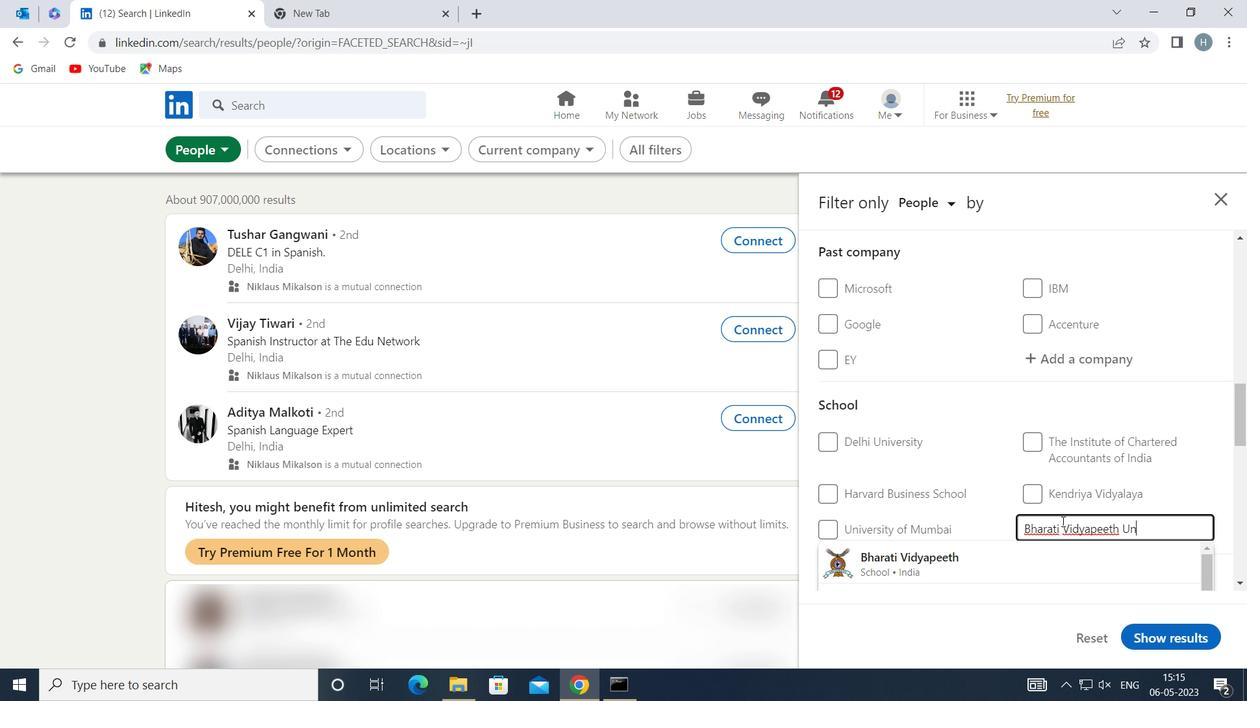 
Action: Mouse moved to (1017, 569)
Screenshot: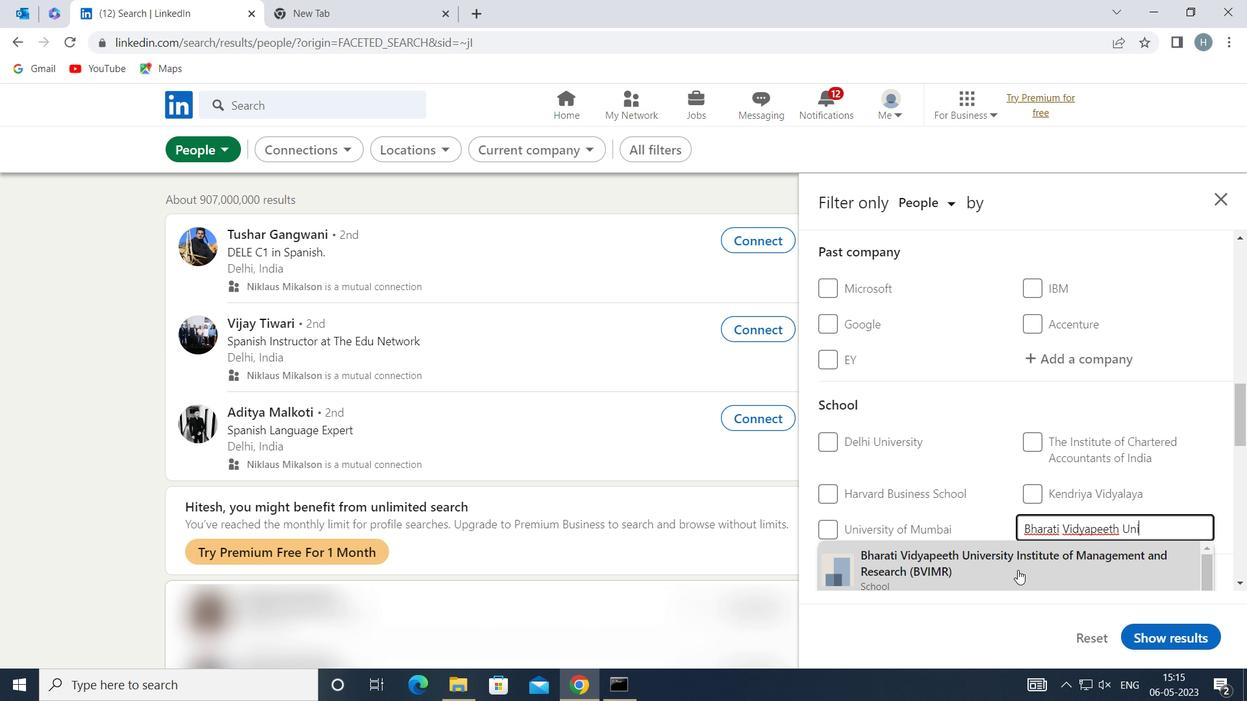 
Action: Mouse scrolled (1017, 568) with delta (0, 0)
Screenshot: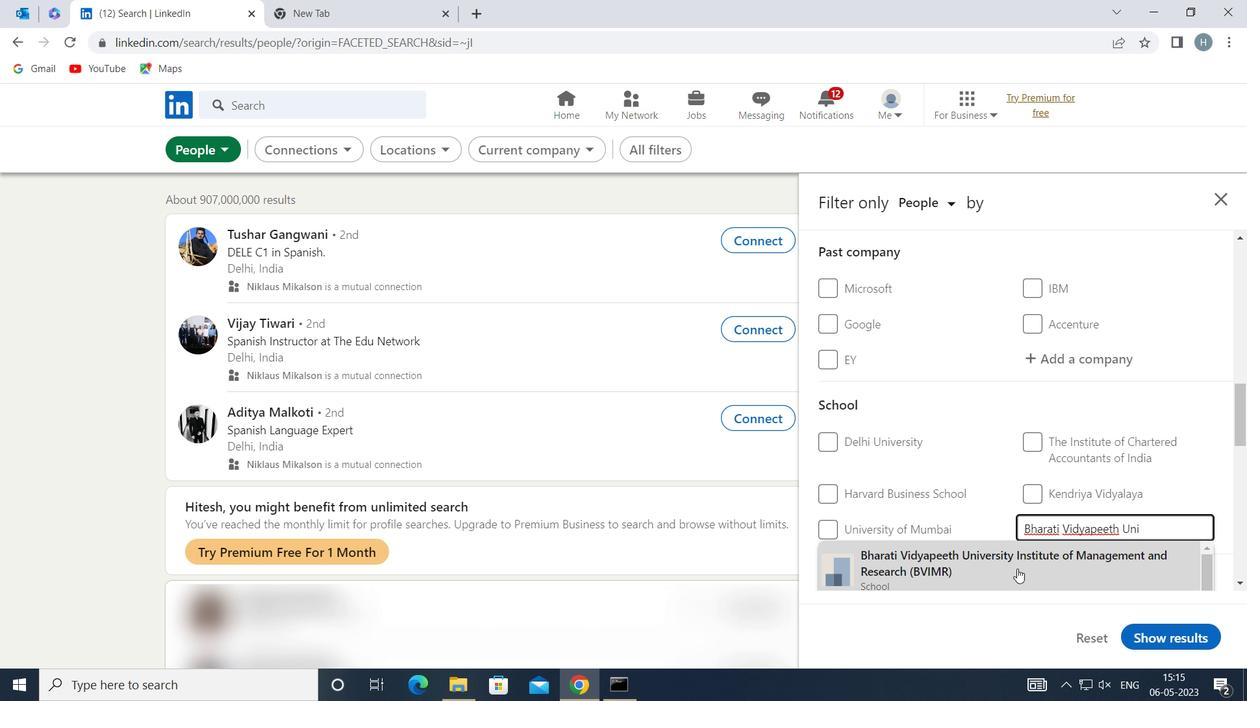 
Action: Mouse moved to (1018, 543)
Screenshot: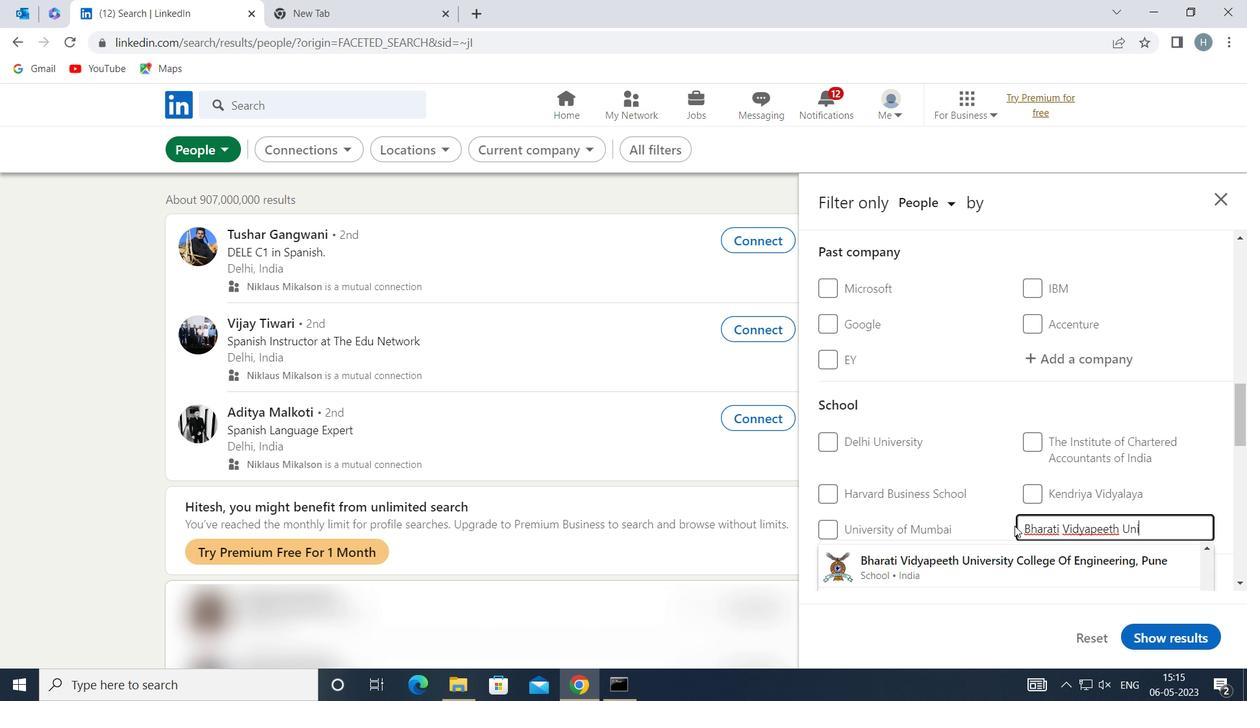 
Action: Mouse scrolled (1018, 543) with delta (0, 0)
Screenshot: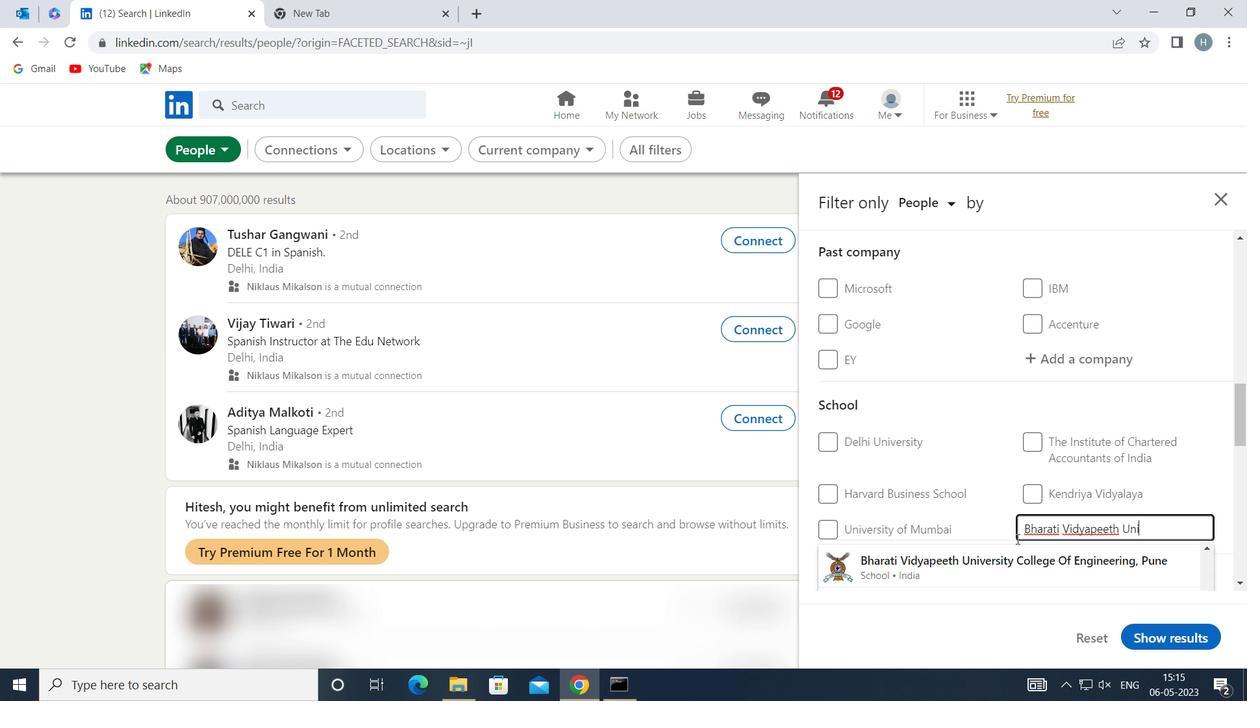 
Action: Mouse scrolled (1018, 543) with delta (0, 0)
Screenshot: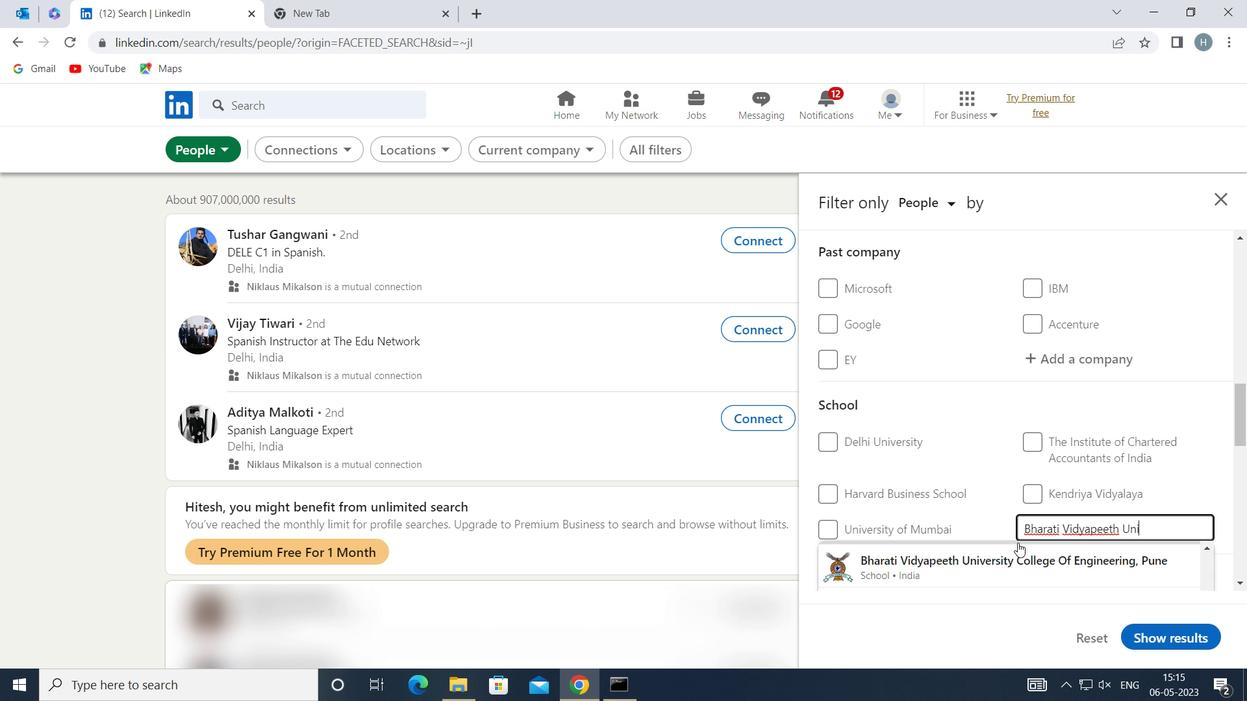 
Action: Mouse moved to (1019, 558)
Screenshot: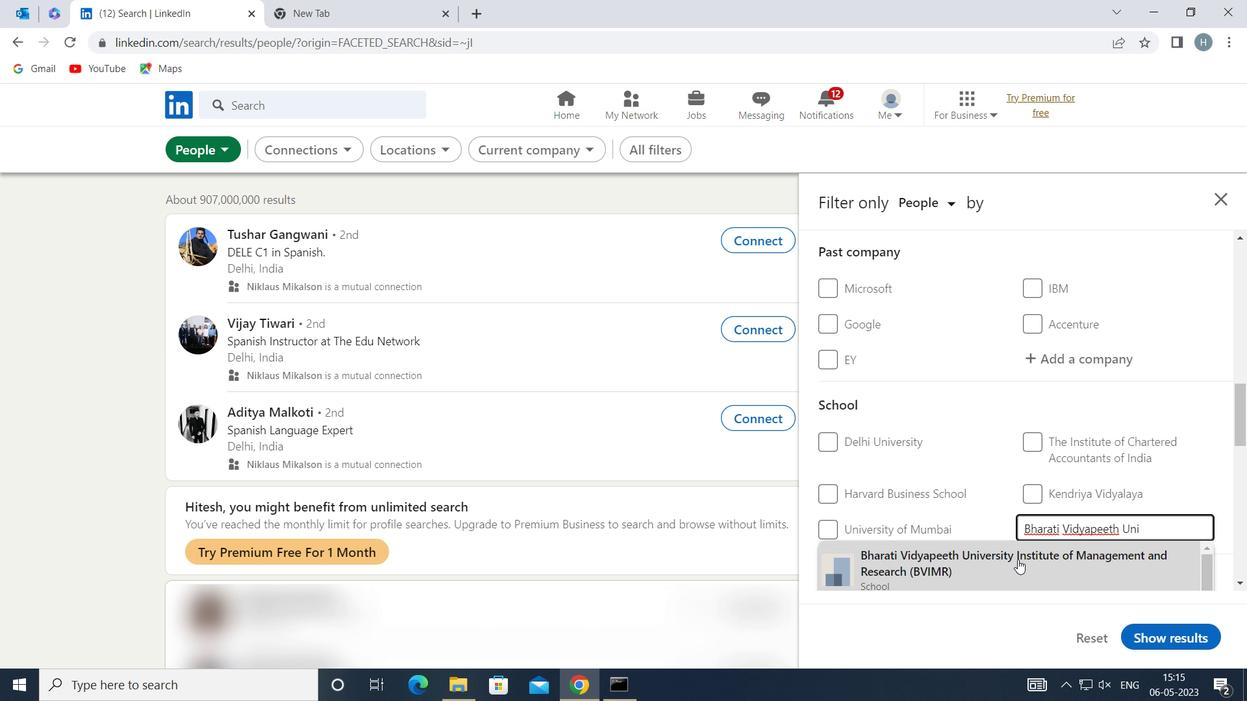 
Action: Mouse scrolled (1019, 557) with delta (0, 0)
Screenshot: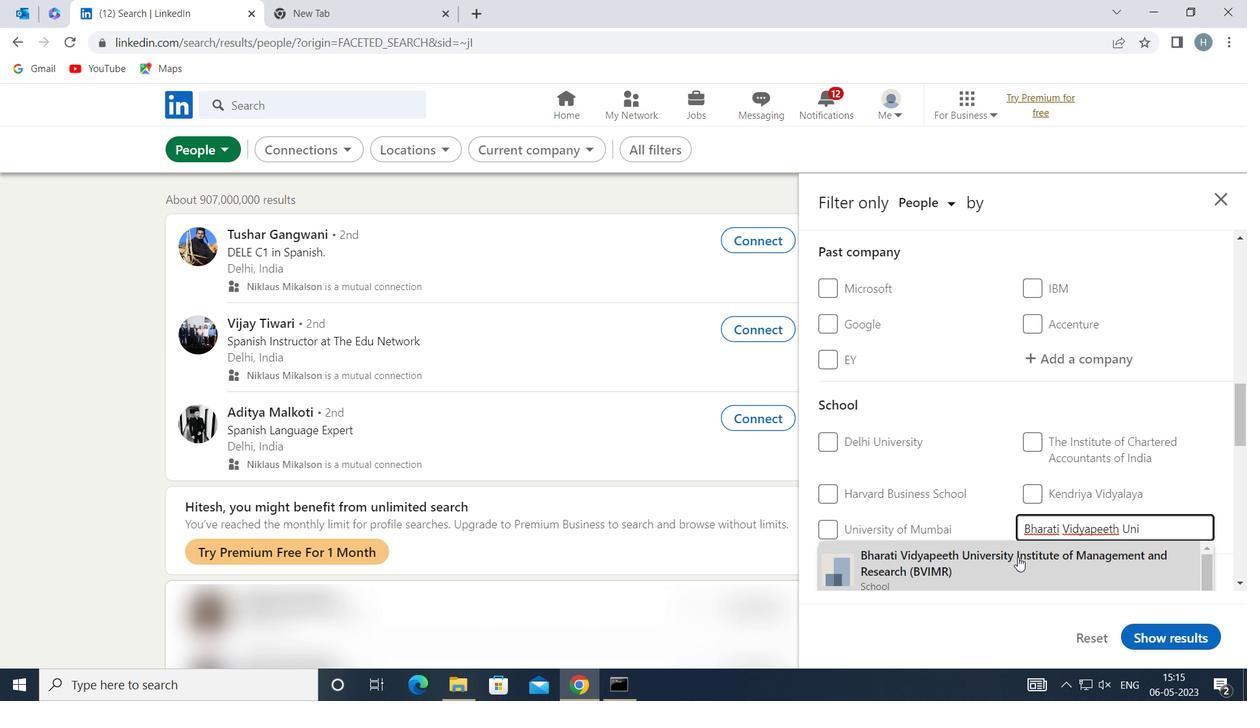 
Action: Mouse moved to (1021, 559)
Screenshot: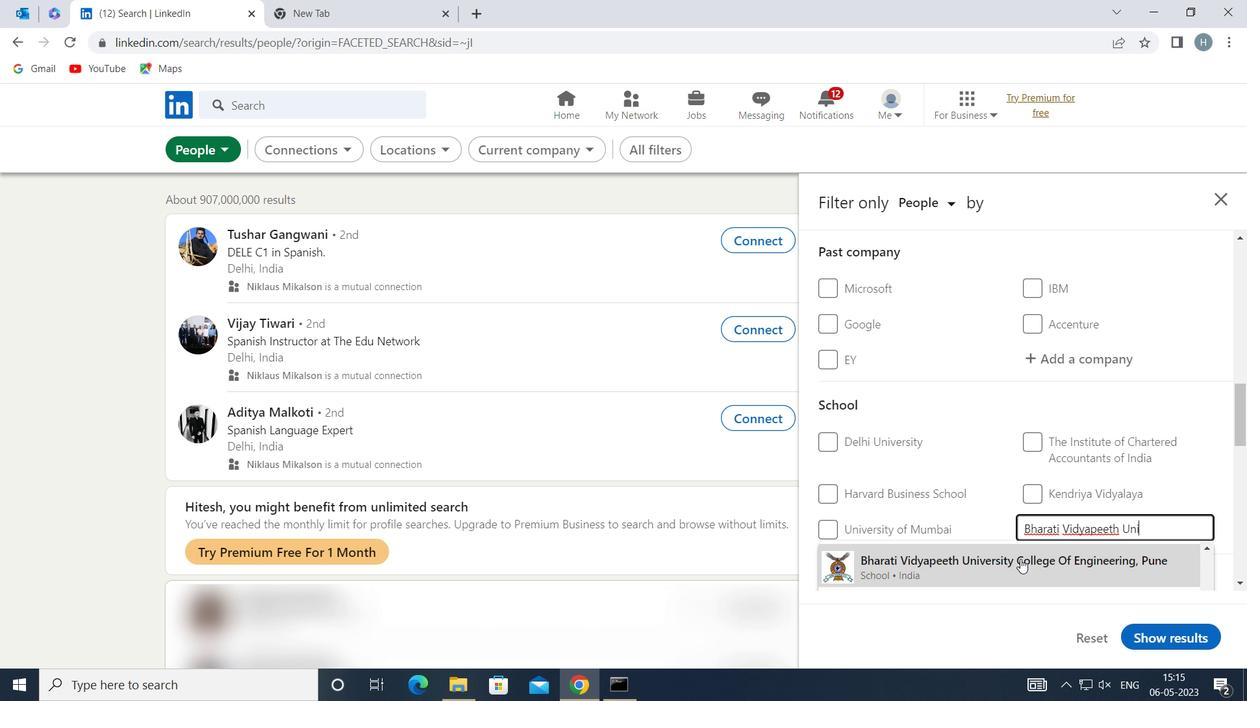 
Action: Mouse pressed left at (1021, 559)
Screenshot: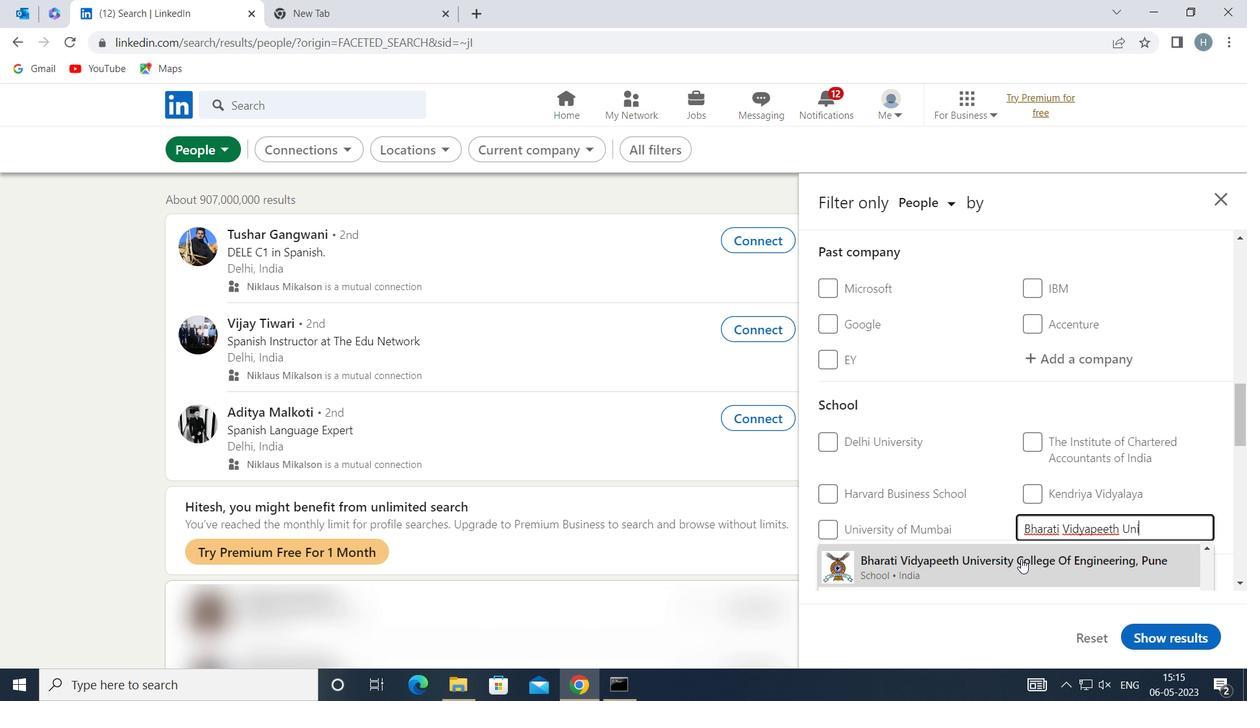 
Action: Mouse moved to (991, 503)
Screenshot: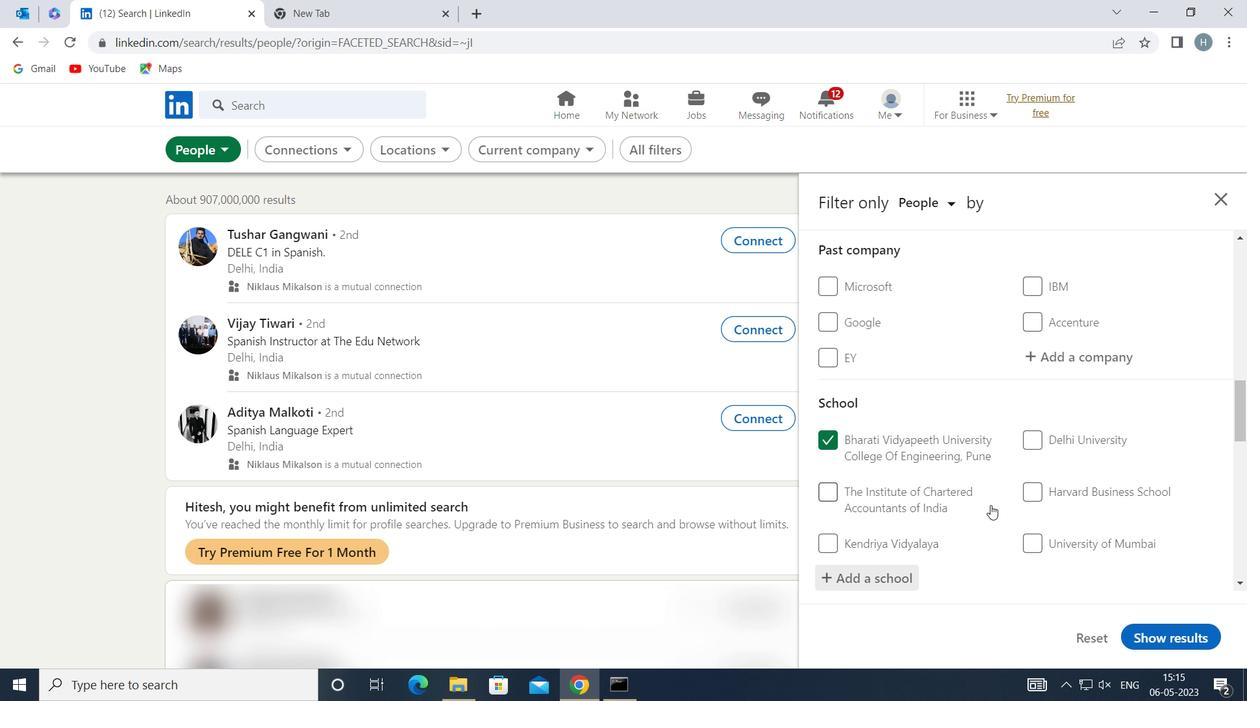 
Action: Mouse scrolled (991, 503) with delta (0, 0)
Screenshot: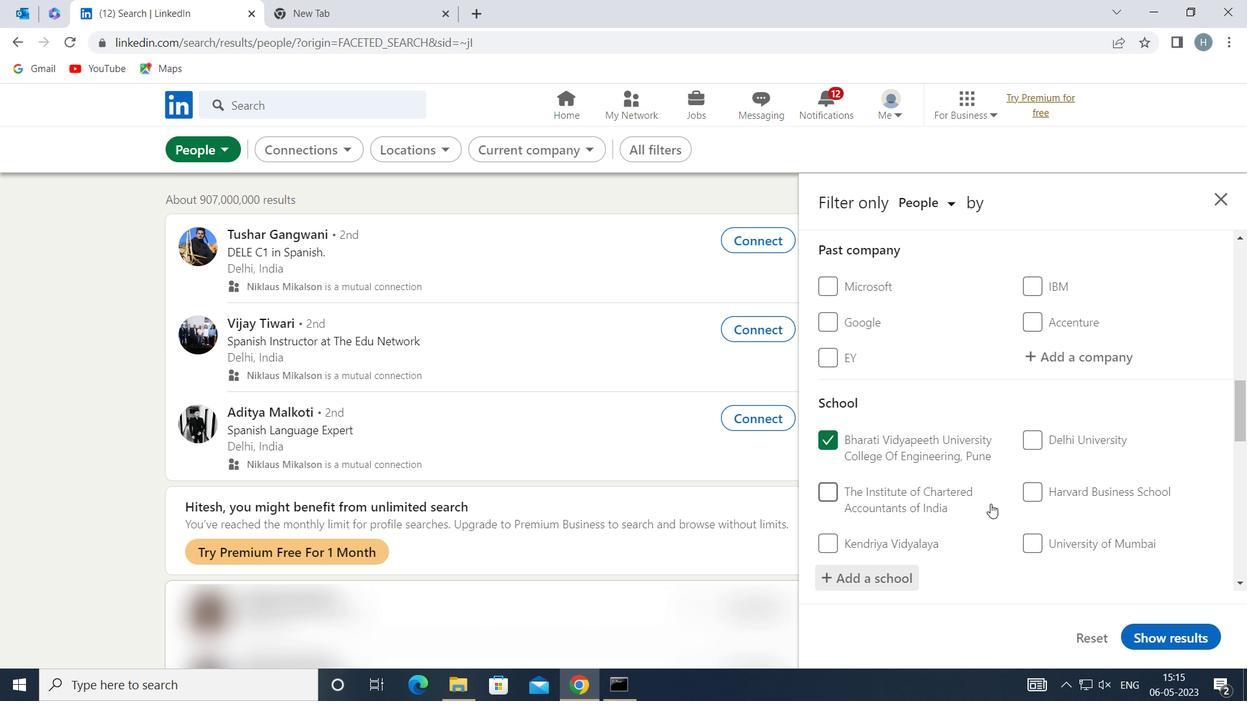 
Action: Mouse moved to (991, 495)
Screenshot: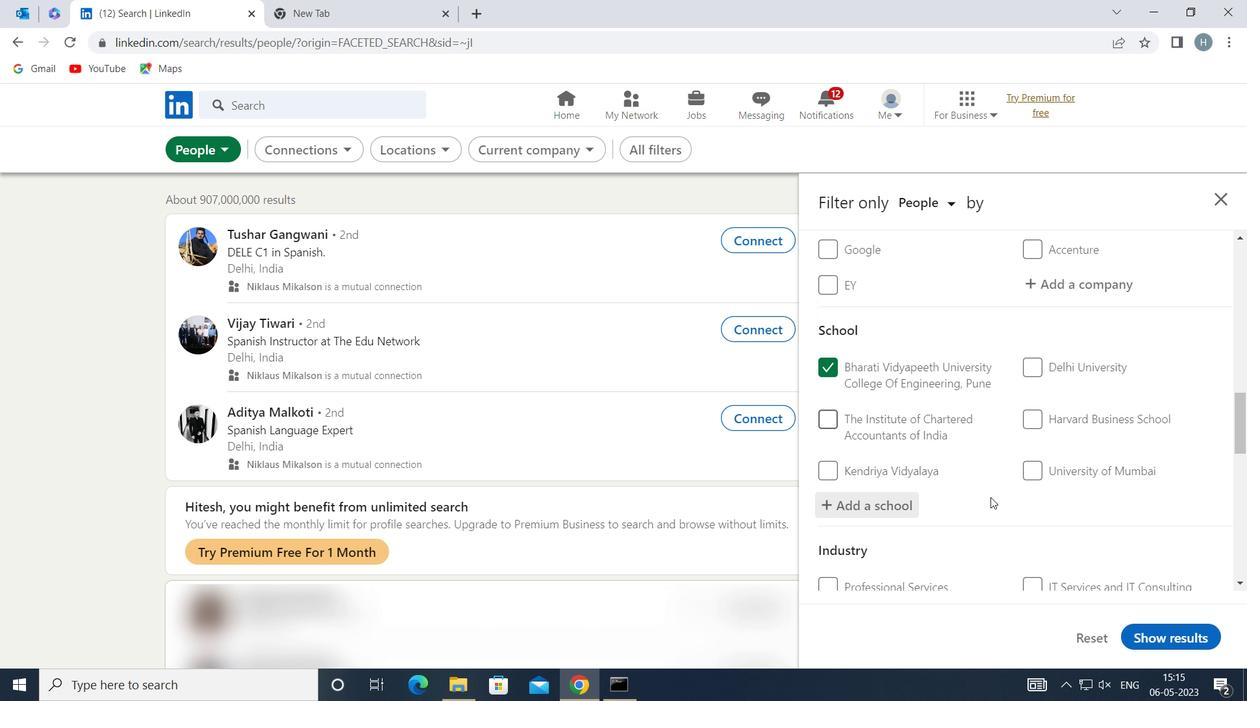 
Action: Mouse scrolled (991, 494) with delta (0, 0)
Screenshot: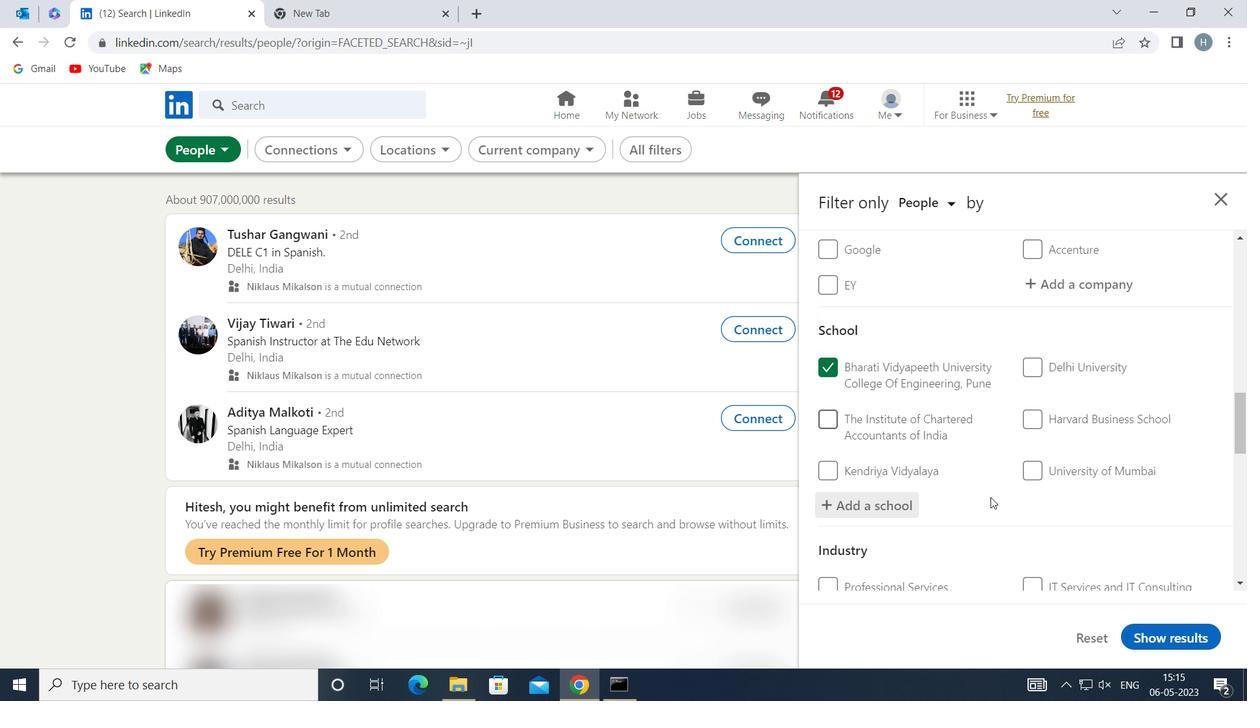 
Action: Mouse moved to (991, 494)
Screenshot: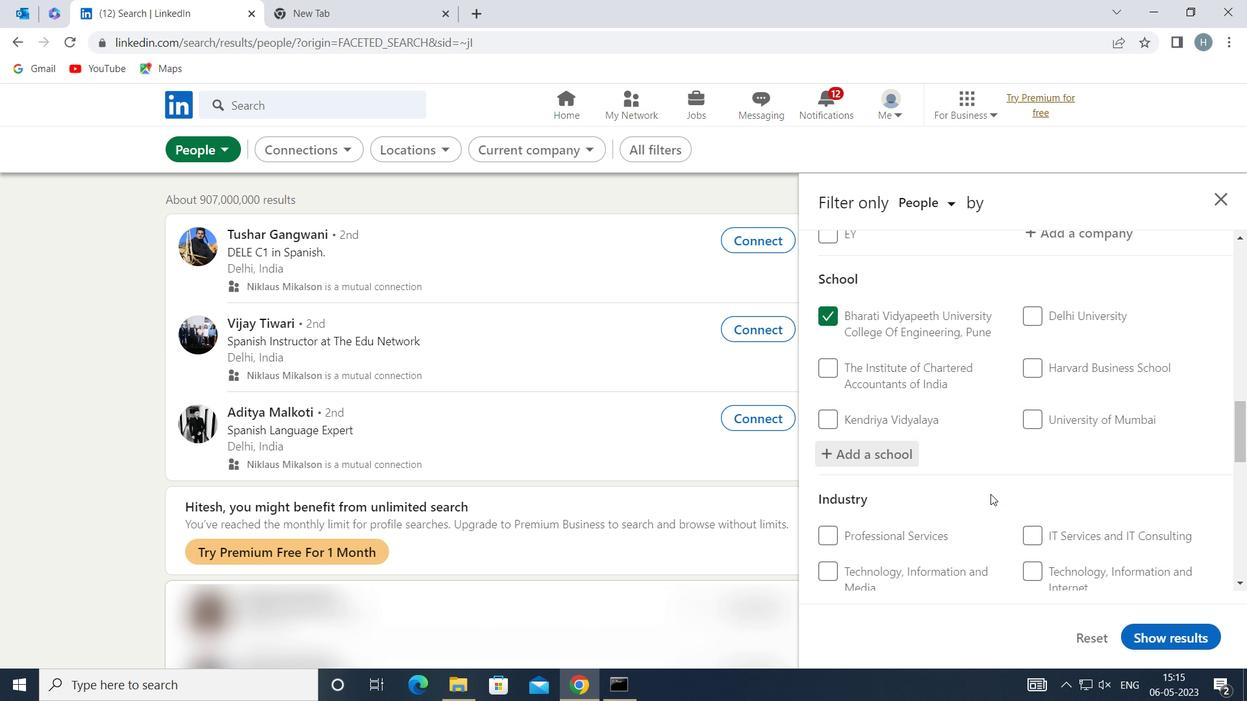 
Action: Mouse scrolled (991, 493) with delta (0, 0)
Screenshot: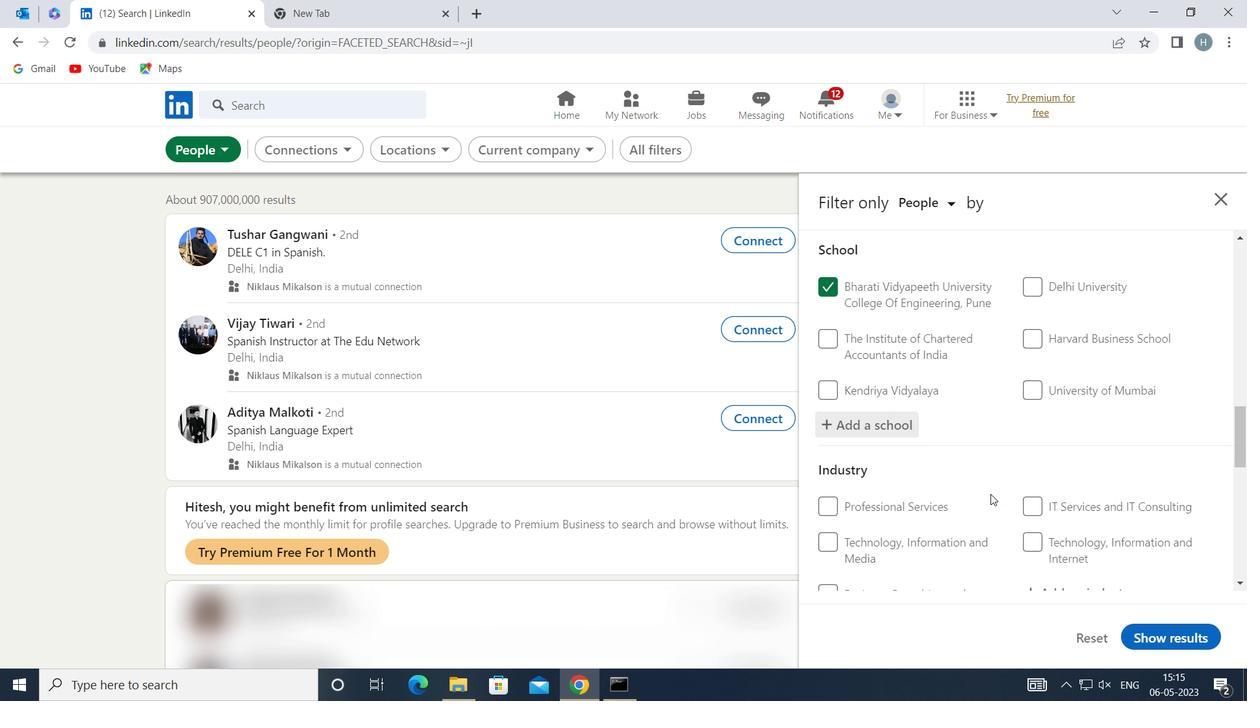 
Action: Mouse moved to (1077, 494)
Screenshot: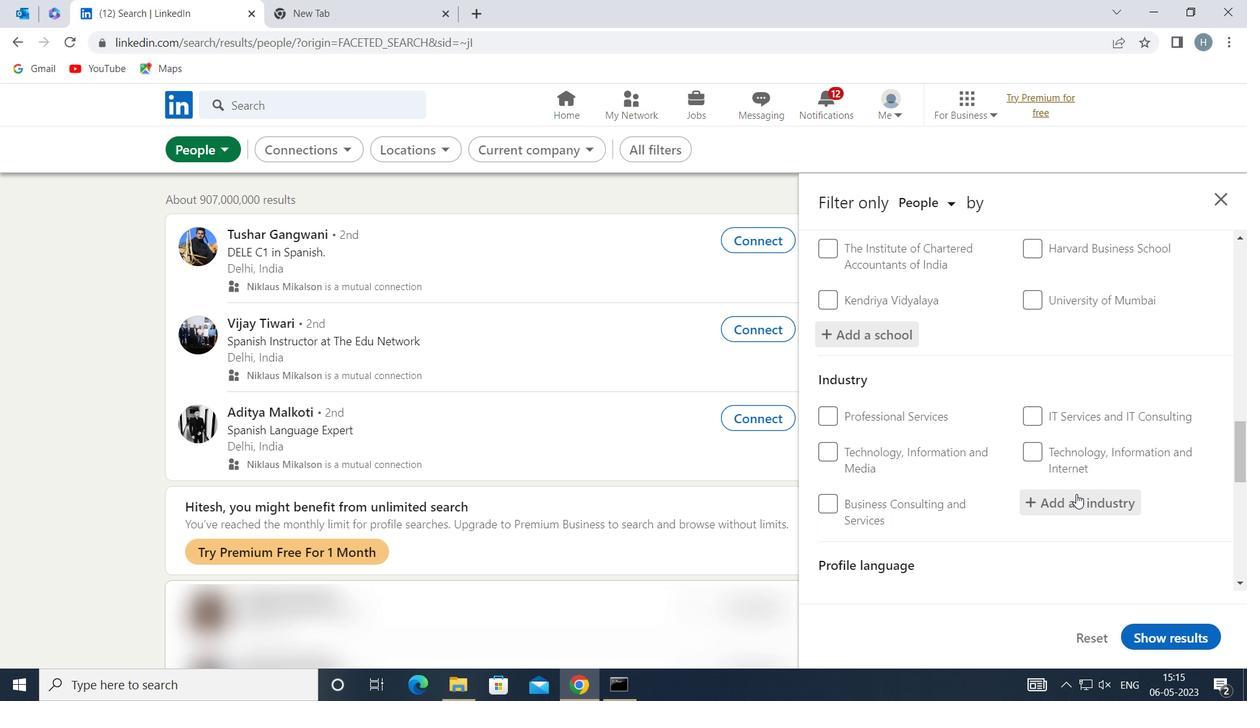 
Action: Mouse pressed left at (1077, 494)
Screenshot: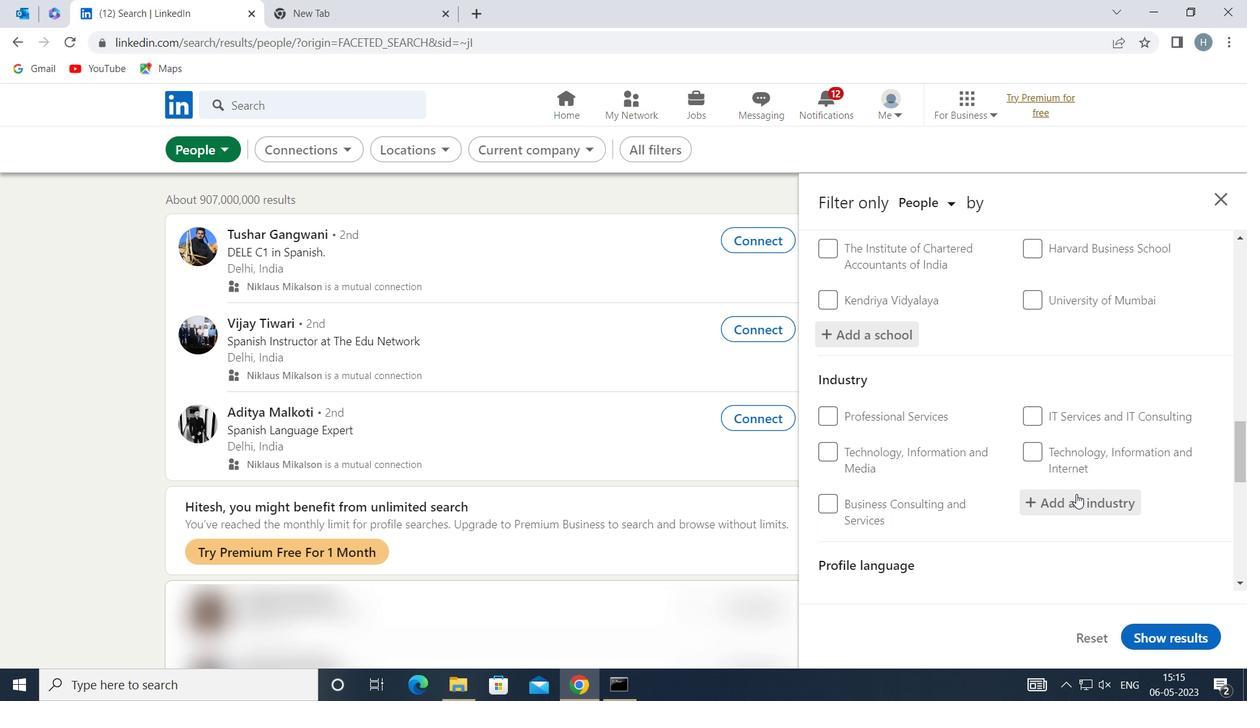 
Action: Mouse moved to (1063, 493)
Screenshot: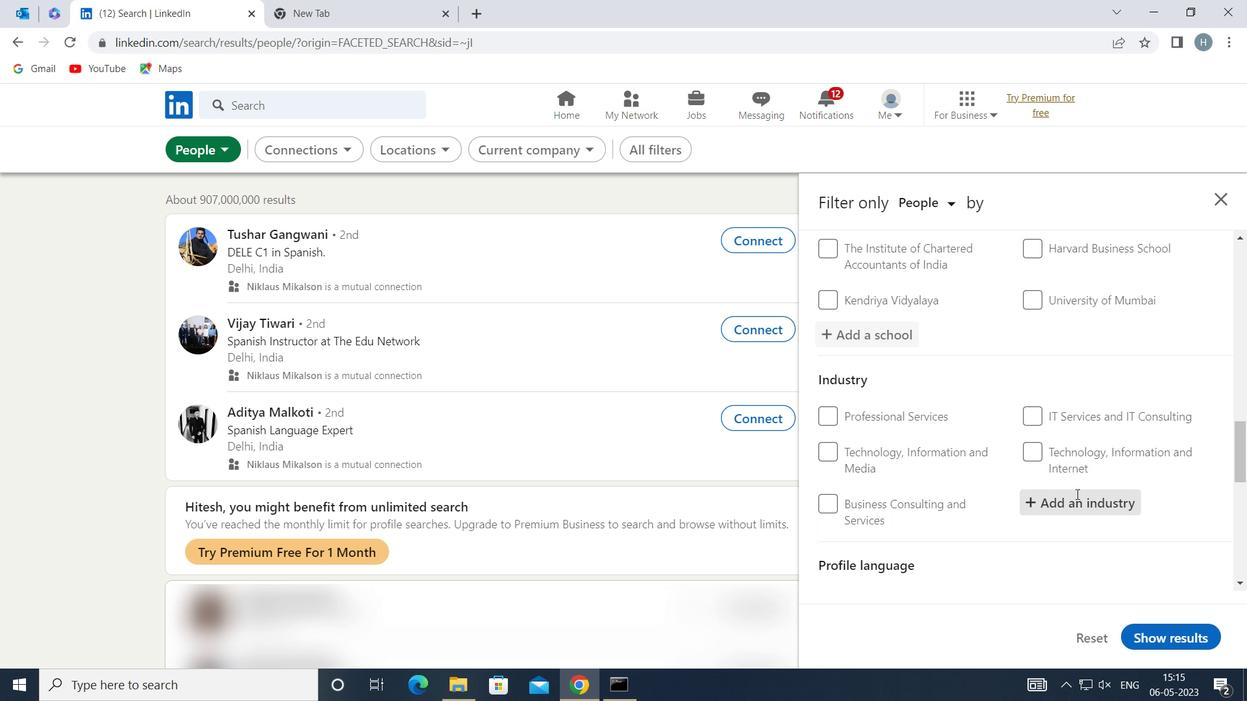 
Action: Key pressed <Key.shift>TRUSTS
Screenshot: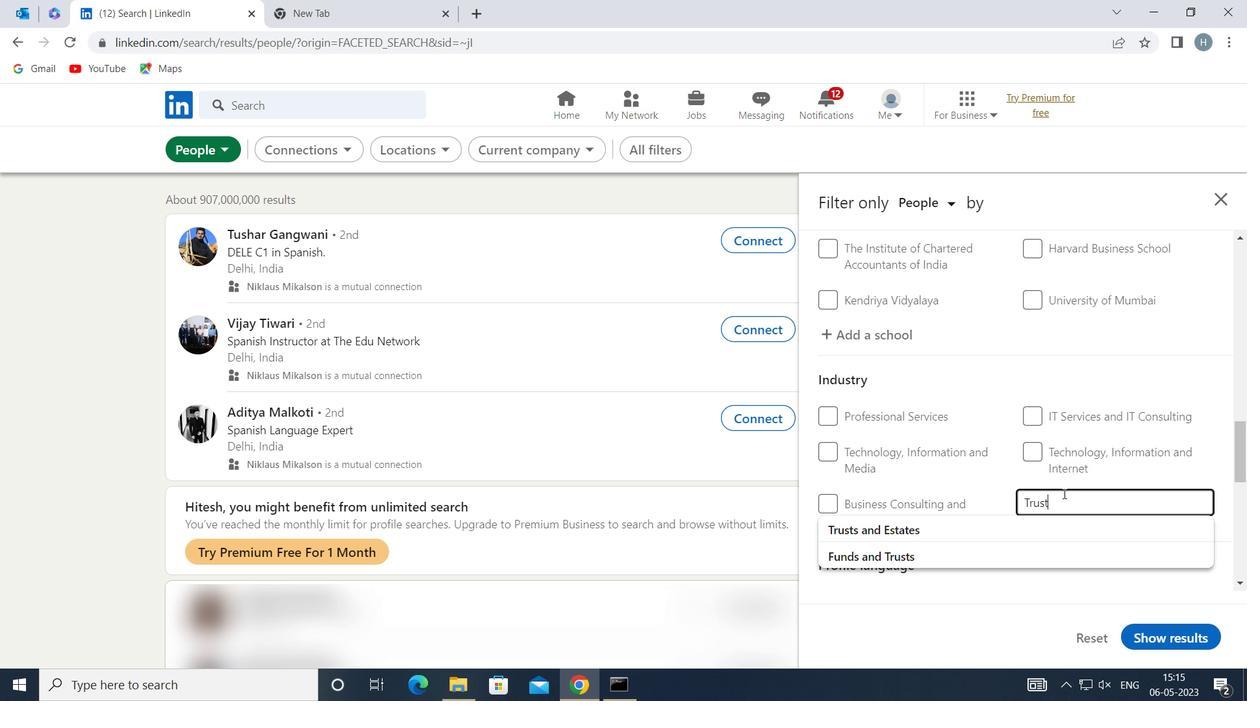
Action: Mouse moved to (937, 527)
Screenshot: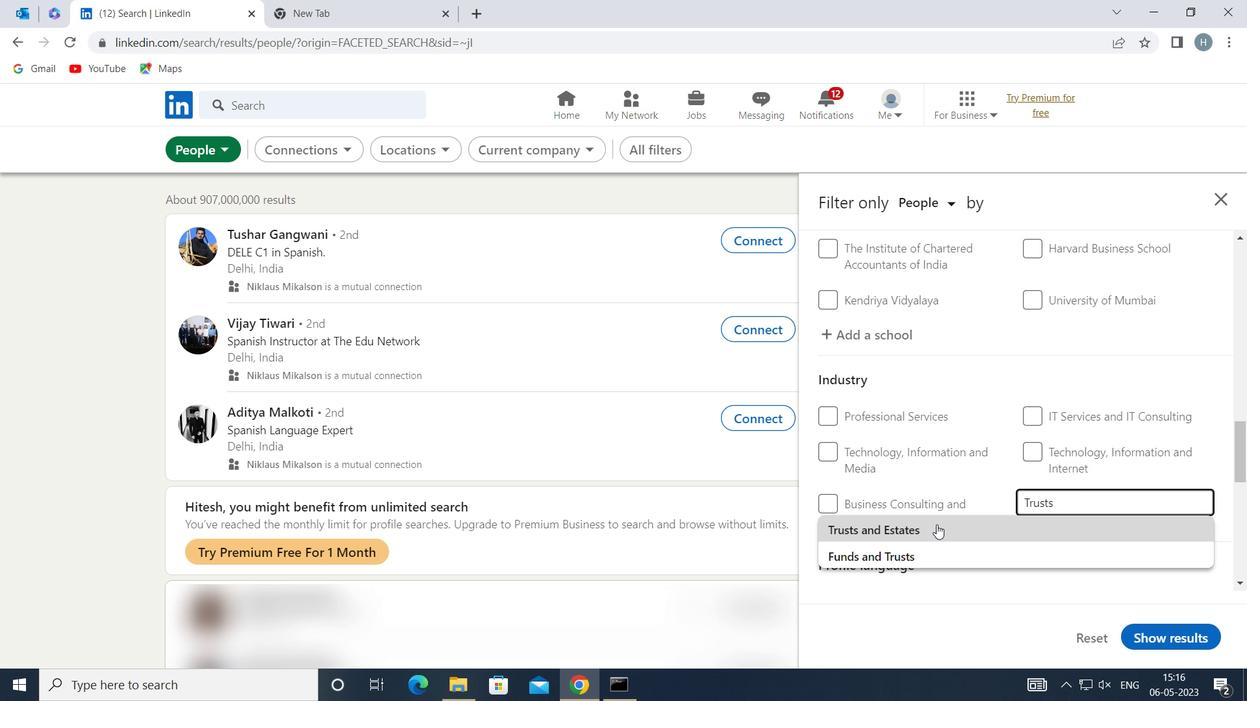 
Action: Mouse pressed left at (937, 527)
Screenshot: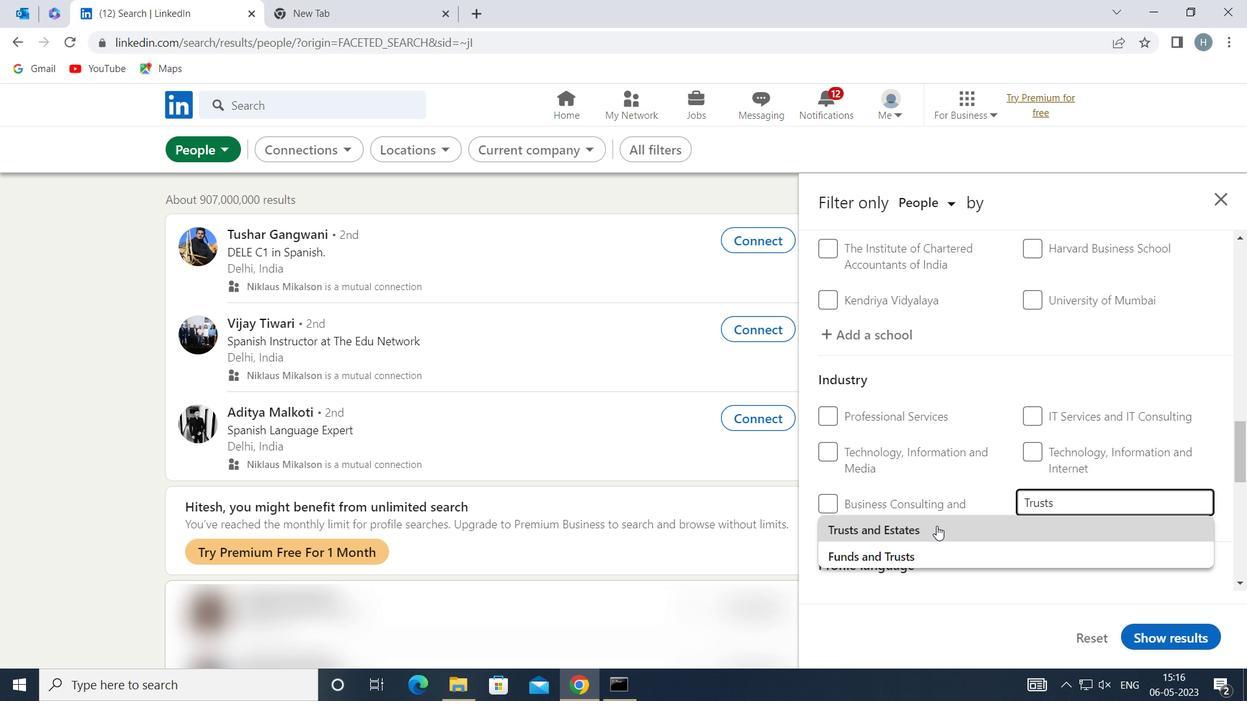 
Action: Mouse moved to (957, 522)
Screenshot: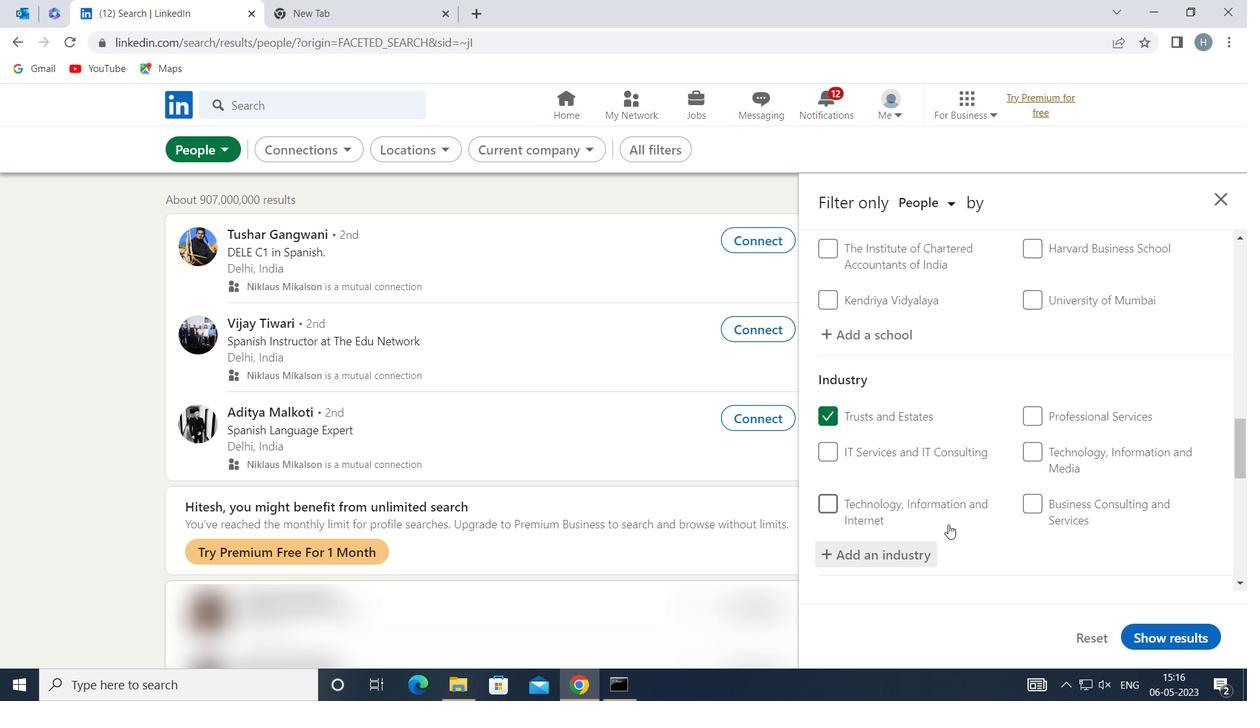 
Action: Mouse scrolled (957, 521) with delta (0, 0)
Screenshot: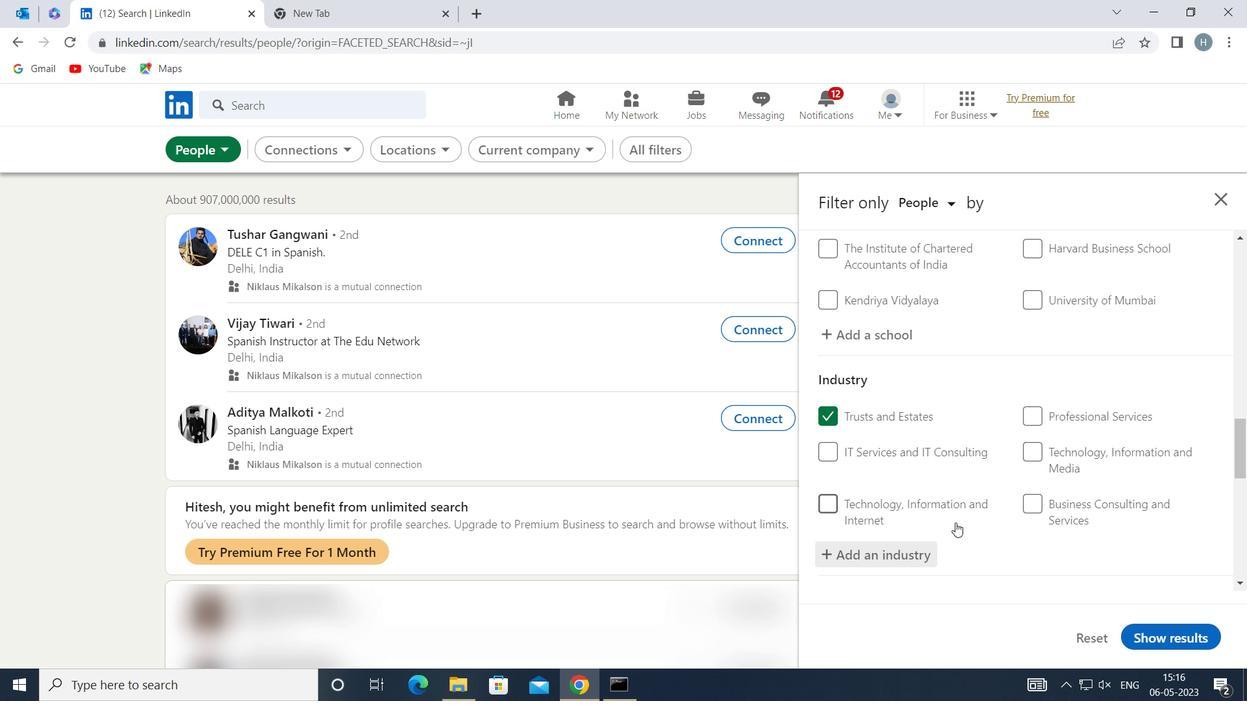 
Action: Mouse scrolled (957, 521) with delta (0, 0)
Screenshot: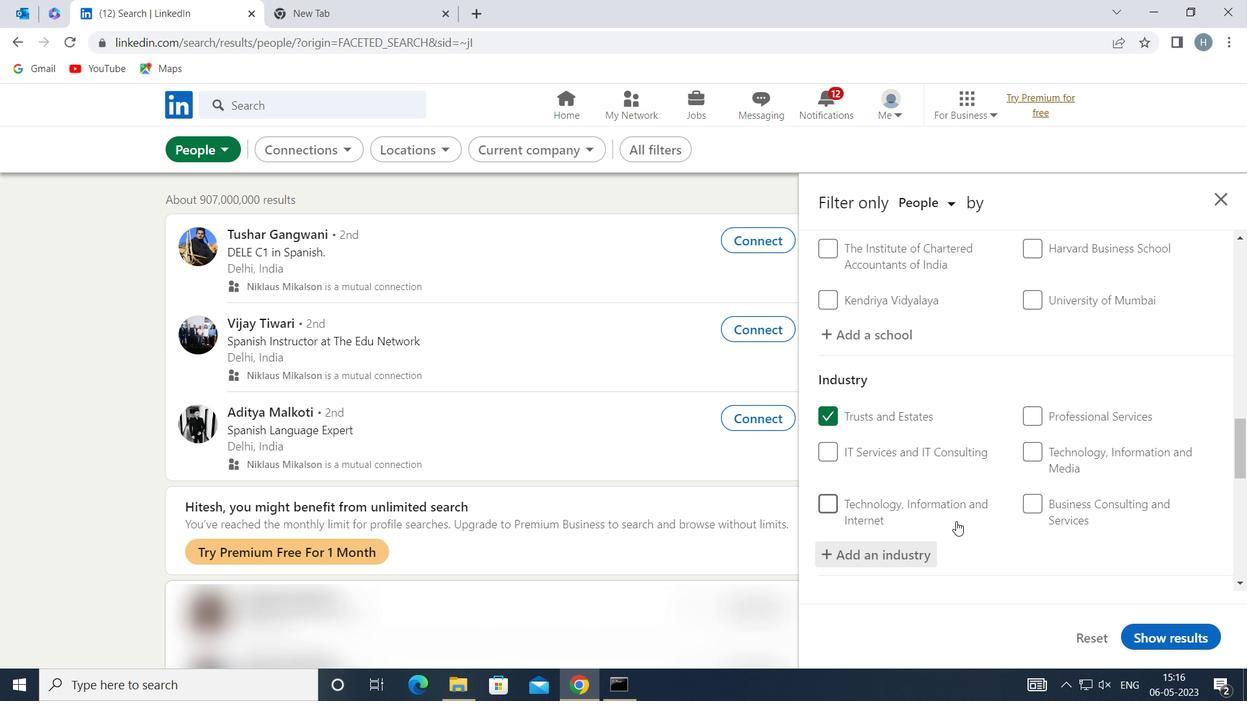 
Action: Mouse moved to (969, 515)
Screenshot: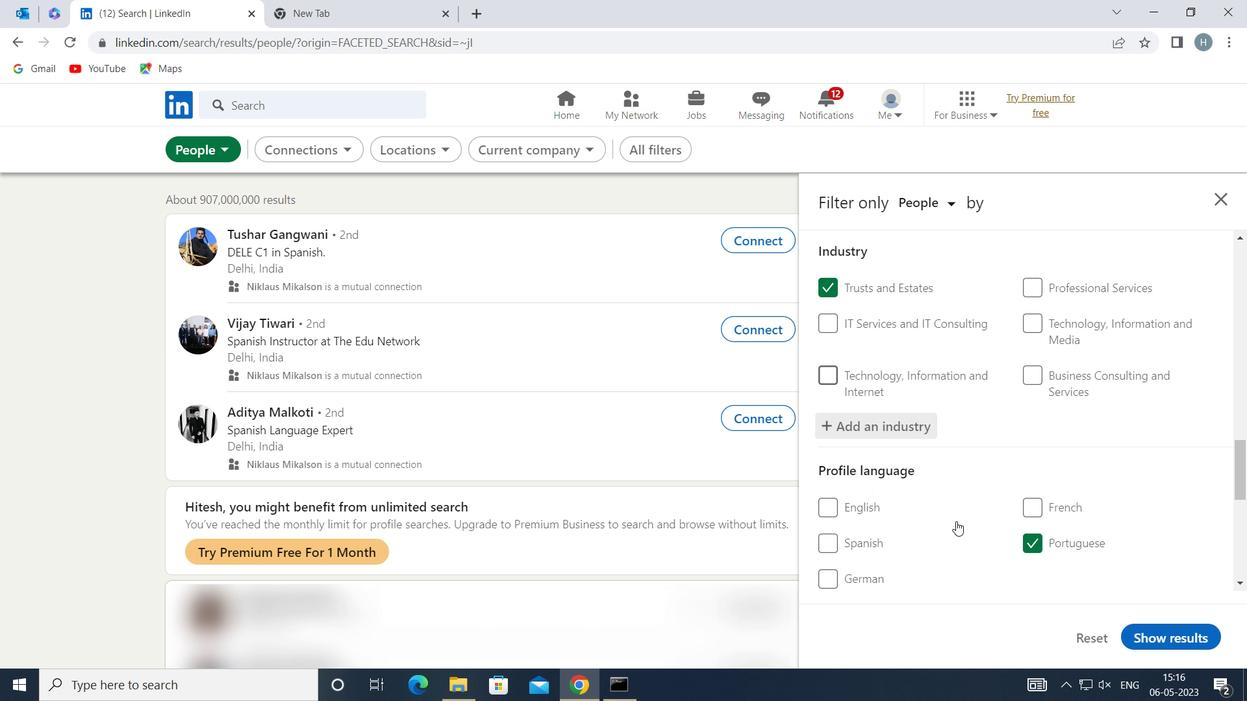 
Action: Mouse scrolled (969, 514) with delta (0, 0)
Screenshot: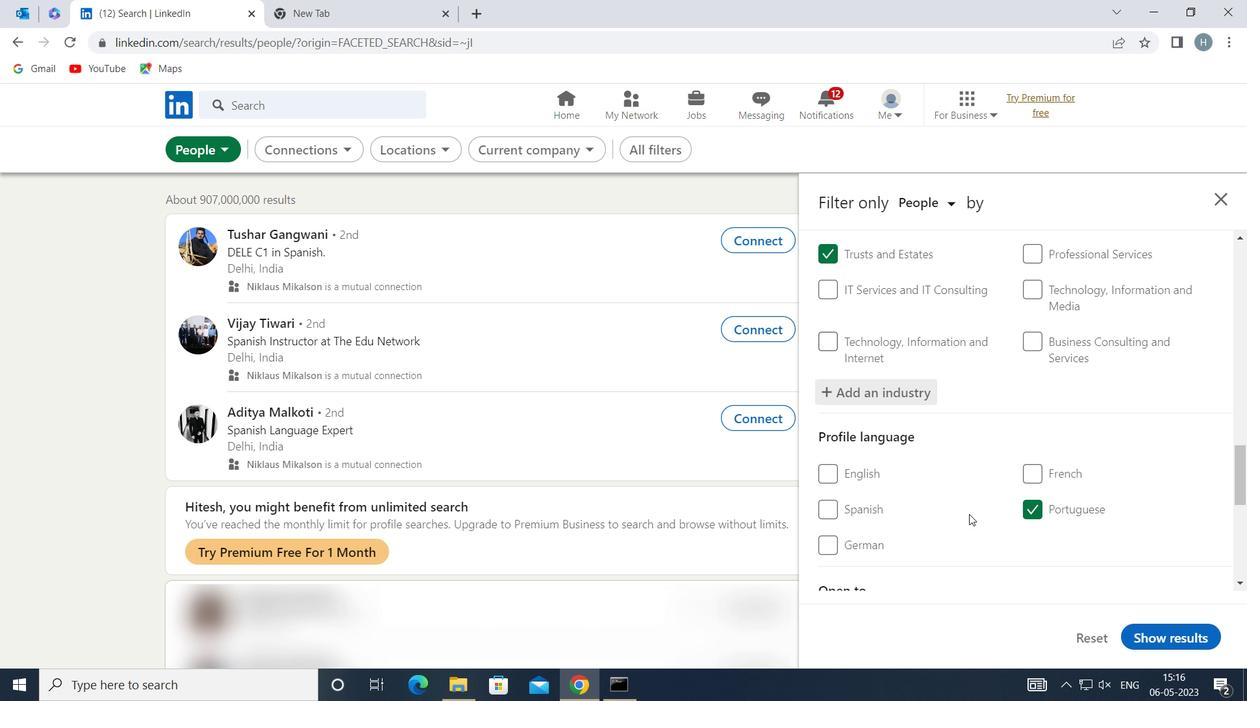 
Action: Mouse moved to (973, 512)
Screenshot: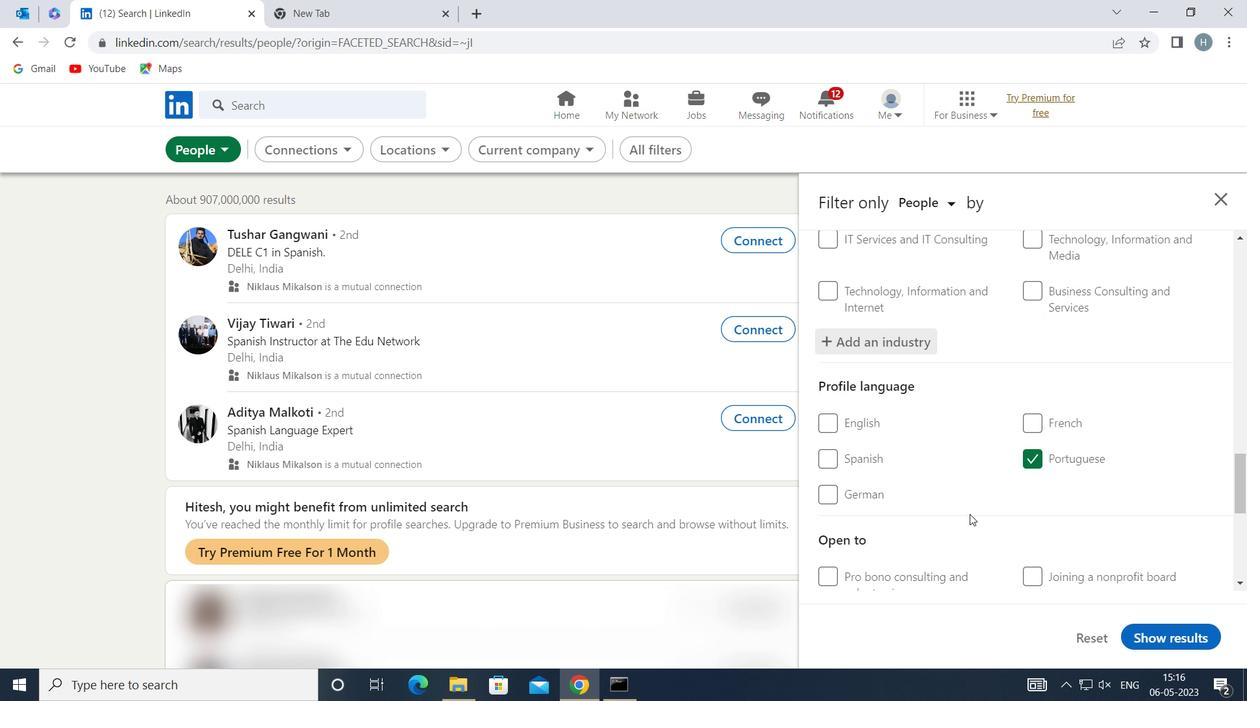 
Action: Mouse scrolled (973, 512) with delta (0, 0)
Screenshot: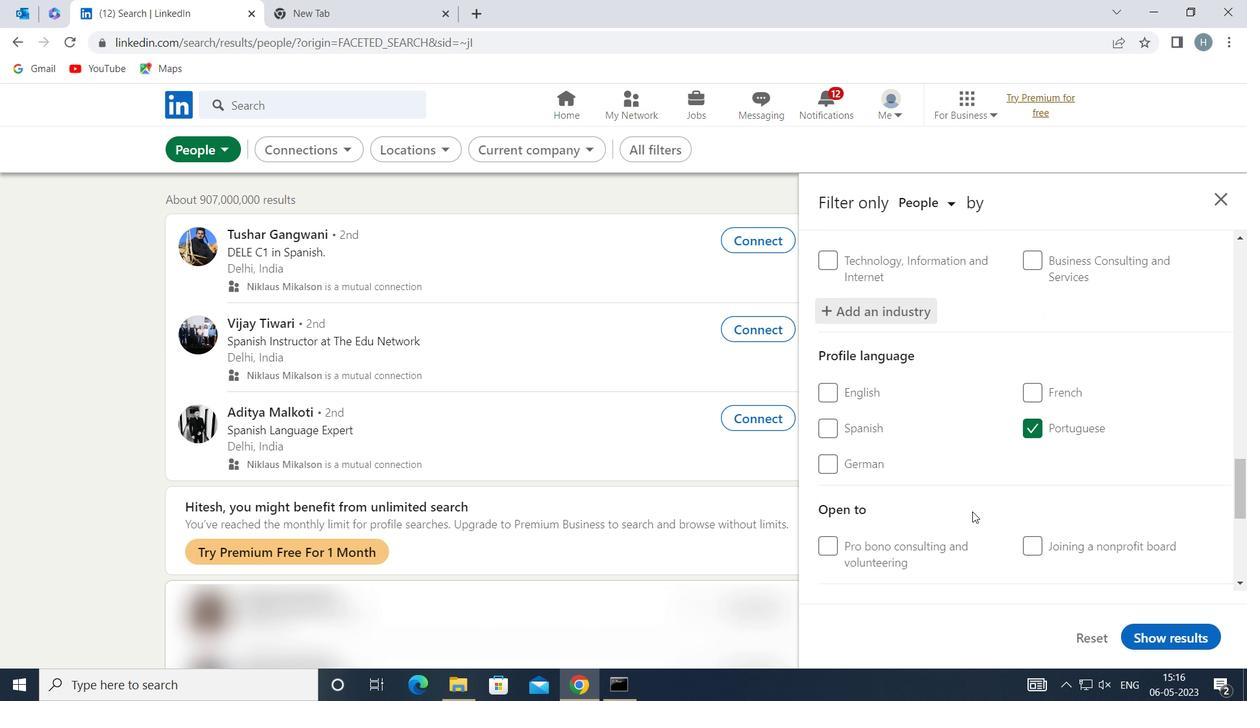 
Action: Mouse moved to (975, 511)
Screenshot: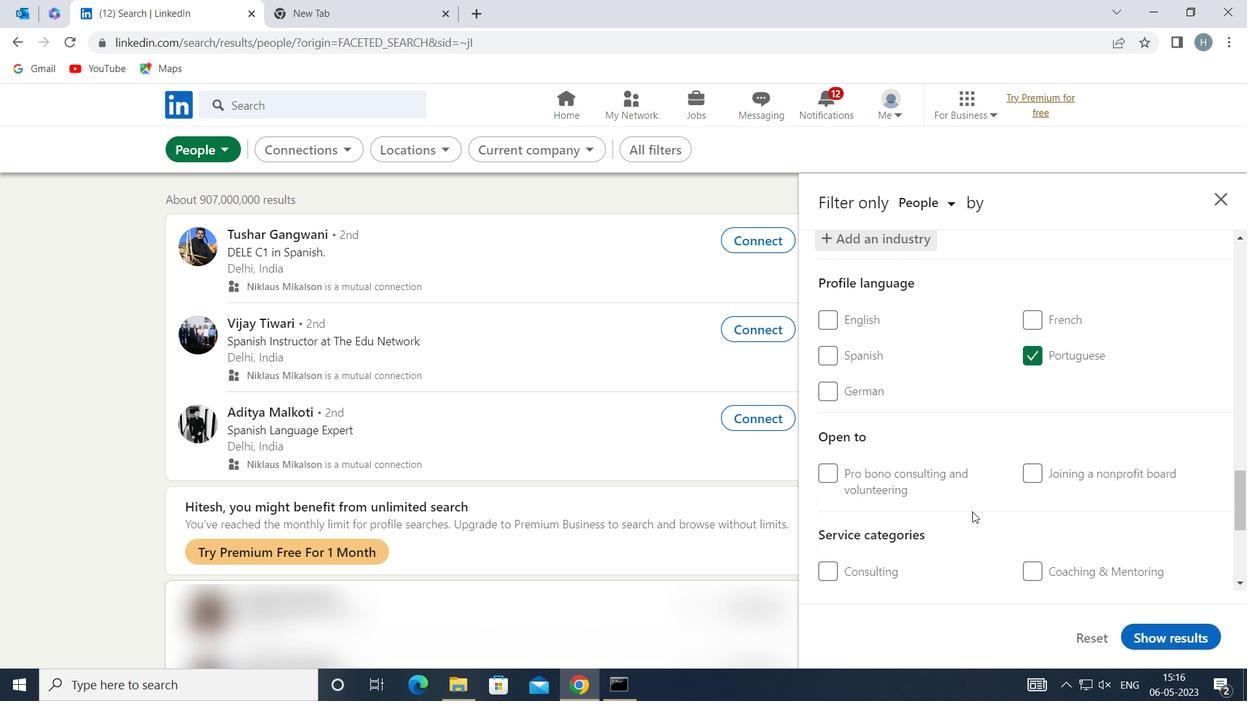 
Action: Mouse scrolled (975, 510) with delta (0, 0)
Screenshot: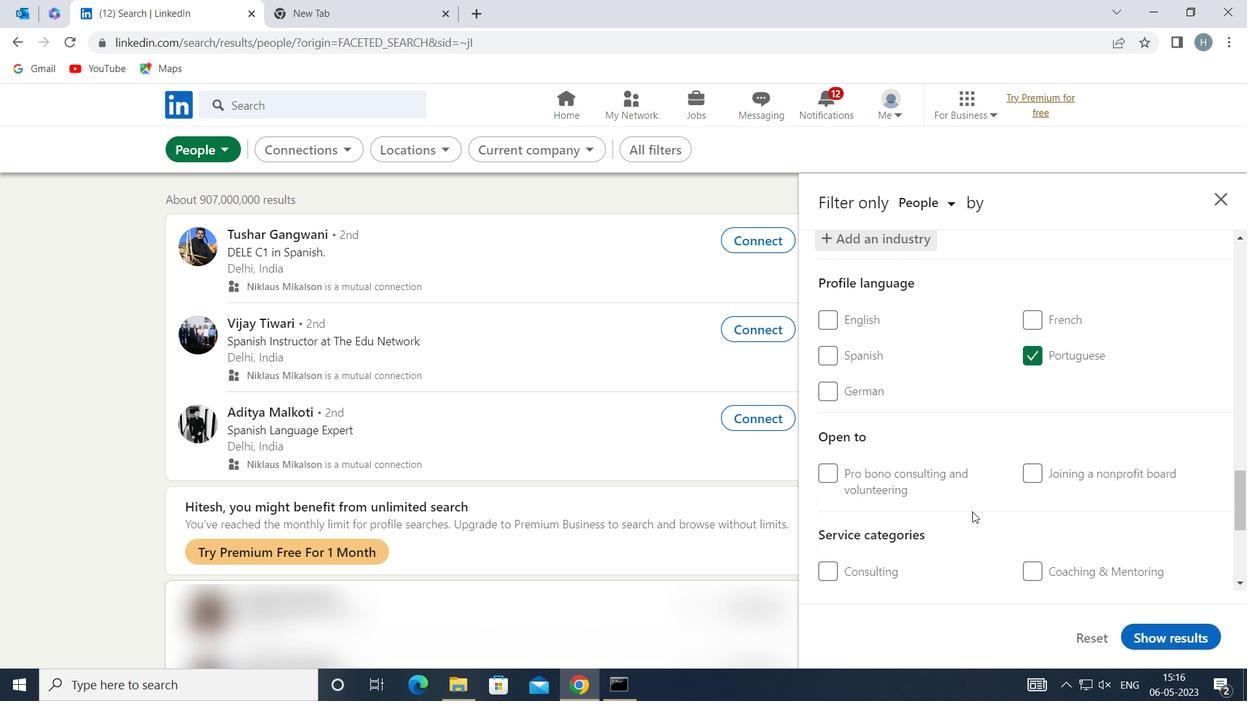 
Action: Mouse scrolled (975, 510) with delta (0, 0)
Screenshot: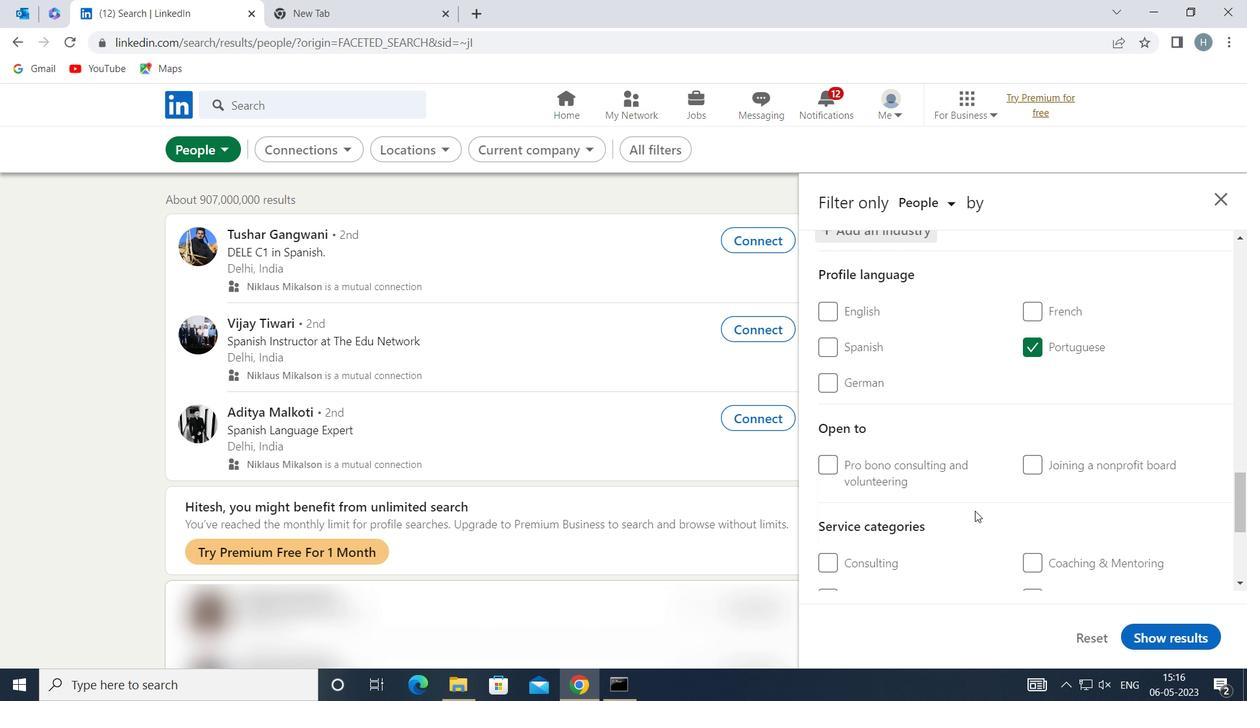 
Action: Mouse moved to (1082, 466)
Screenshot: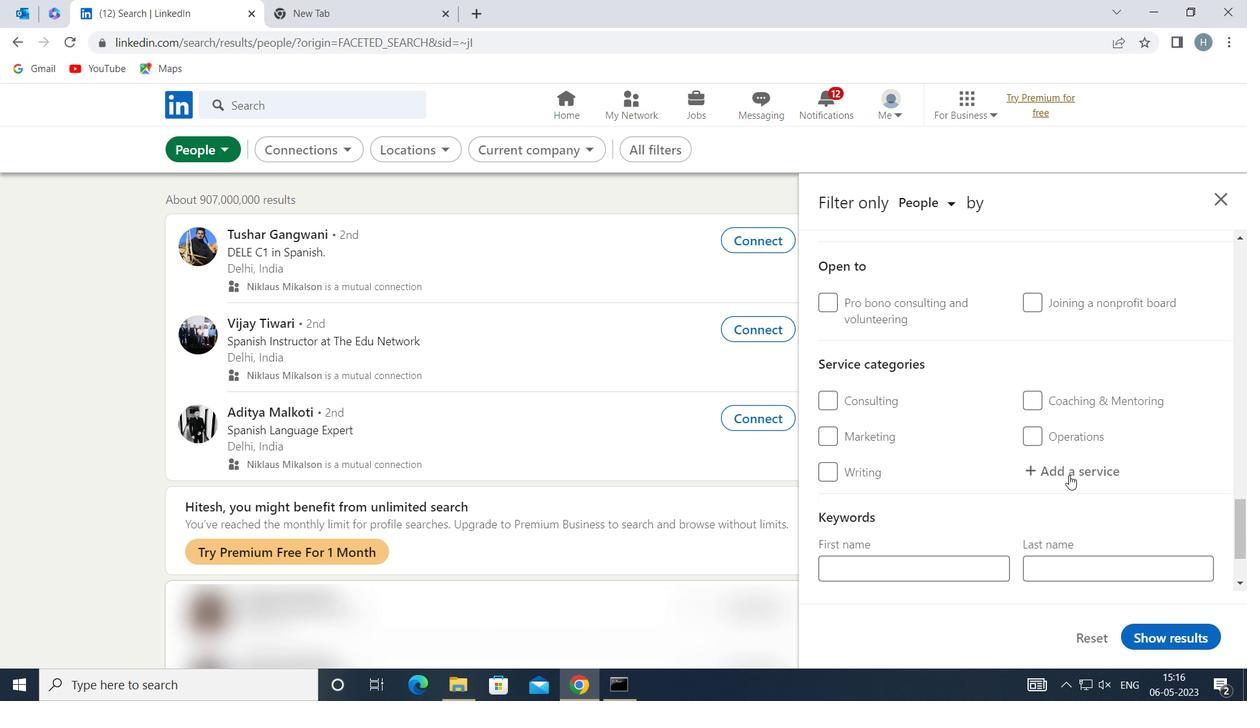 
Action: Mouse pressed left at (1082, 466)
Screenshot: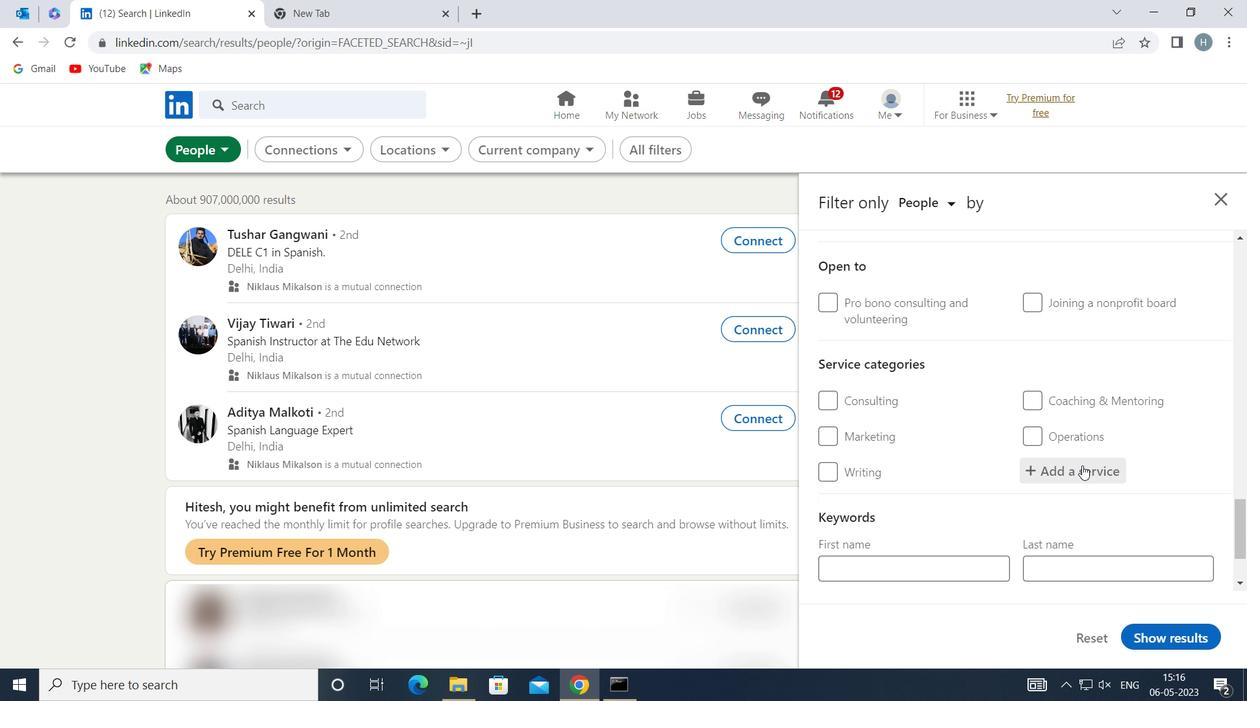 
Action: Mouse moved to (1076, 456)
Screenshot: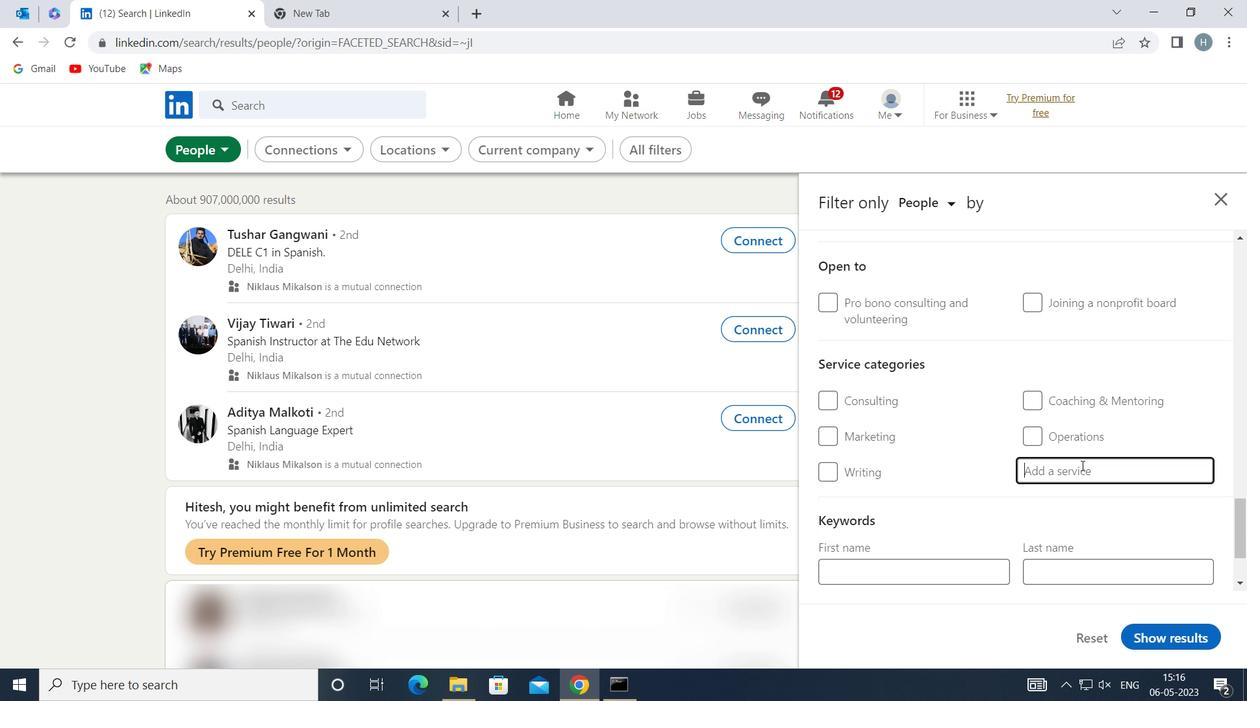 
Action: Key pressed <Key.shift>IMMIGRA
Screenshot: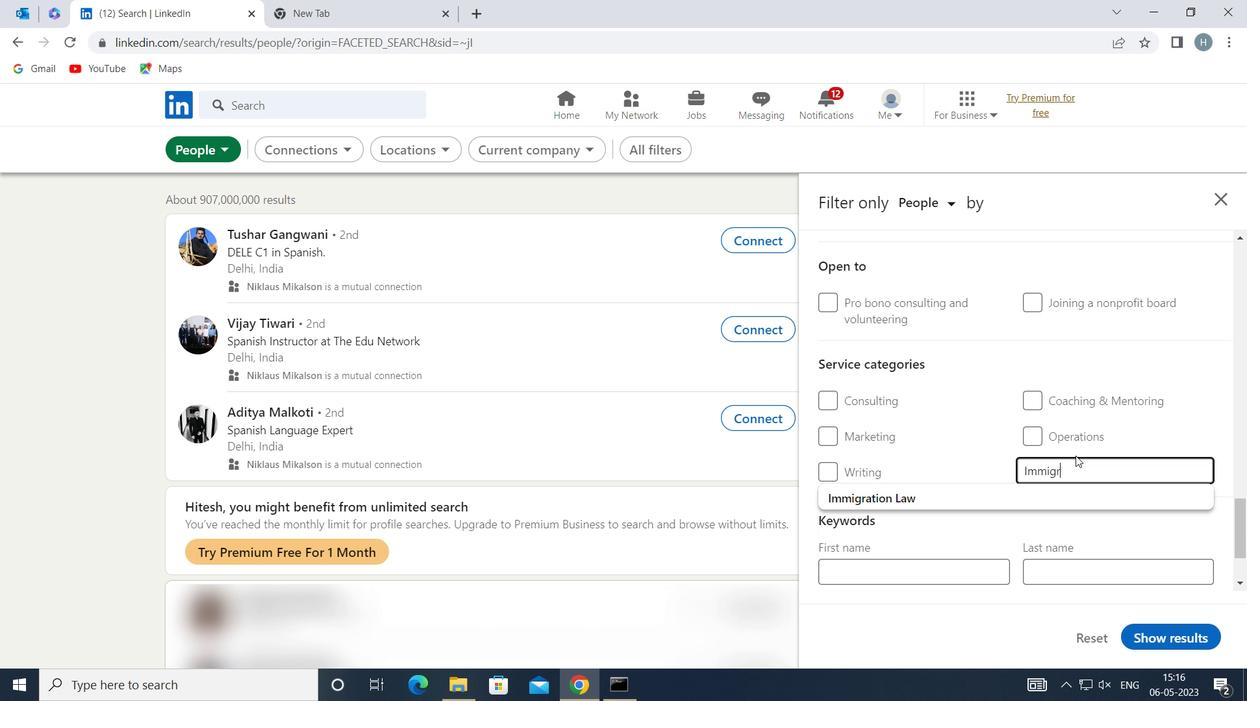 
Action: Mouse moved to (995, 493)
Screenshot: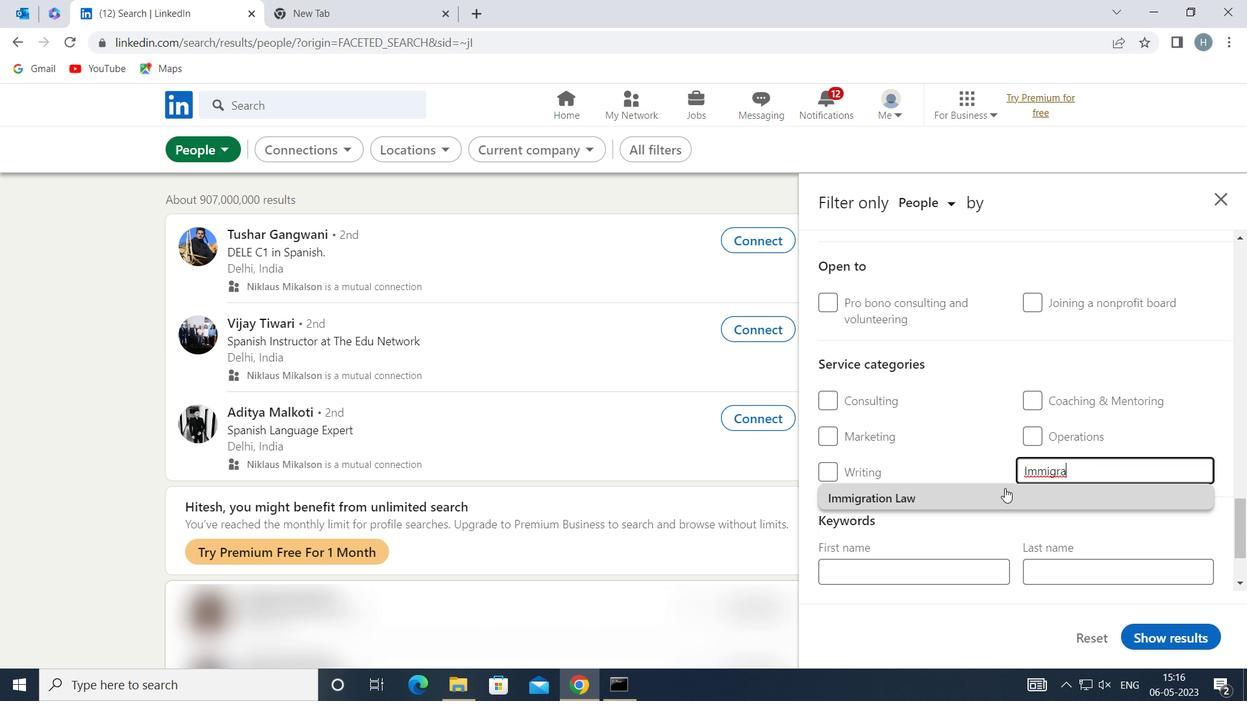 
Action: Mouse pressed left at (995, 493)
Screenshot: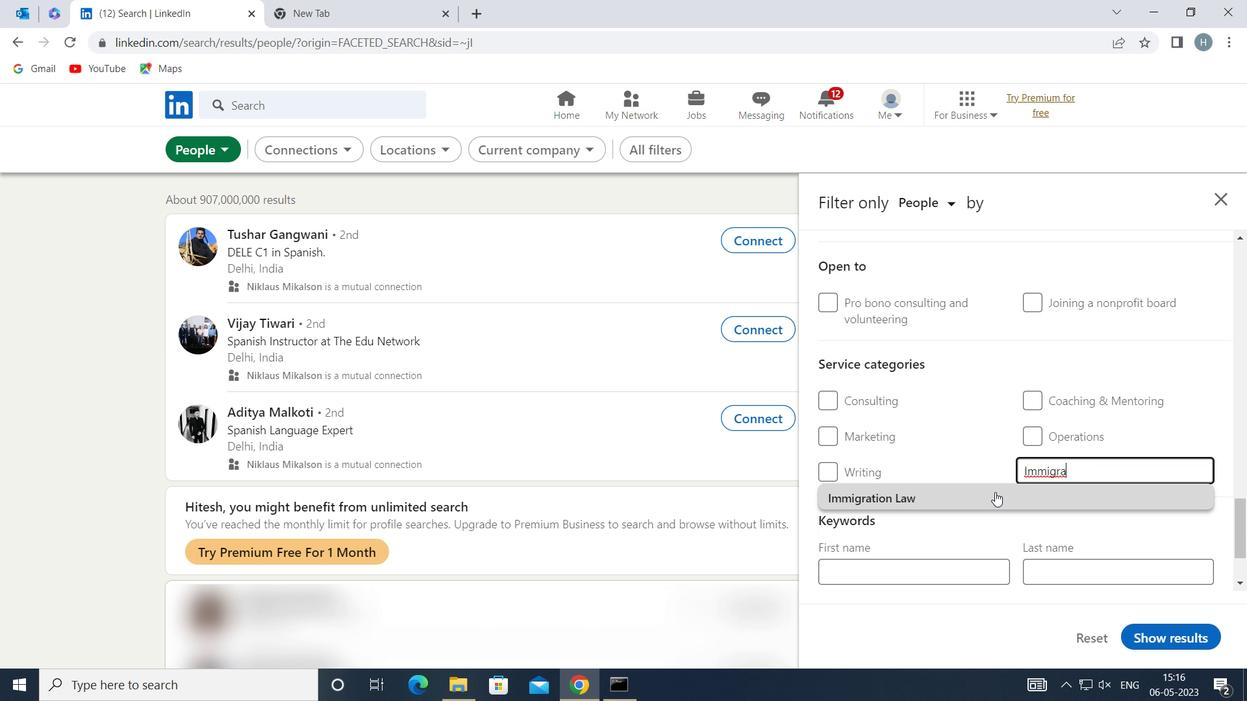 
Action: Mouse moved to (969, 480)
Screenshot: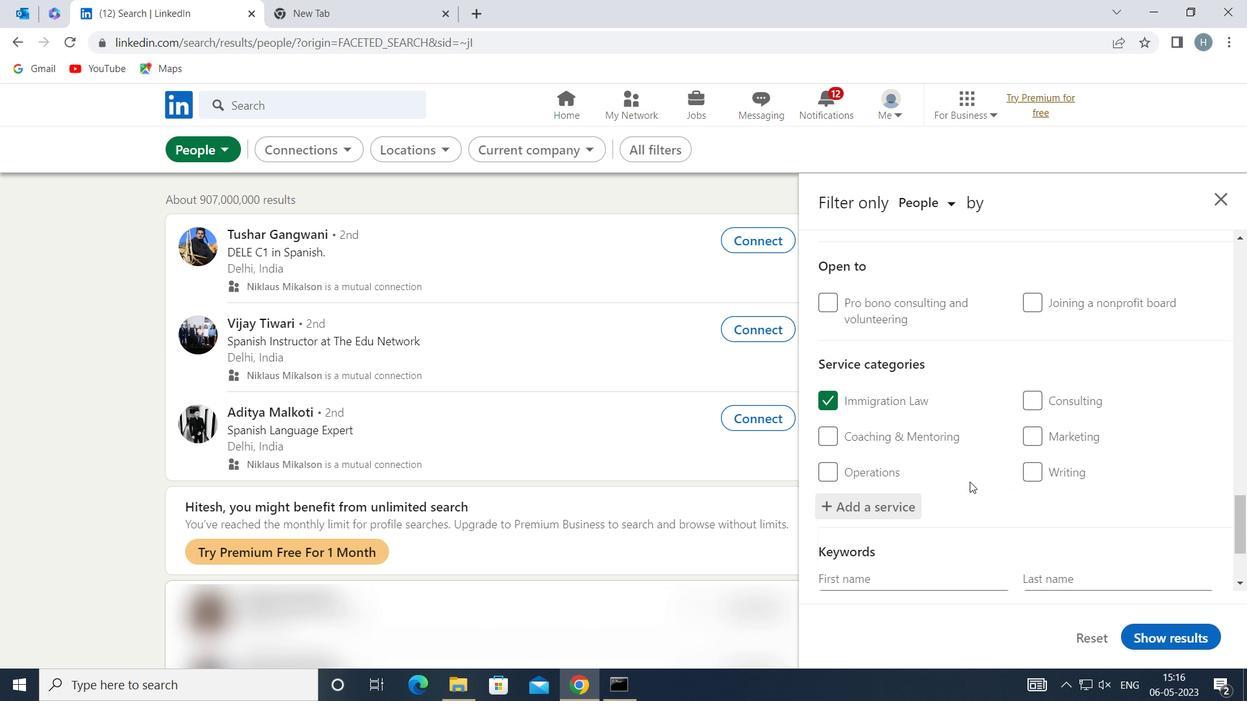 
Action: Mouse scrolled (969, 480) with delta (0, 0)
Screenshot: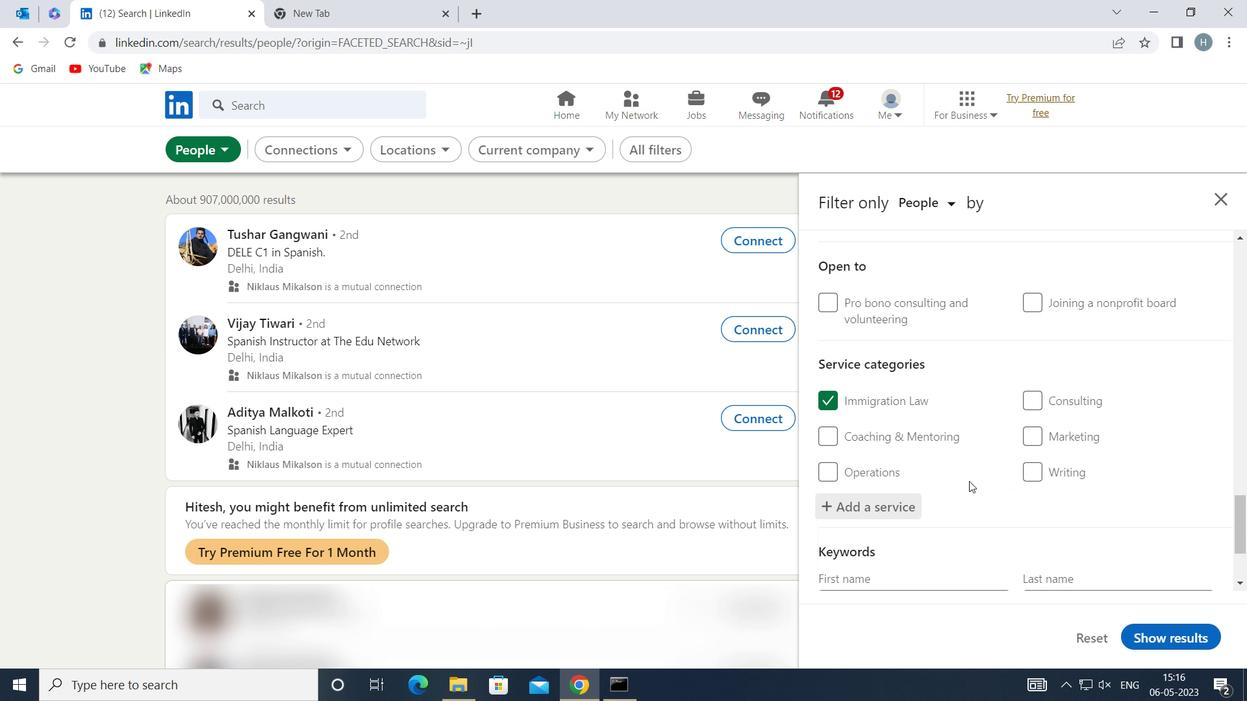 
Action: Mouse scrolled (969, 480) with delta (0, 0)
Screenshot: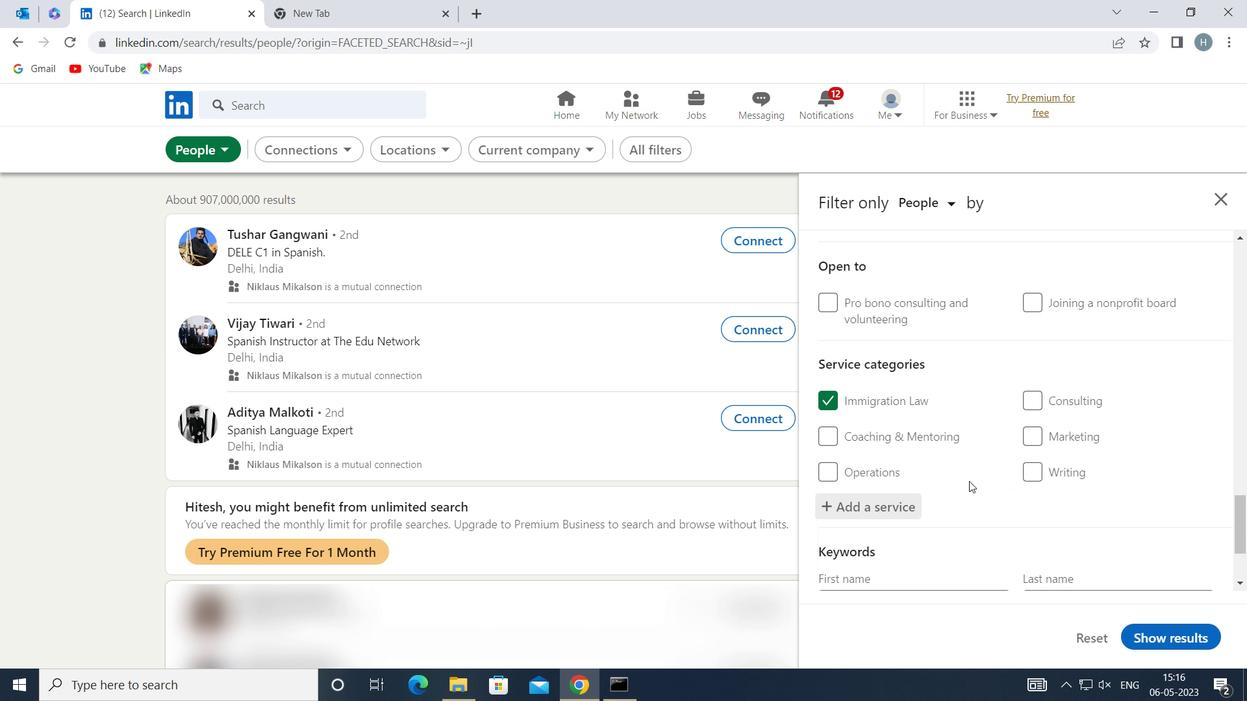 
Action: Mouse scrolled (969, 480) with delta (0, 0)
Screenshot: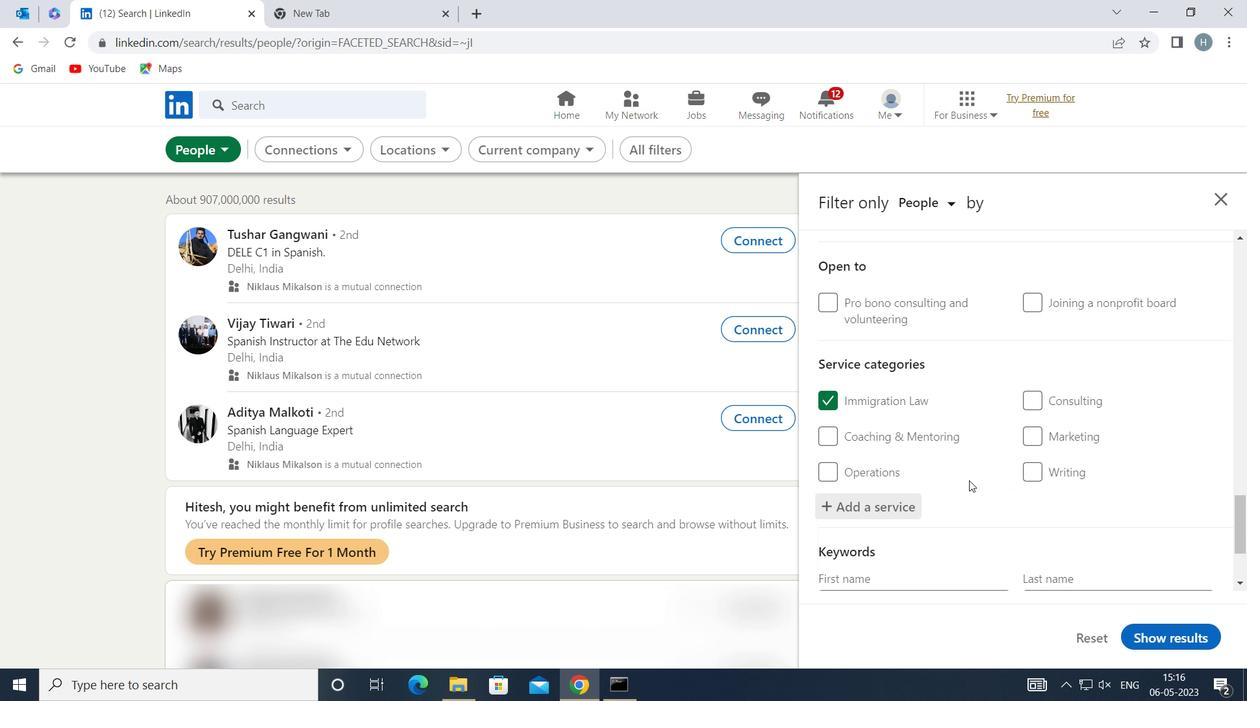
Action: Mouse moved to (974, 472)
Screenshot: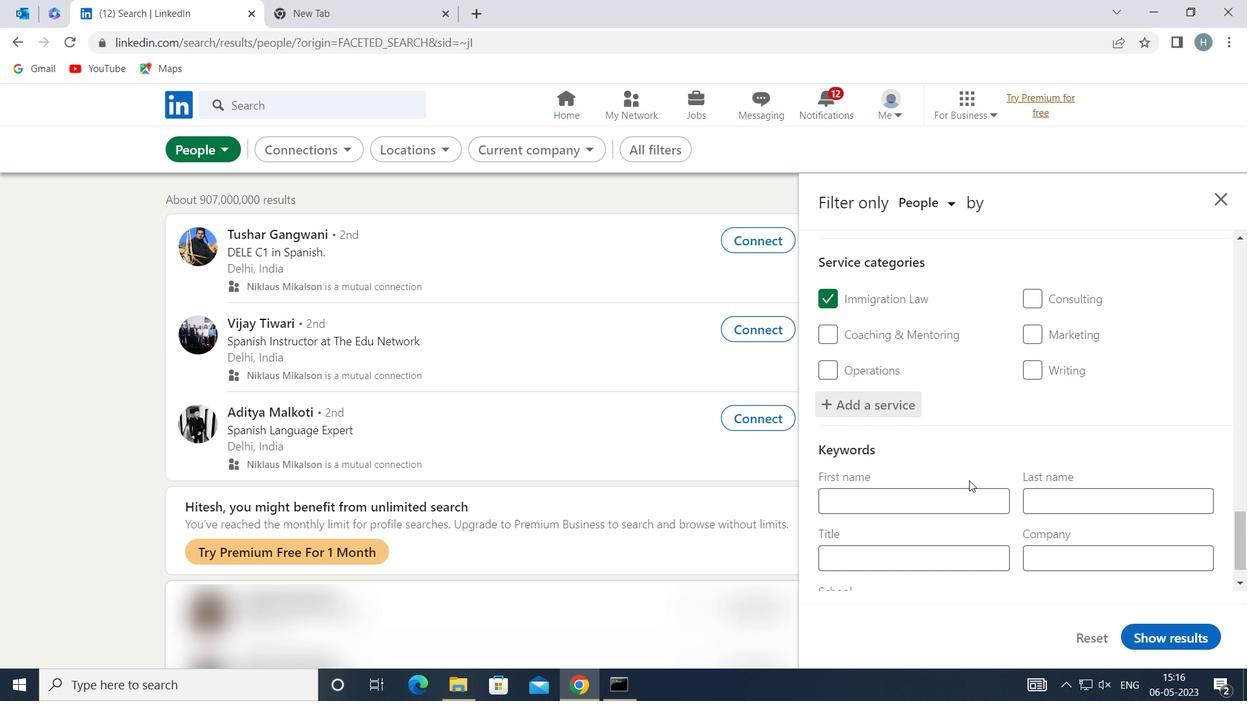 
Action: Mouse scrolled (974, 471) with delta (0, 0)
Screenshot: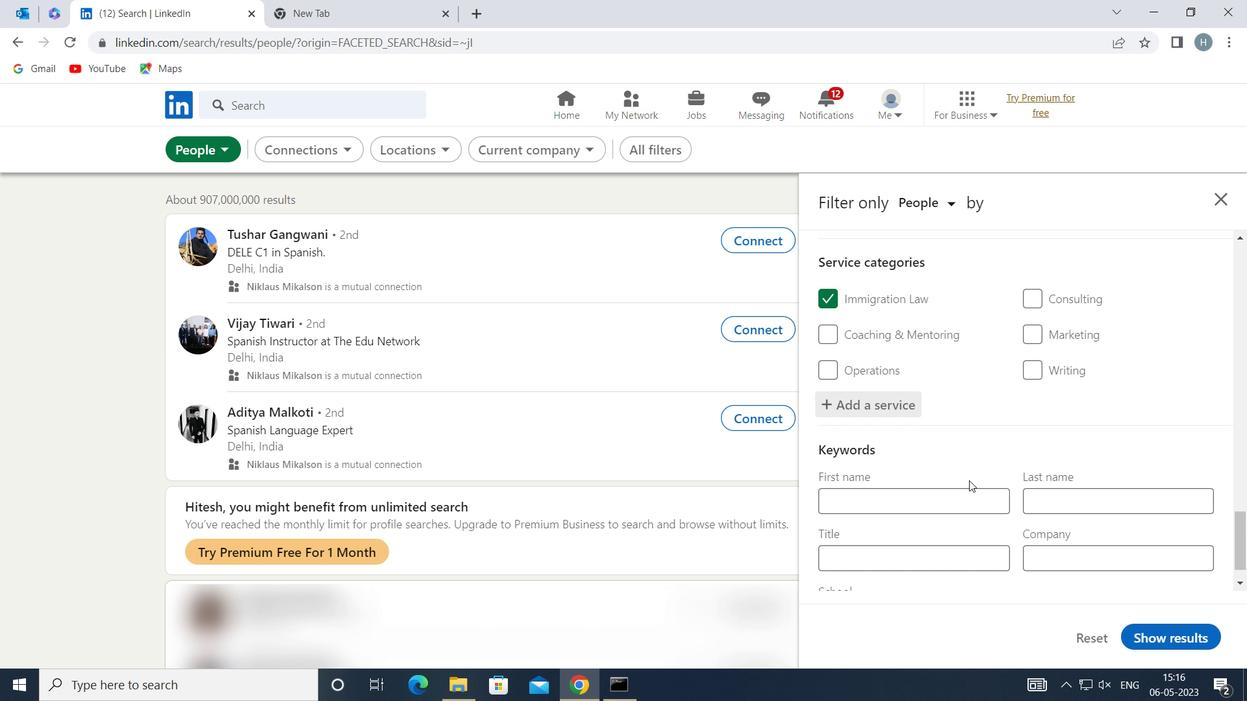 
Action: Mouse scrolled (974, 471) with delta (0, 0)
Screenshot: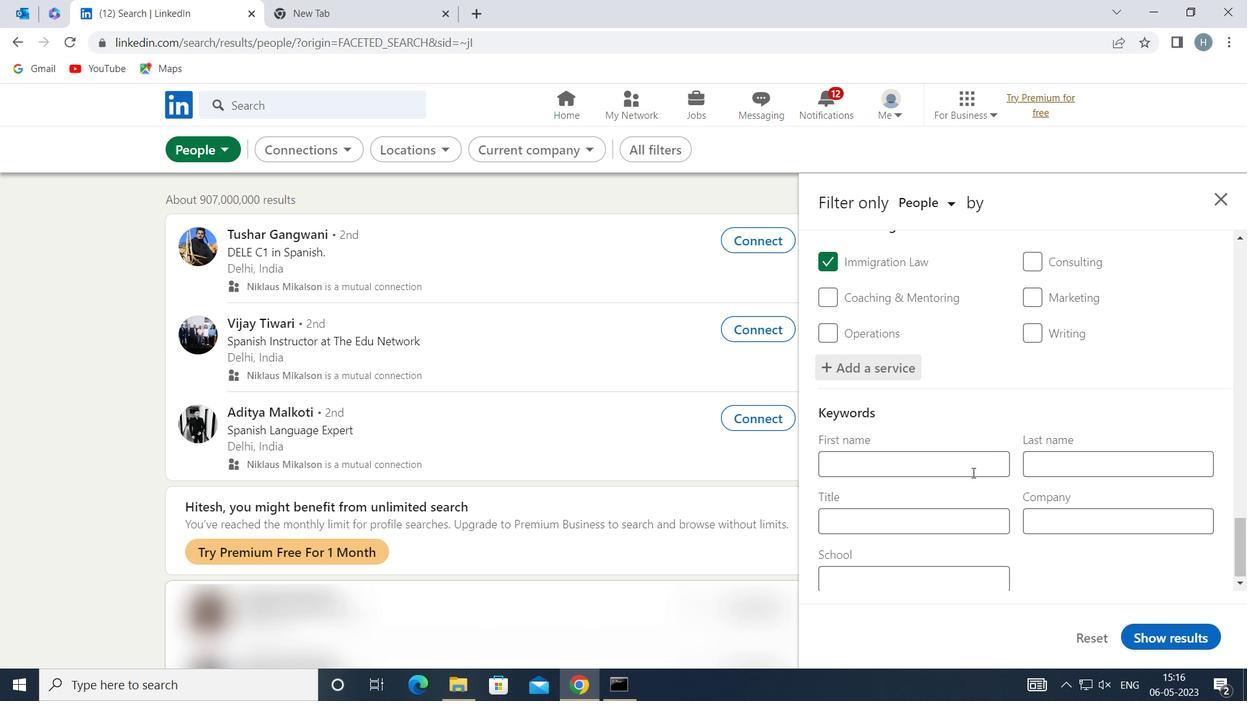 
Action: Mouse moved to (949, 511)
Screenshot: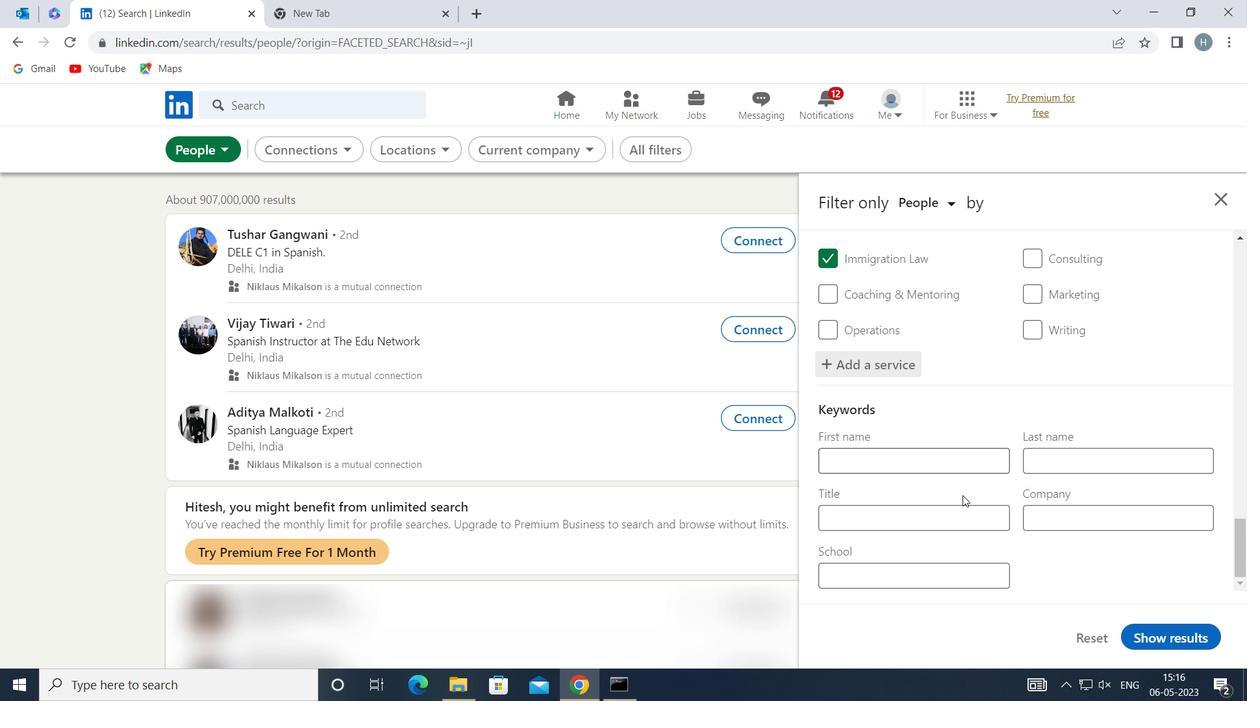 
Action: Mouse pressed left at (949, 511)
Screenshot: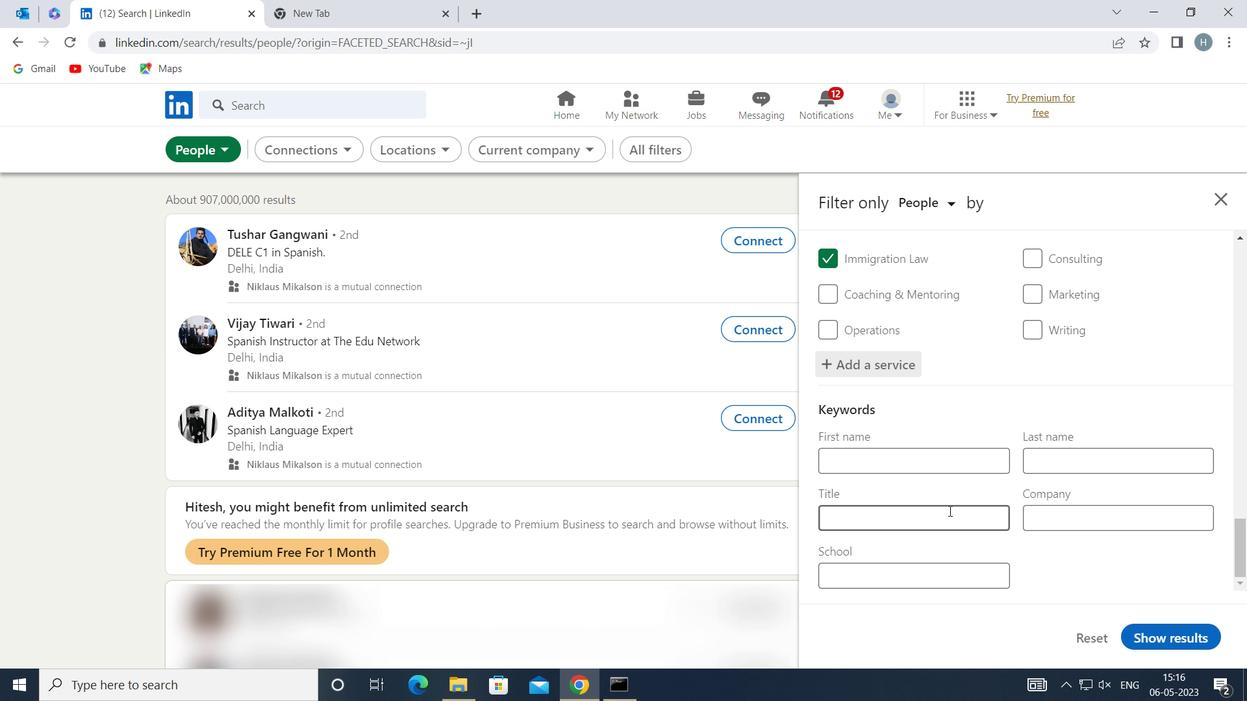 
Action: Key pressed <Key.shift>
Screenshot: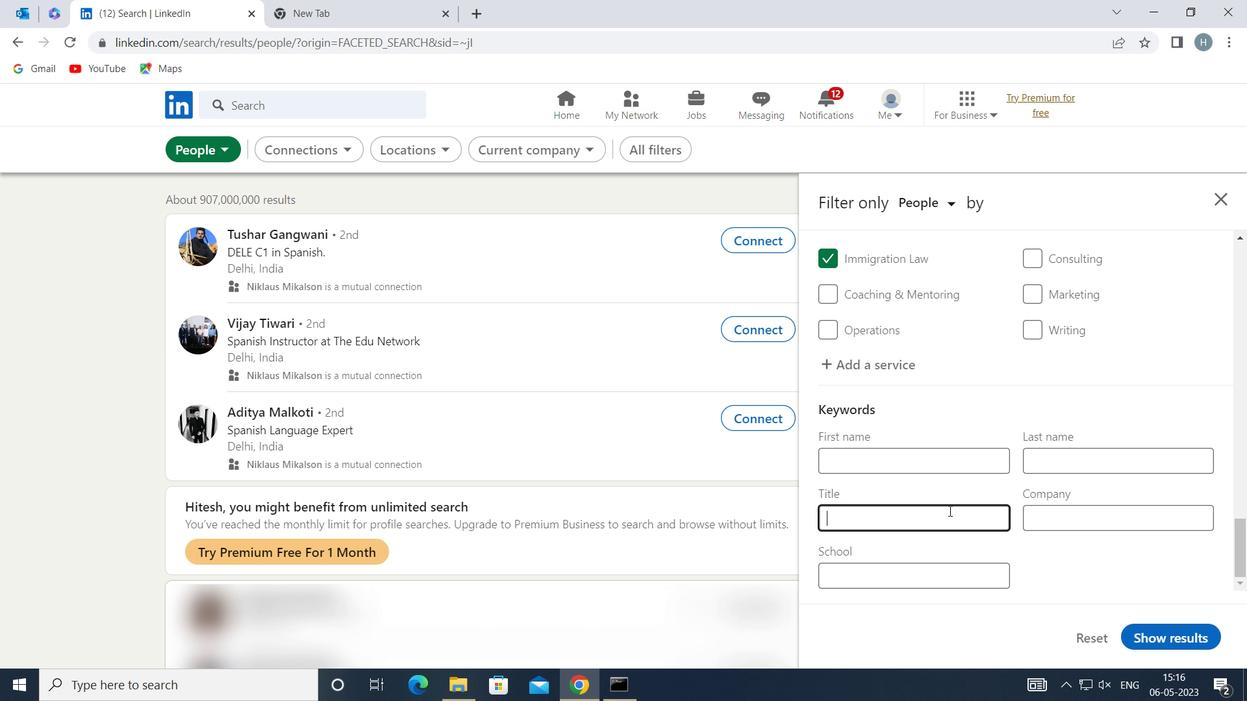 
Action: Mouse moved to (949, 511)
Screenshot: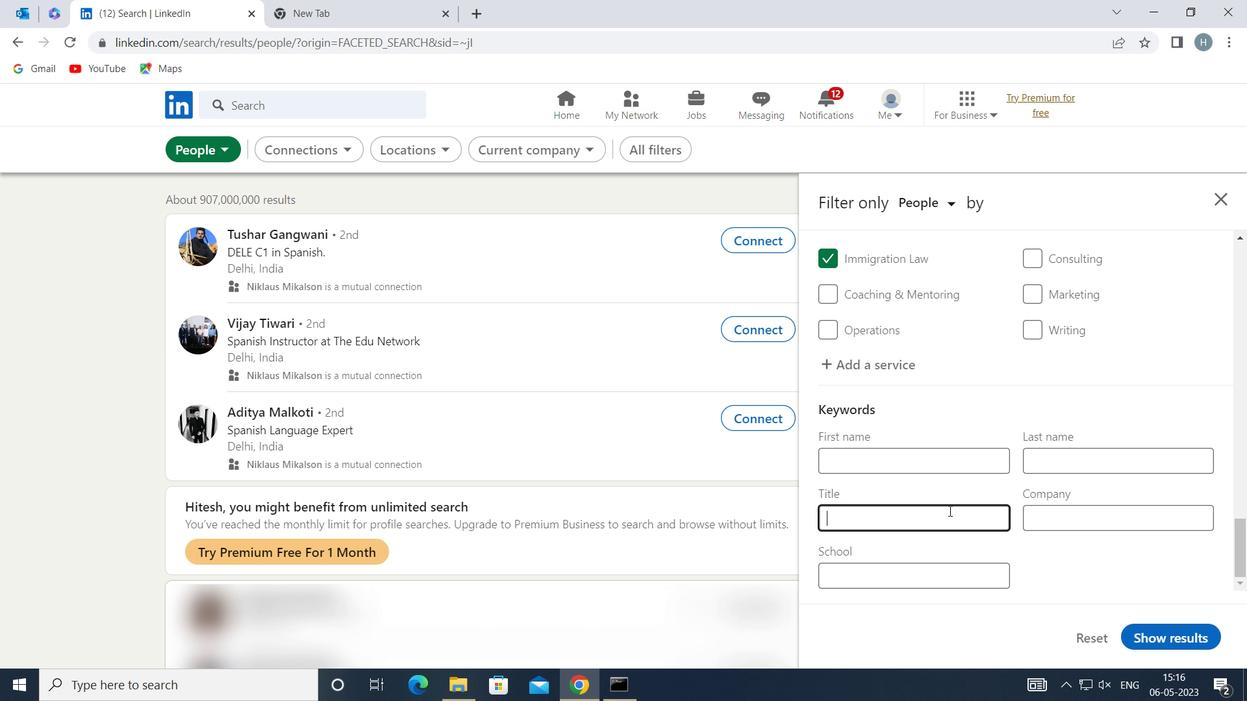 
Action: Key pressed FOREMAN
Screenshot: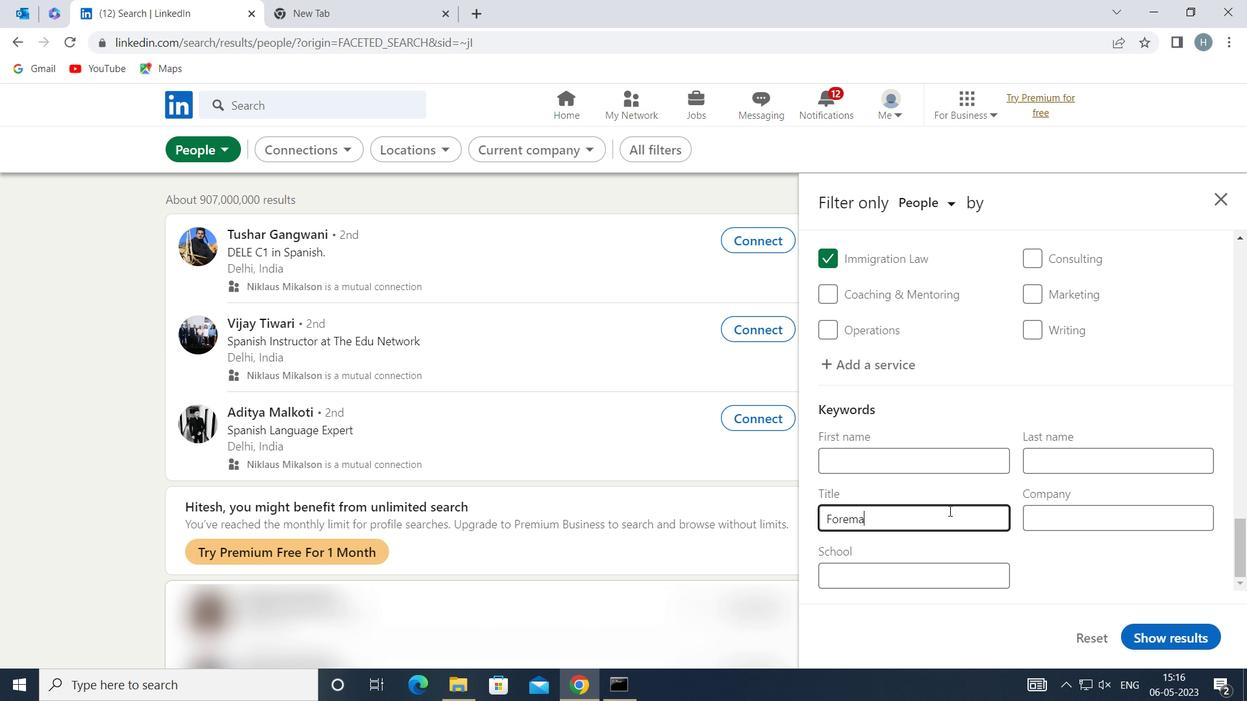 
Action: Mouse moved to (1182, 640)
Screenshot: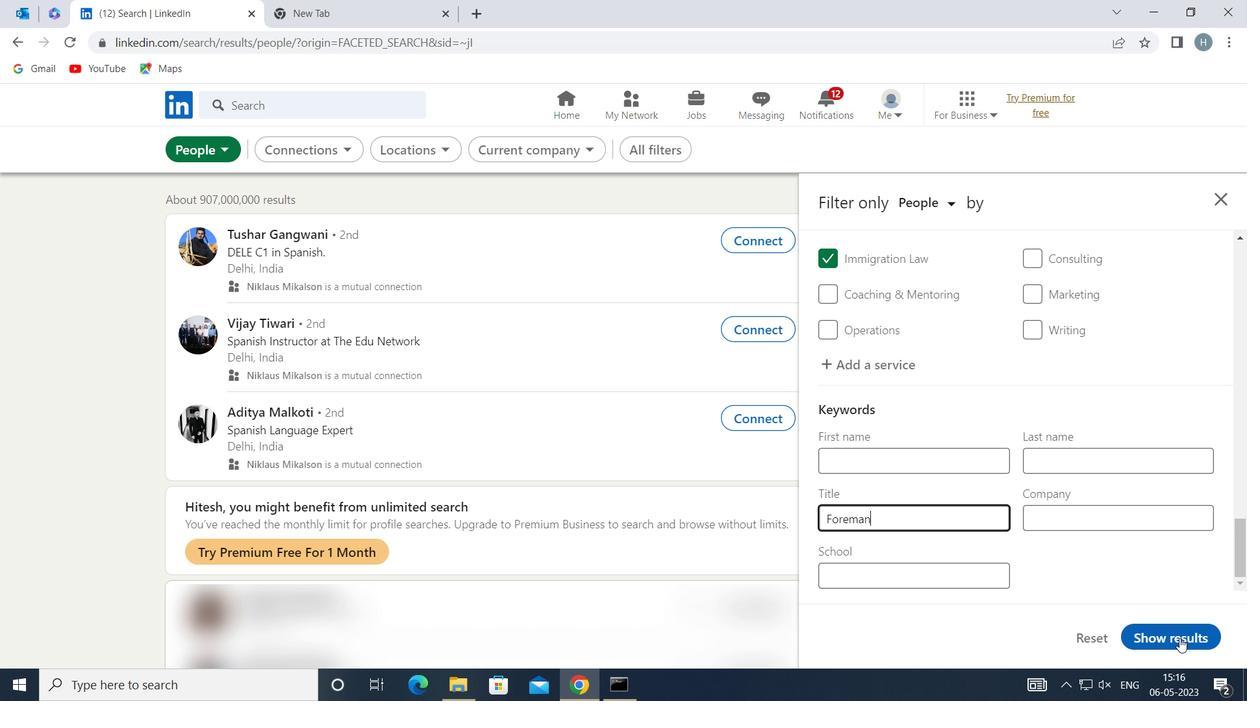 
Action: Mouse pressed left at (1182, 640)
Screenshot: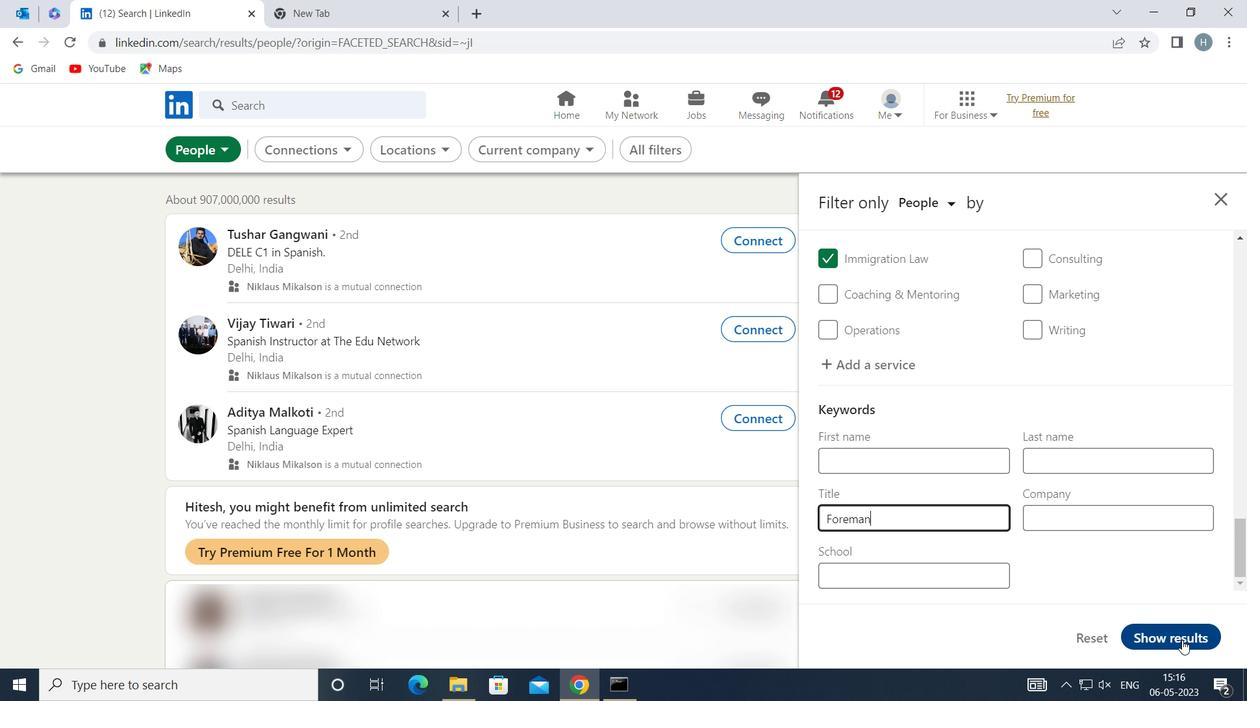 
Action: Mouse moved to (1048, 543)
Screenshot: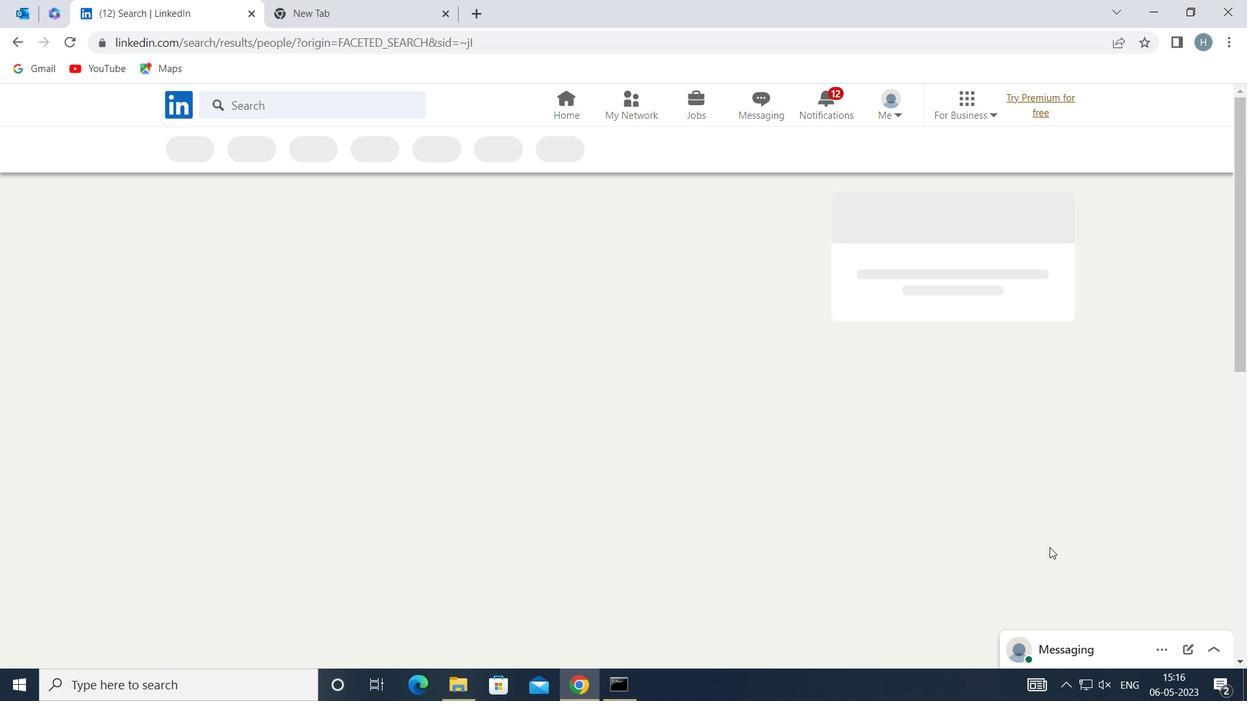 
